 Task: Find connections with filter location Senden with filter topic #femaleentrepreneurwith filter profile language Potuguese with filter current company Forrester with filter school Joydeep Roy University with filter industry Fabricated Metal Products with filter service category Social Media Marketing with filter keywords title Management Consultant
Action: Mouse moved to (182, 291)
Screenshot: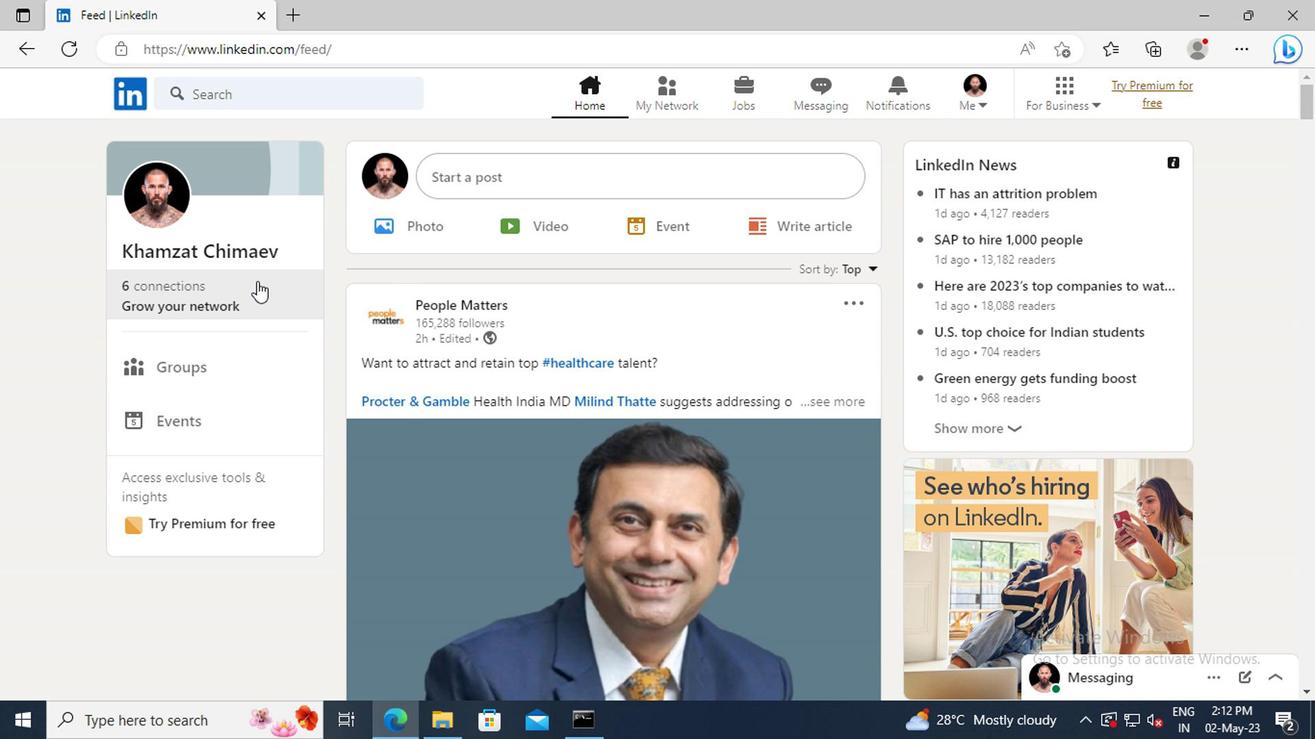 
Action: Mouse pressed left at (182, 291)
Screenshot: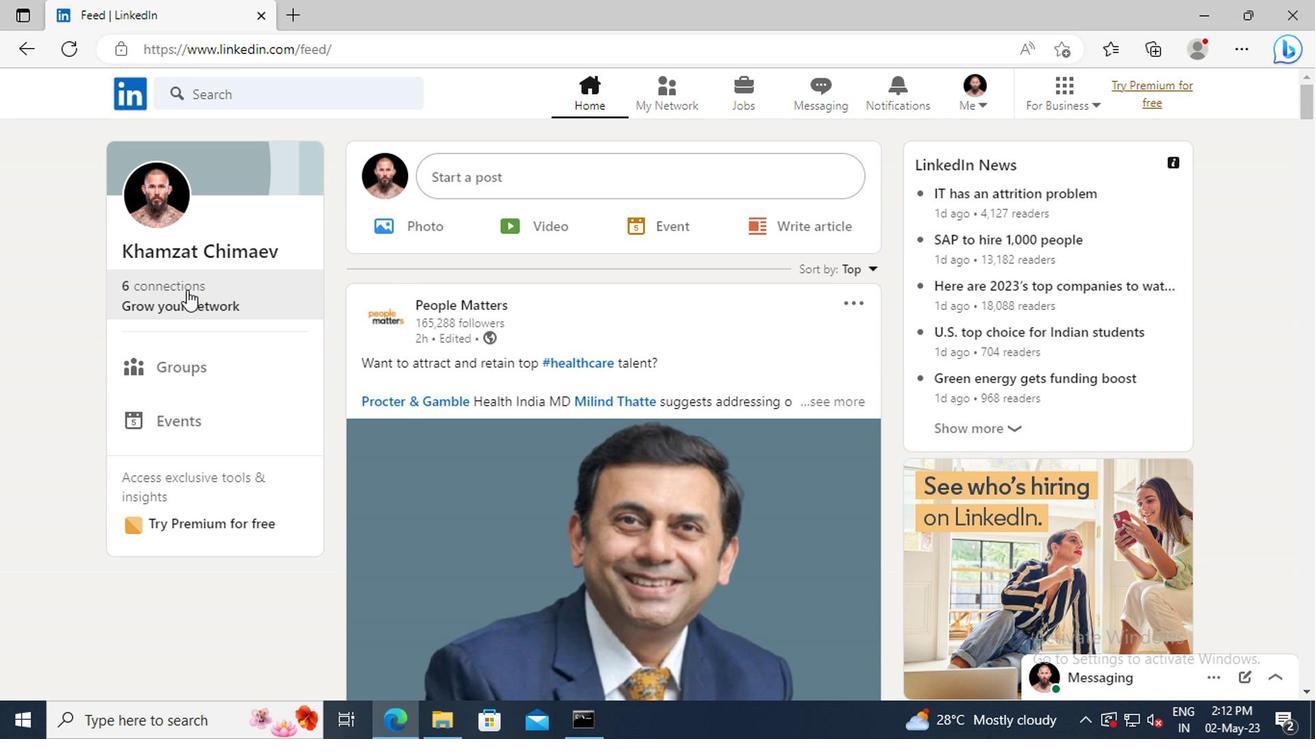 
Action: Mouse moved to (184, 205)
Screenshot: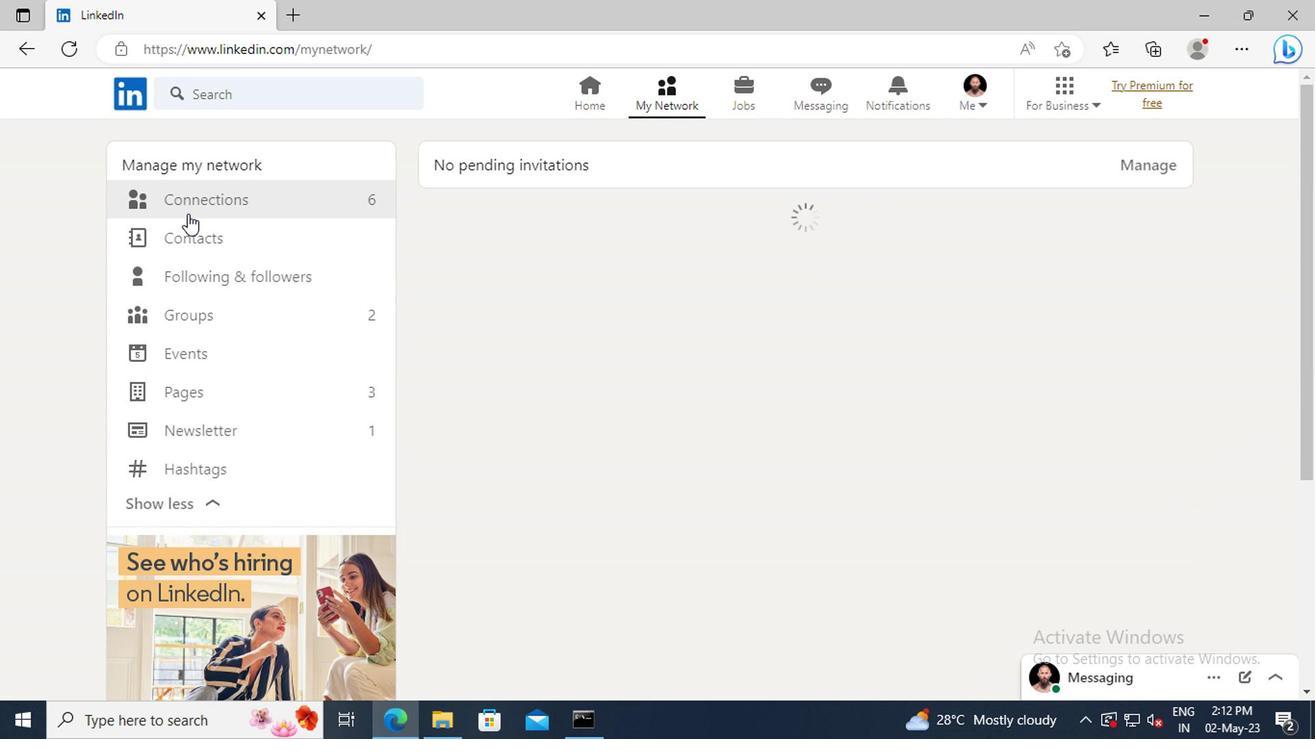 
Action: Mouse pressed left at (184, 205)
Screenshot: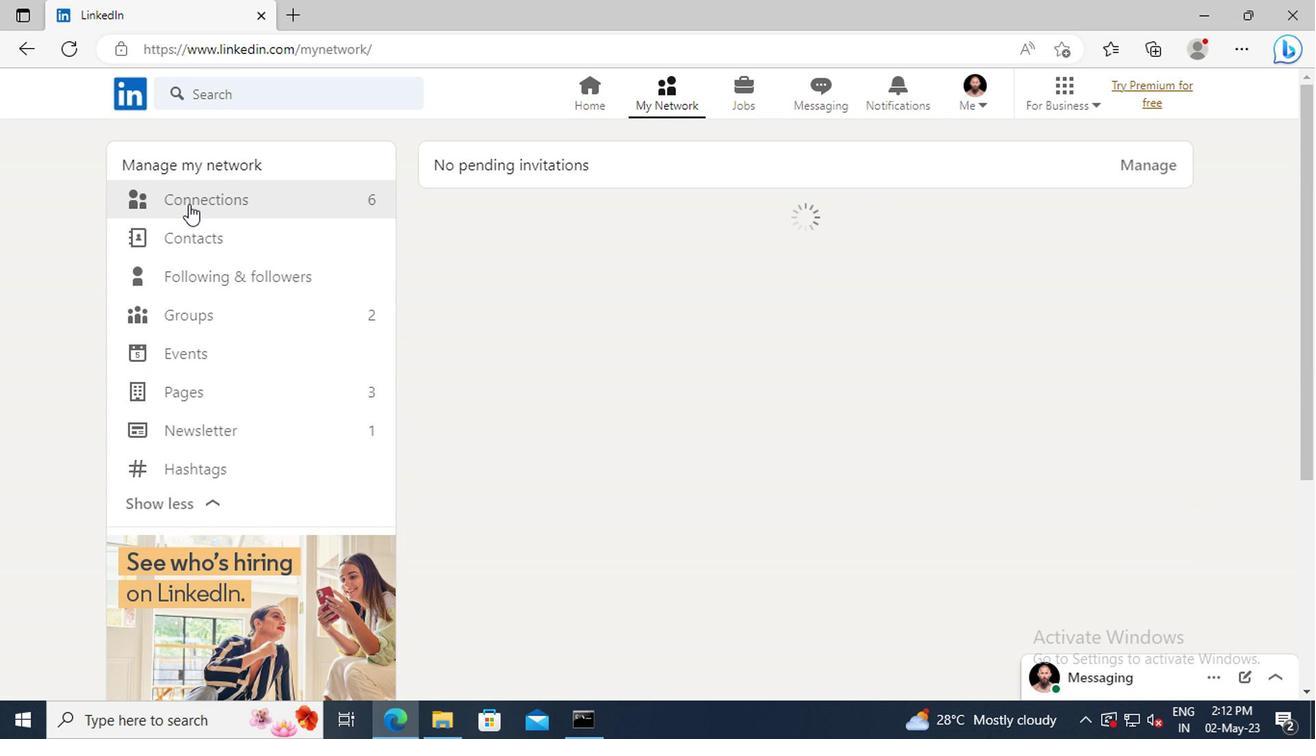 
Action: Mouse moved to (784, 210)
Screenshot: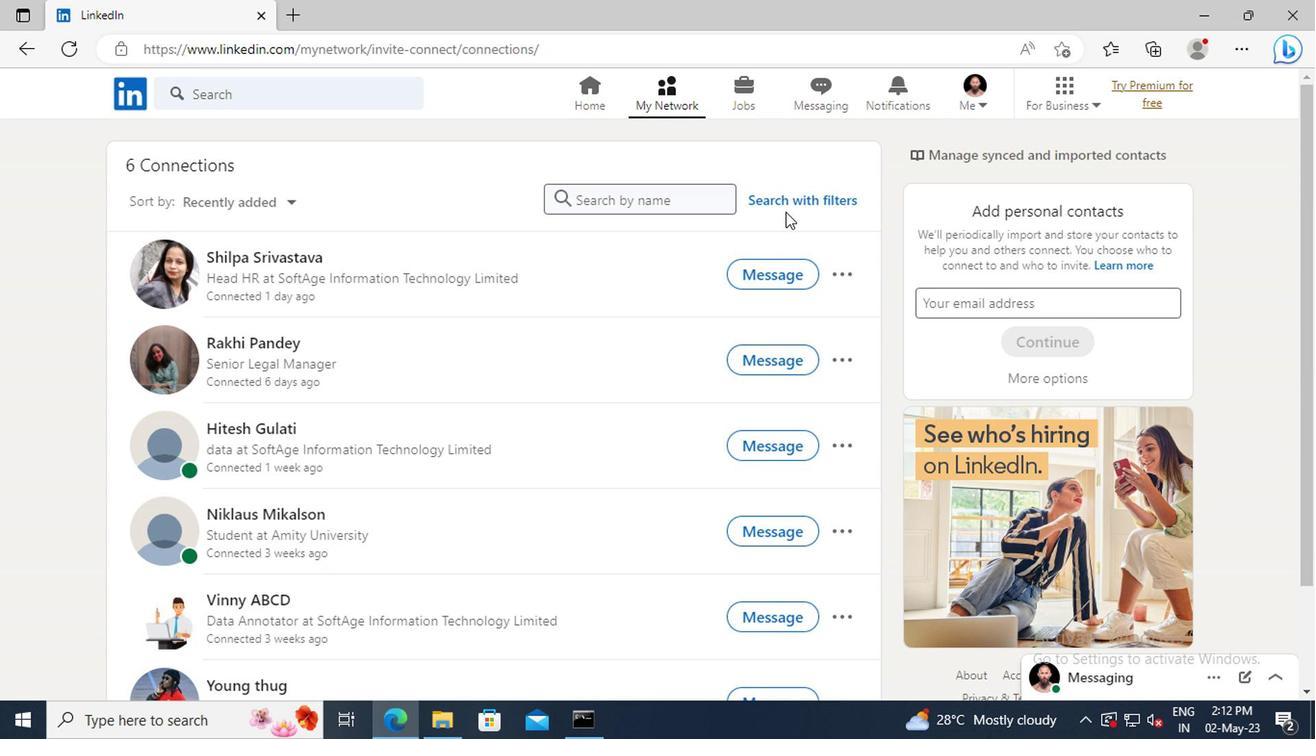 
Action: Mouse pressed left at (784, 210)
Screenshot: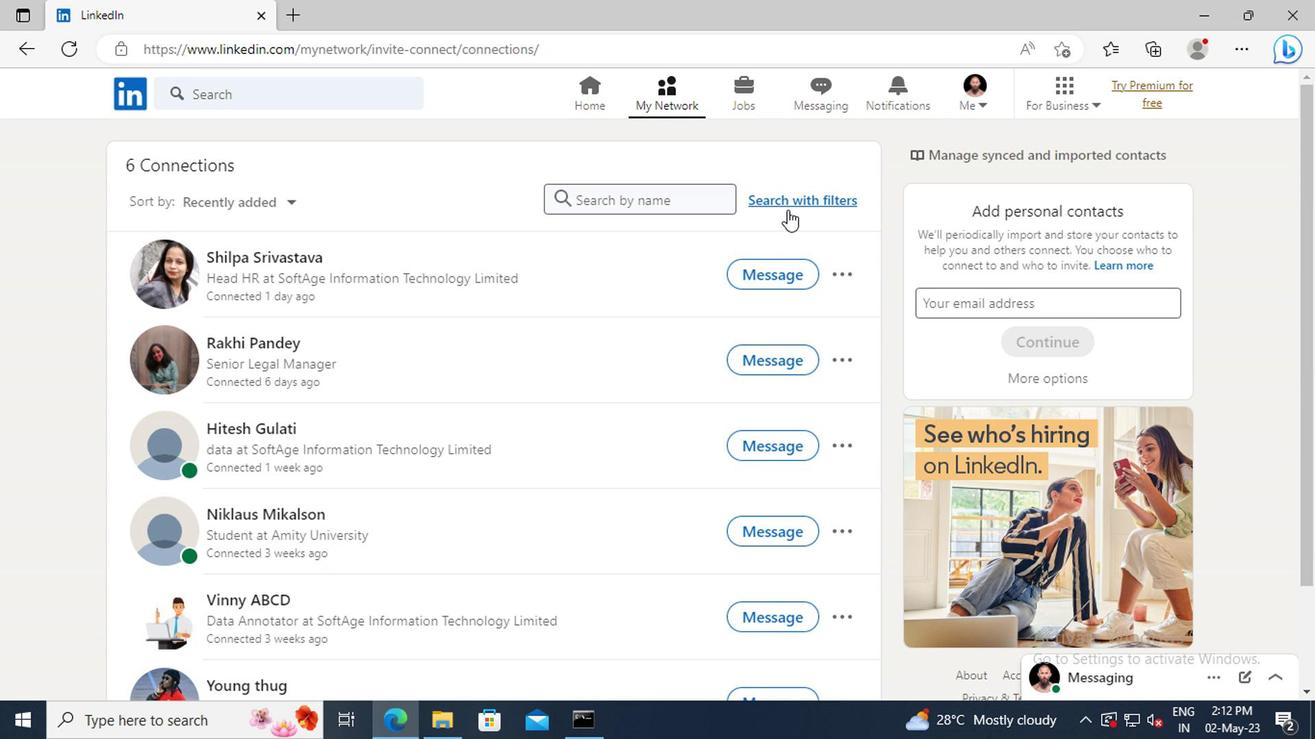 
Action: Mouse moved to (726, 154)
Screenshot: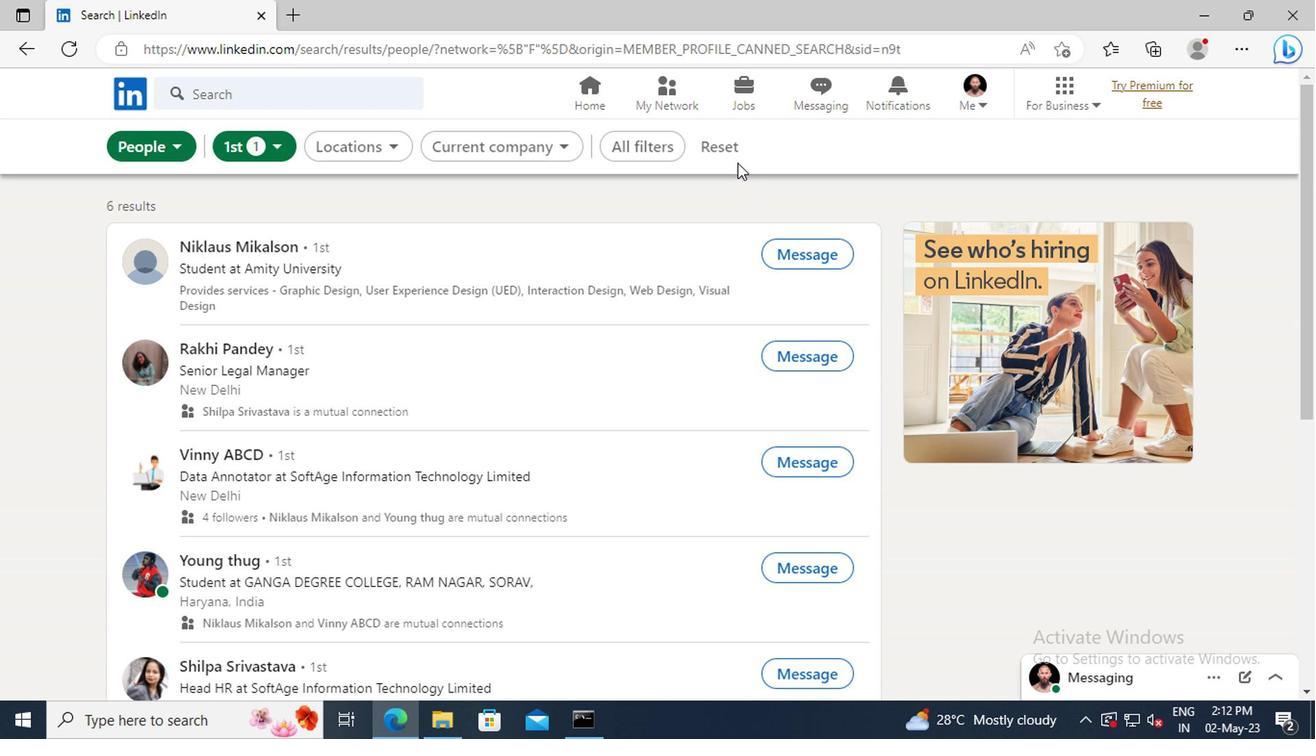 
Action: Mouse pressed left at (726, 154)
Screenshot: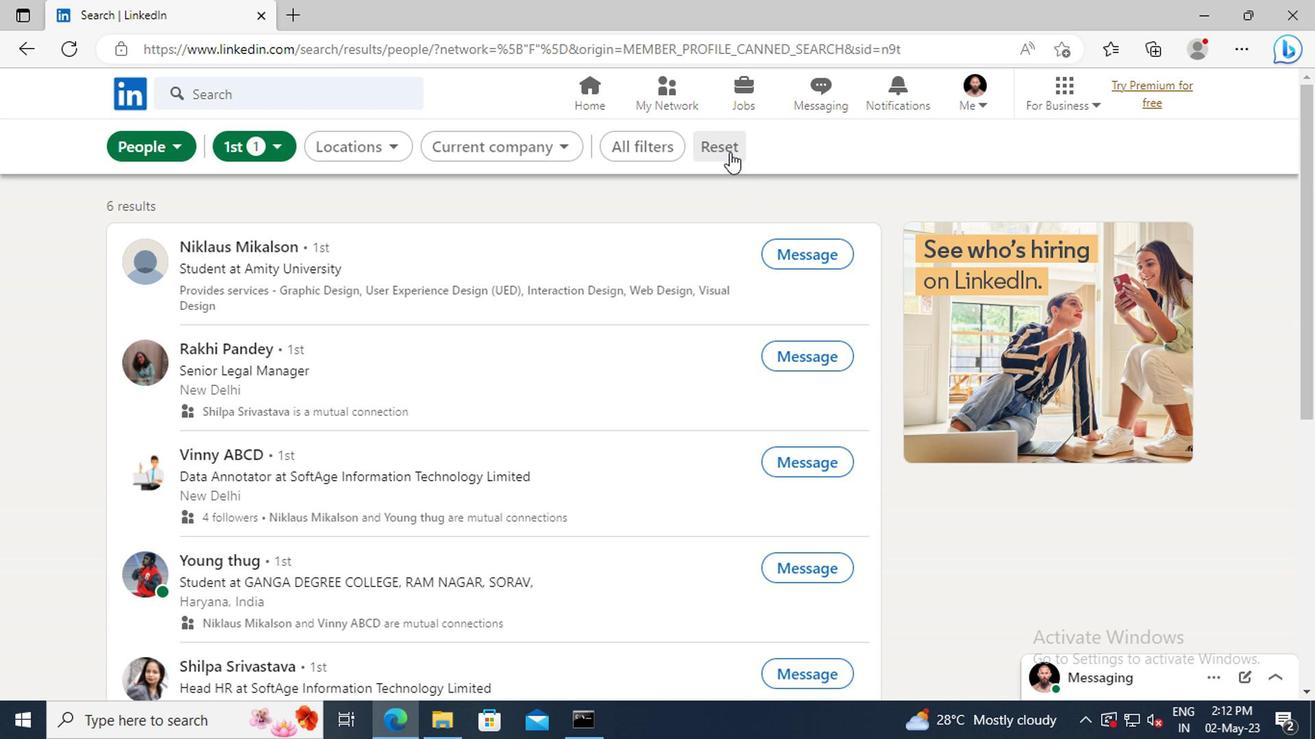 
Action: Mouse moved to (696, 154)
Screenshot: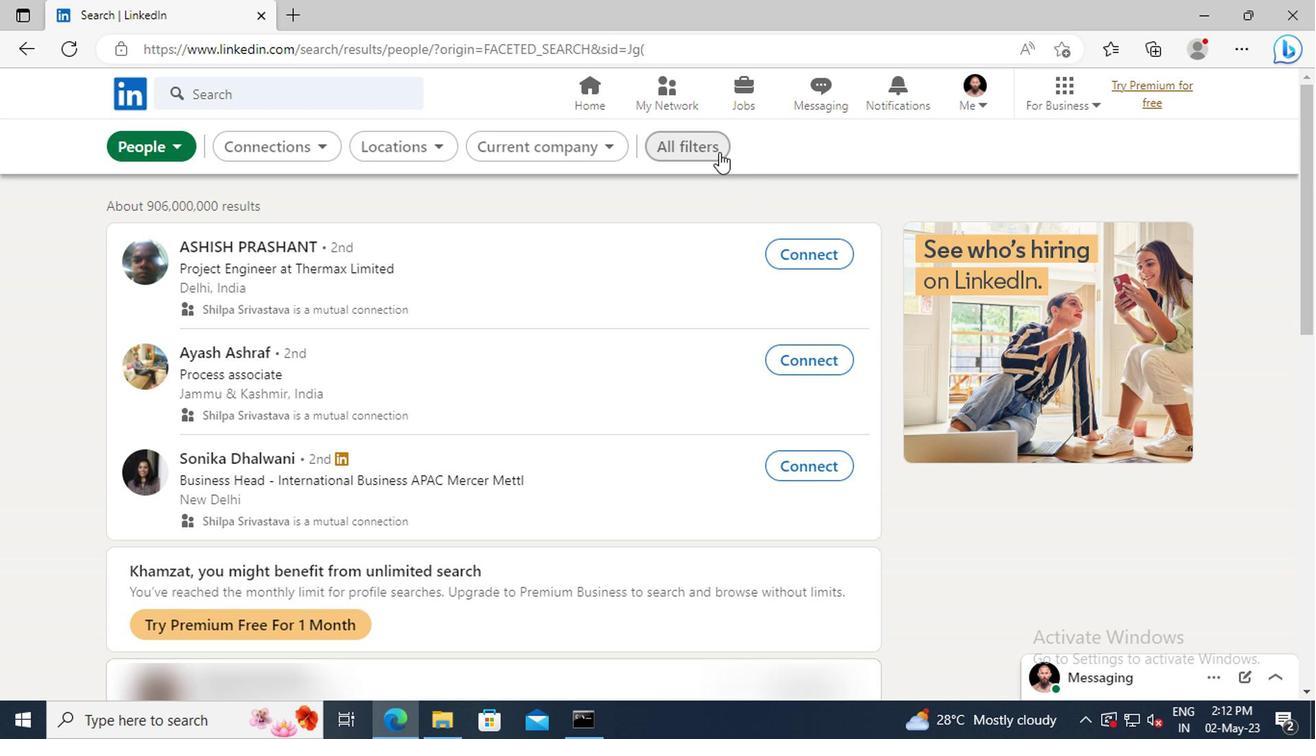 
Action: Mouse pressed left at (696, 154)
Screenshot: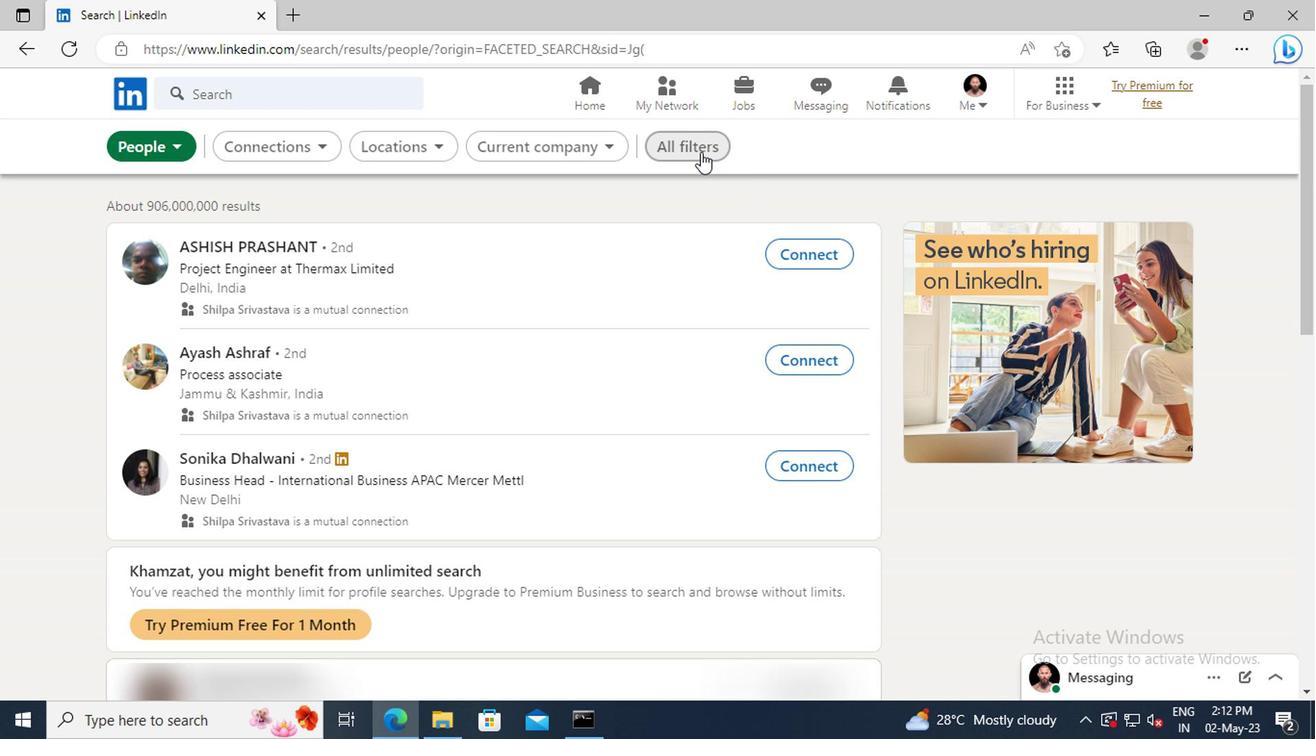 
Action: Mouse moved to (1071, 342)
Screenshot: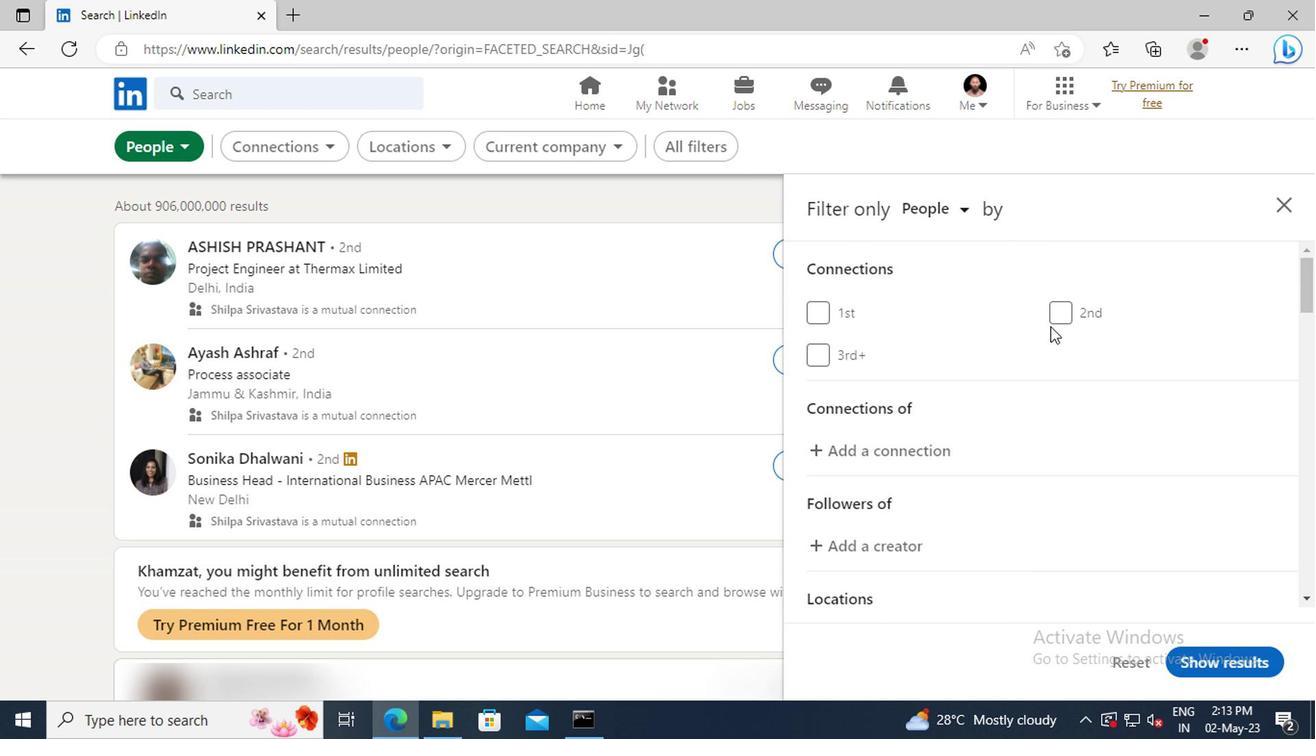 
Action: Mouse scrolled (1071, 341) with delta (0, 0)
Screenshot: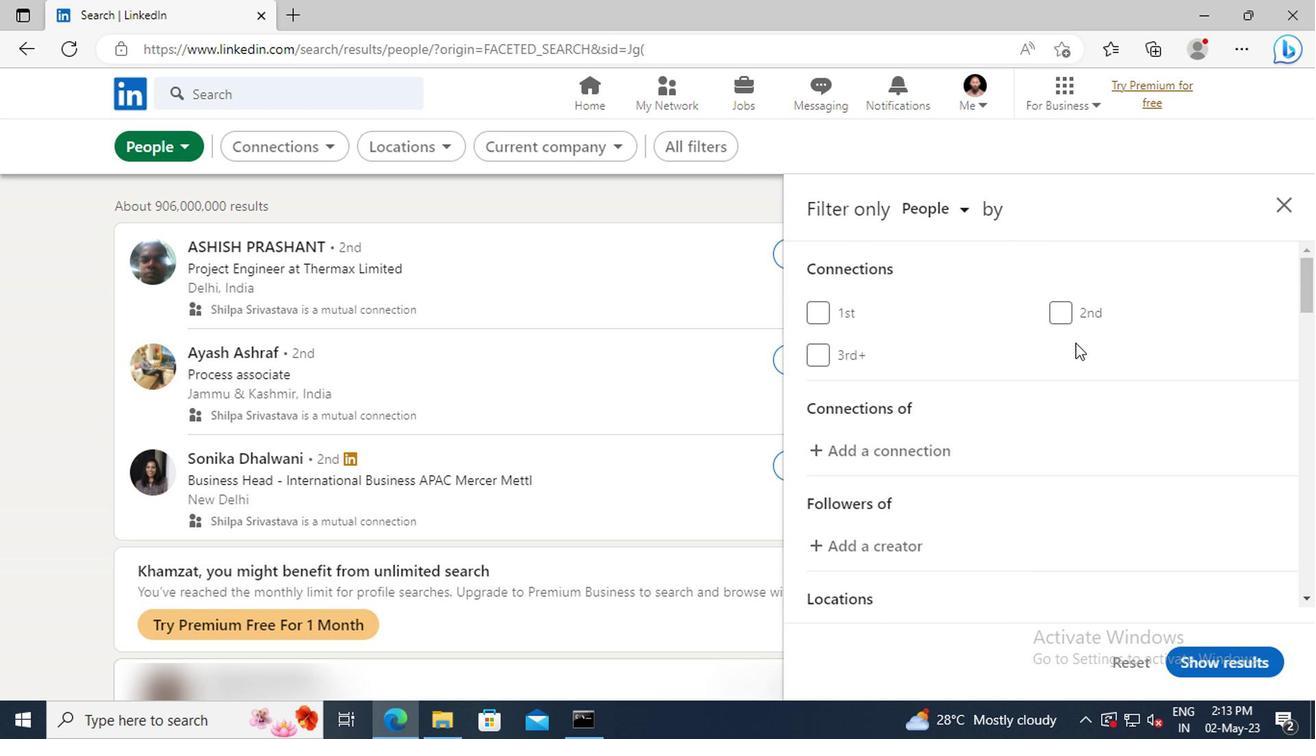 
Action: Mouse scrolled (1071, 341) with delta (0, 0)
Screenshot: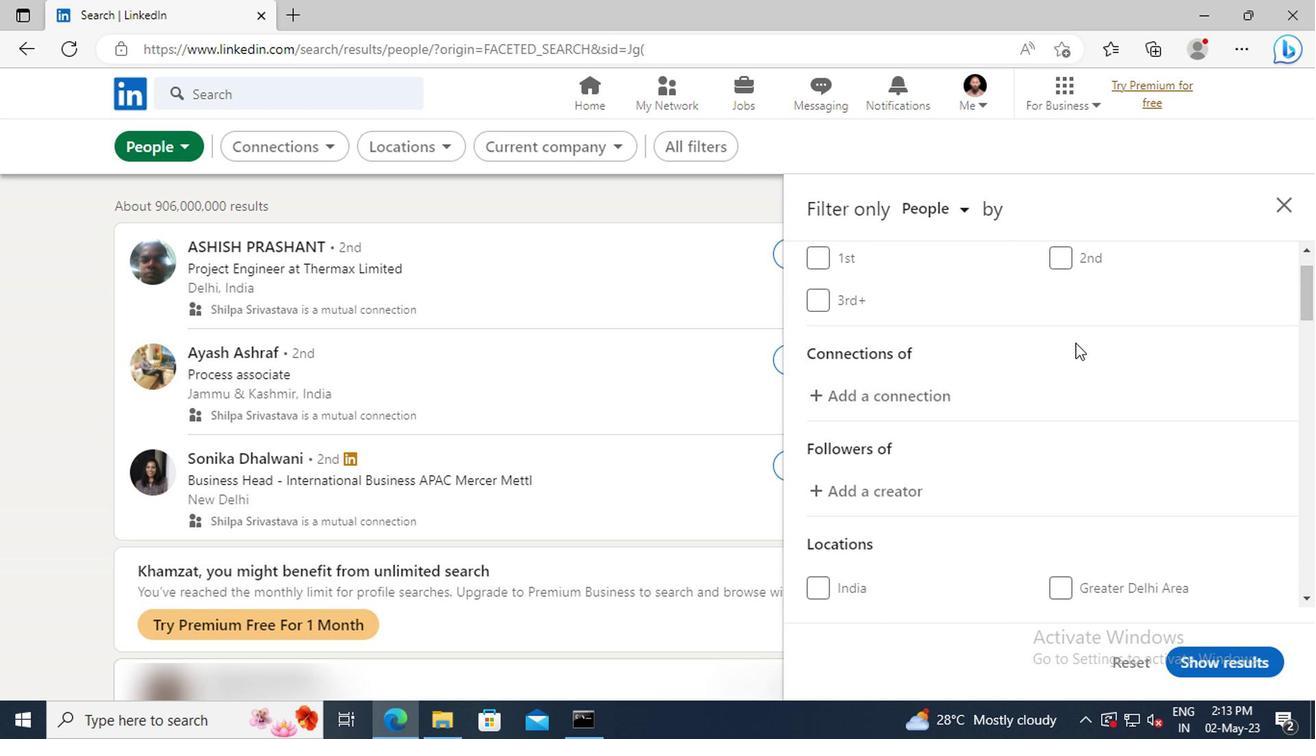 
Action: Mouse scrolled (1071, 341) with delta (0, 0)
Screenshot: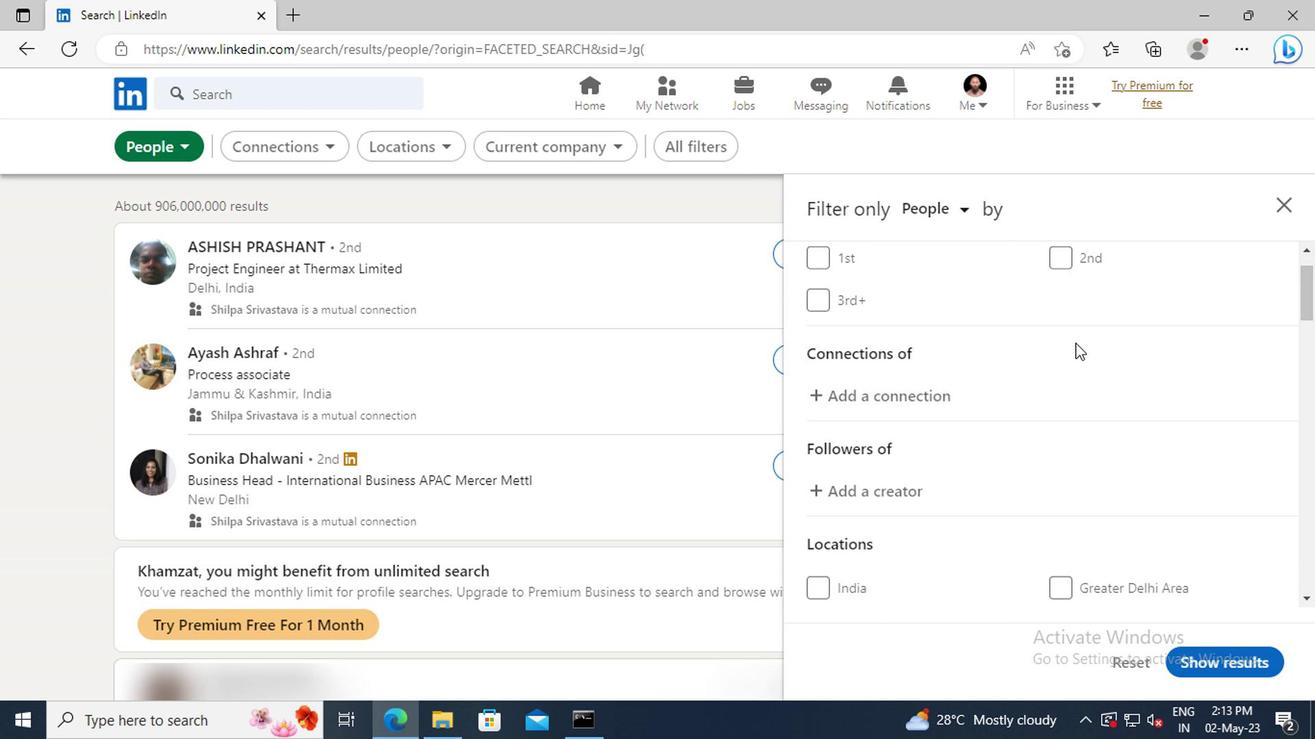 
Action: Mouse scrolled (1071, 341) with delta (0, 0)
Screenshot: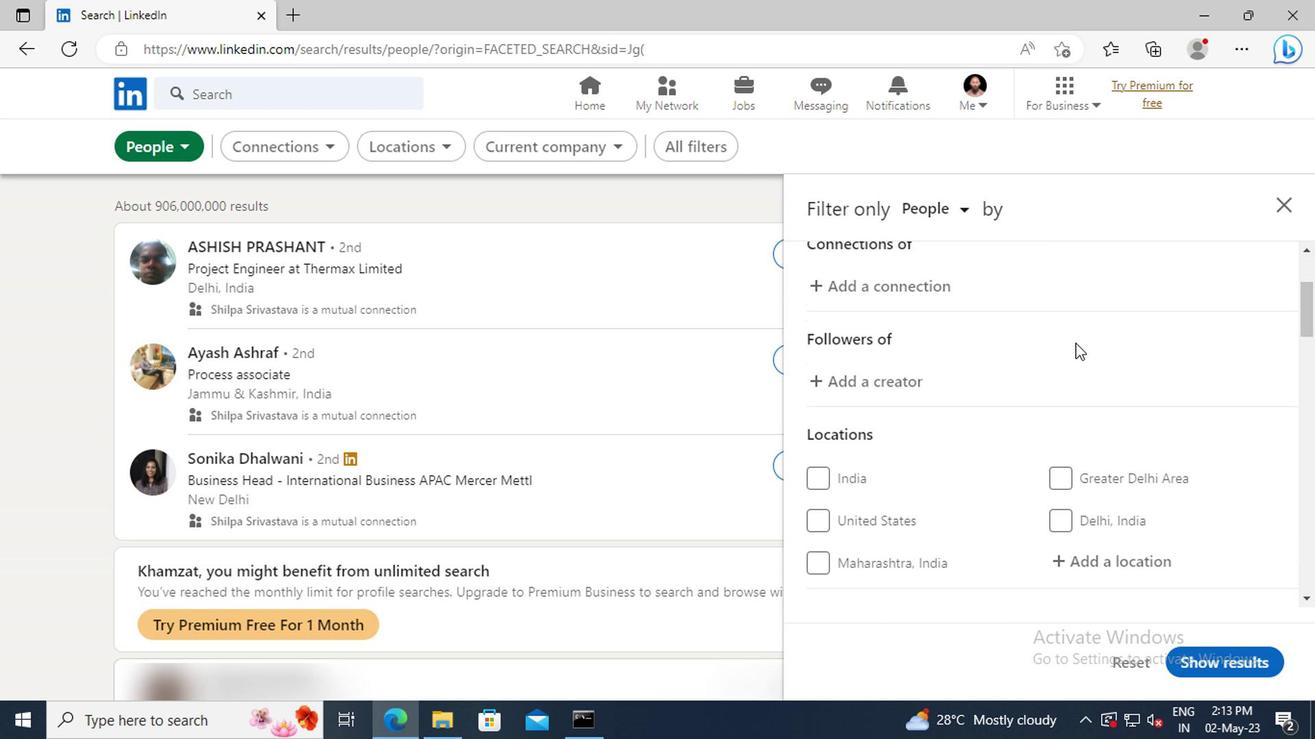 
Action: Mouse scrolled (1071, 341) with delta (0, 0)
Screenshot: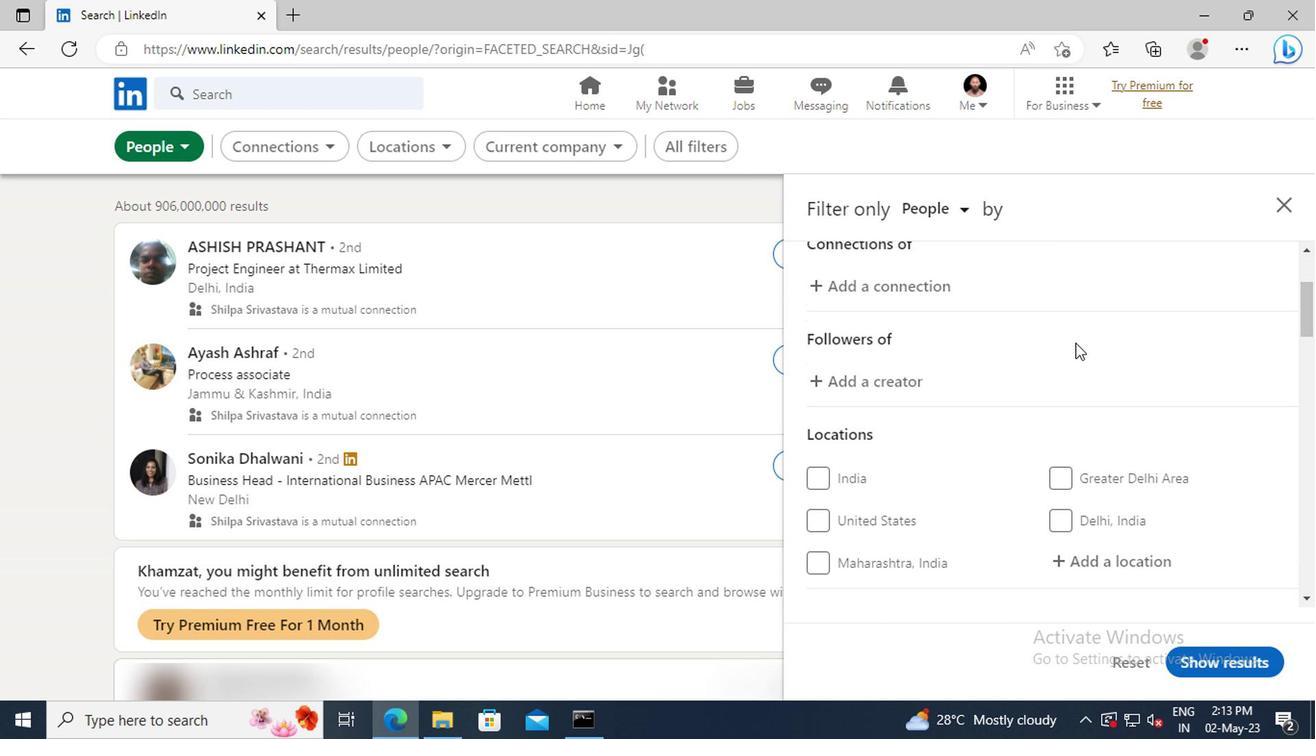 
Action: Mouse scrolled (1071, 341) with delta (0, 0)
Screenshot: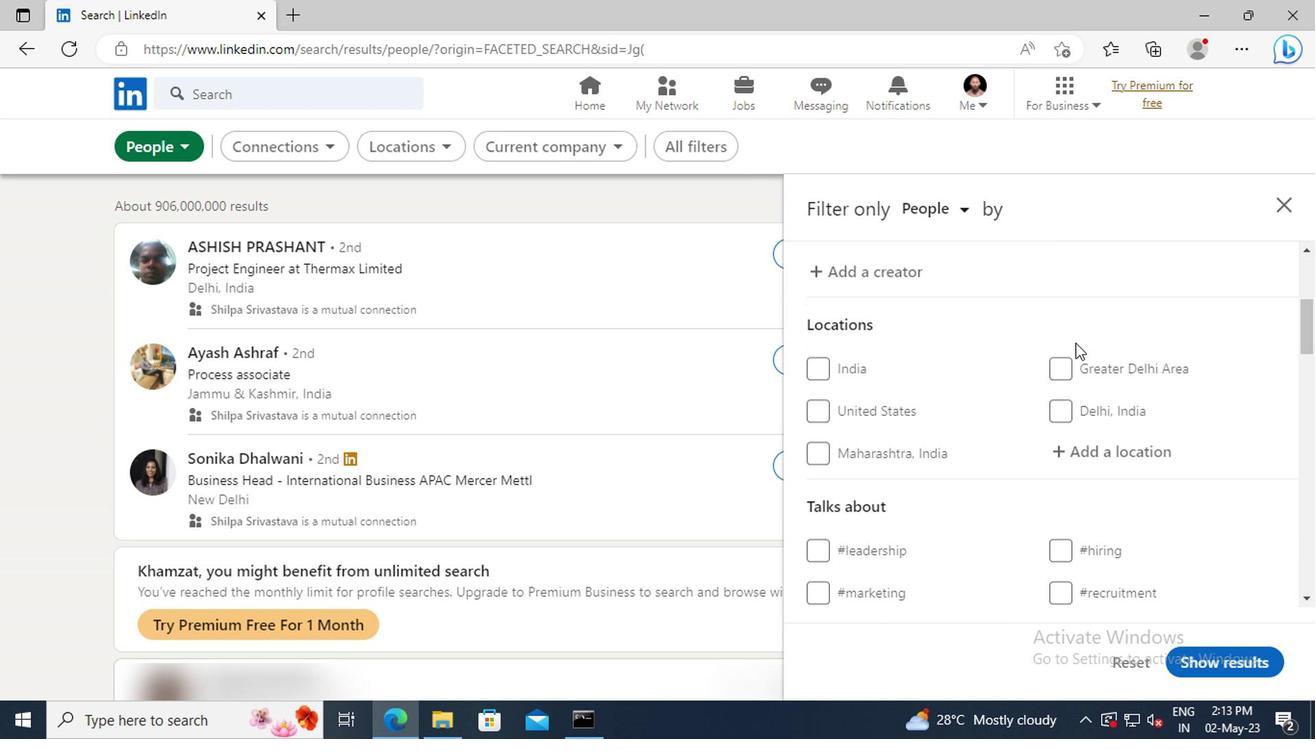 
Action: Mouse moved to (1074, 402)
Screenshot: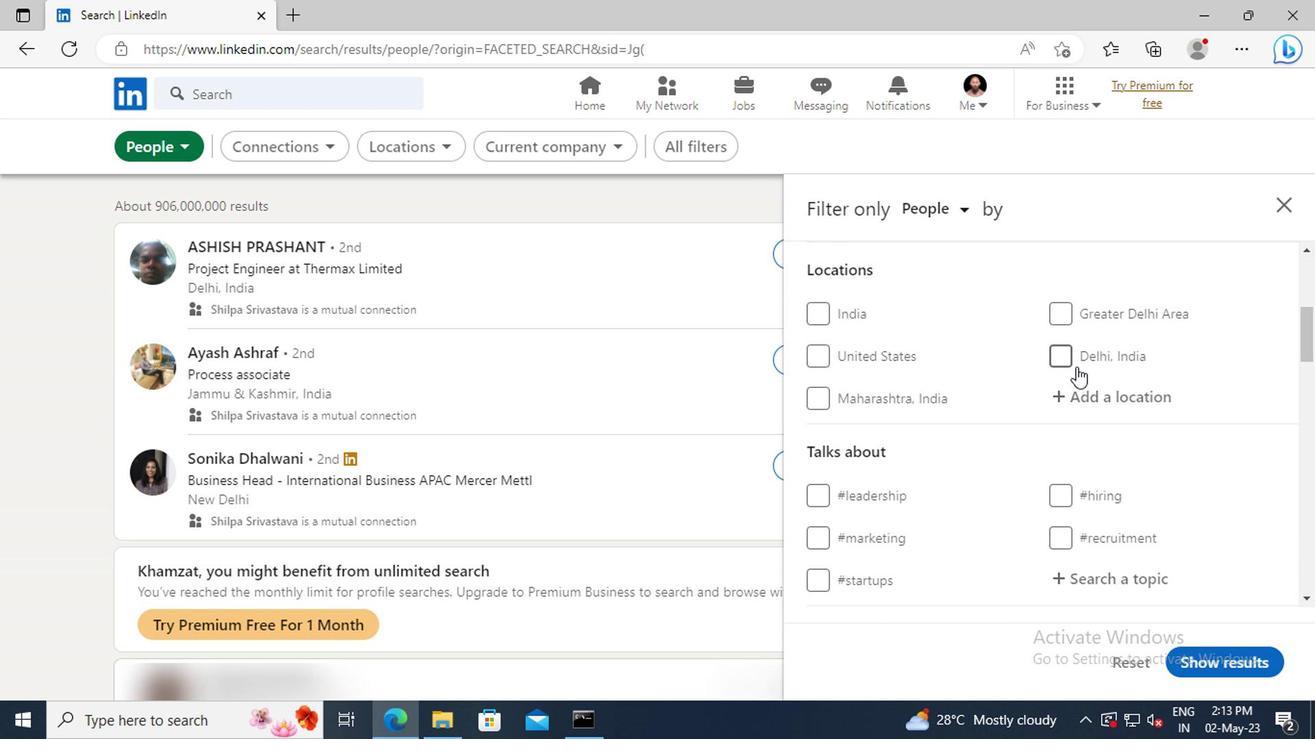 
Action: Mouse pressed left at (1074, 402)
Screenshot: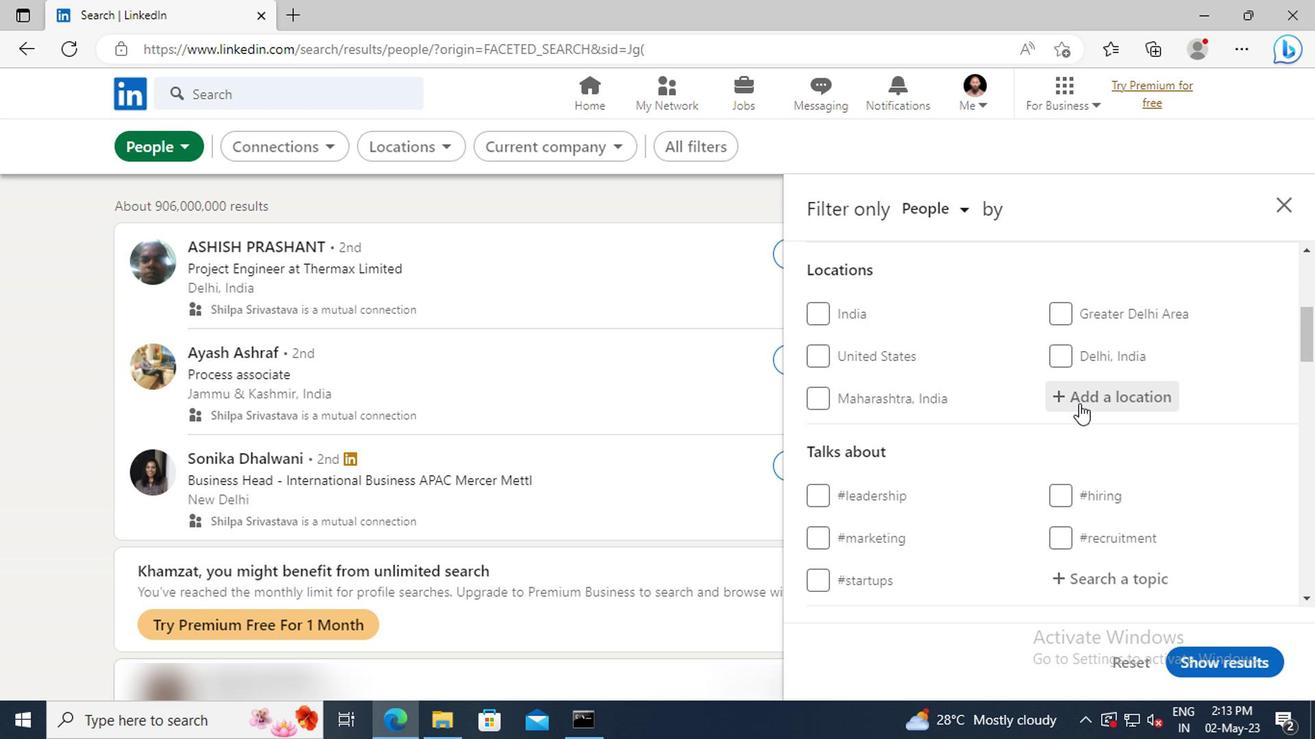 
Action: Key pressed <Key.shift>SENDEN
Screenshot: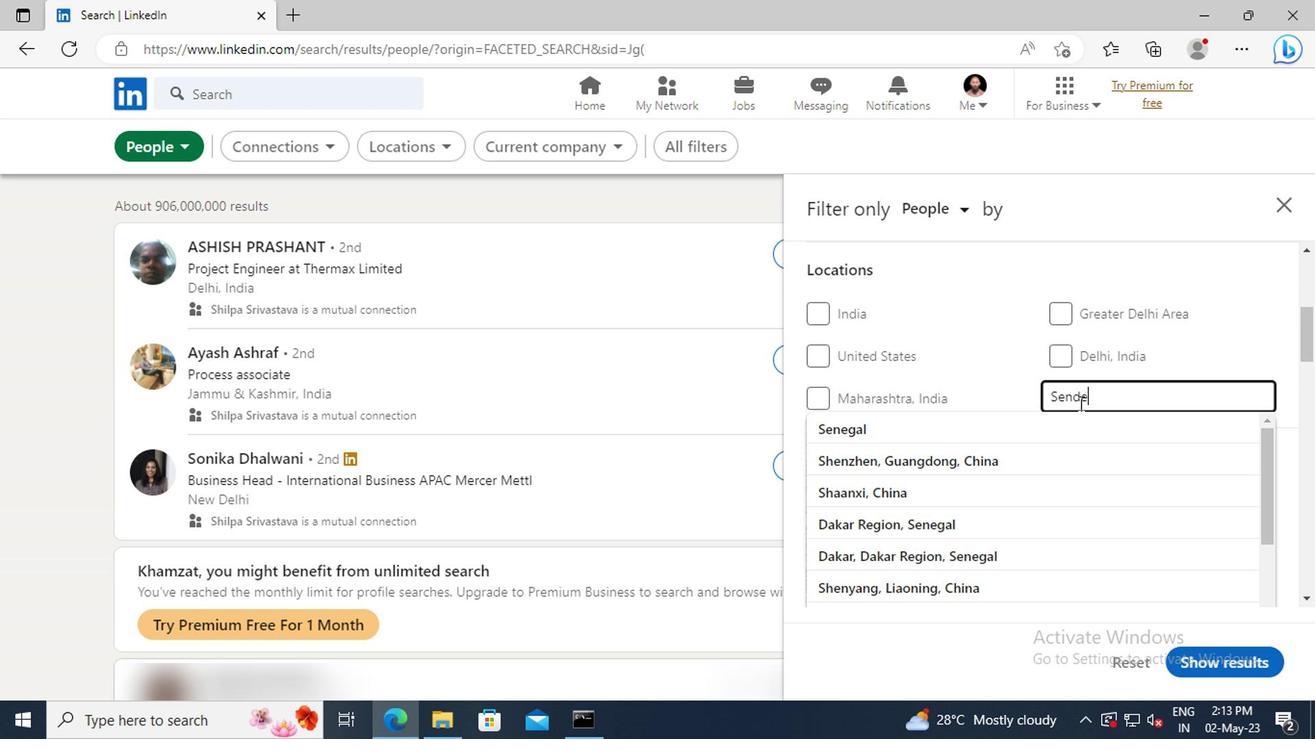 
Action: Mouse moved to (1076, 425)
Screenshot: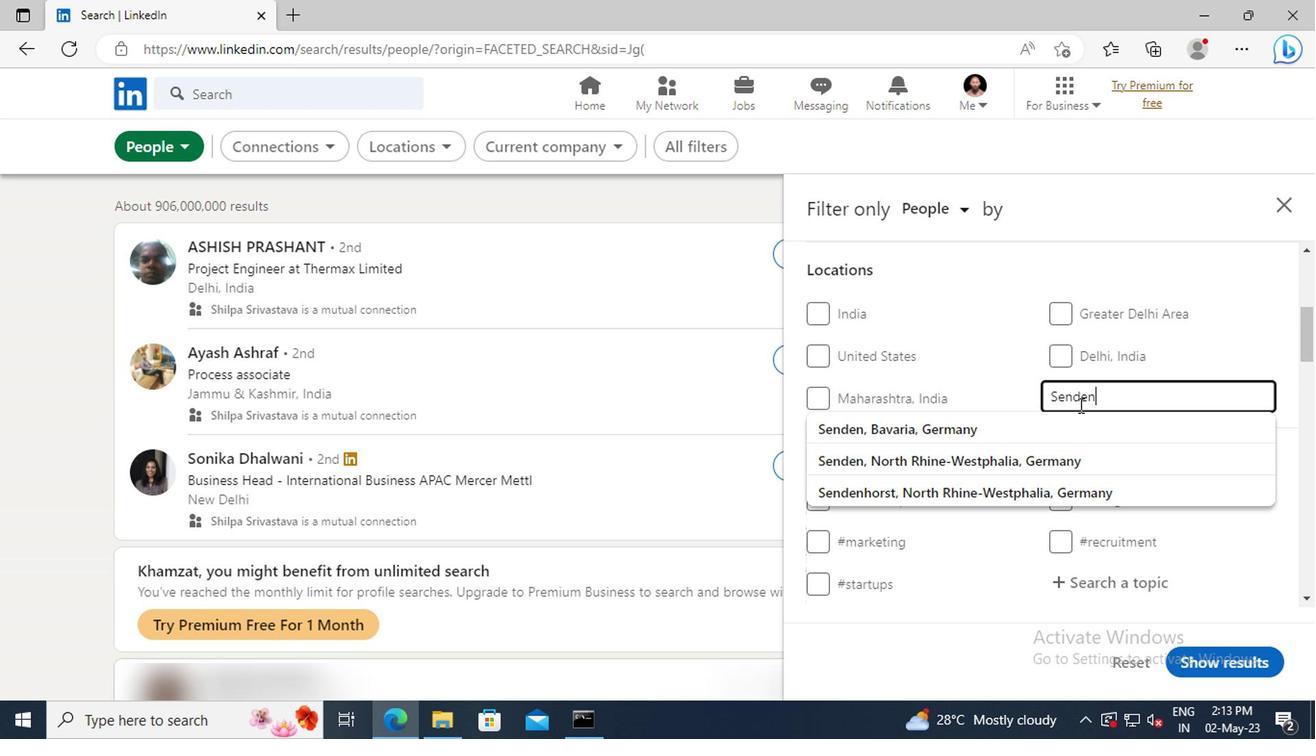 
Action: Mouse pressed left at (1076, 425)
Screenshot: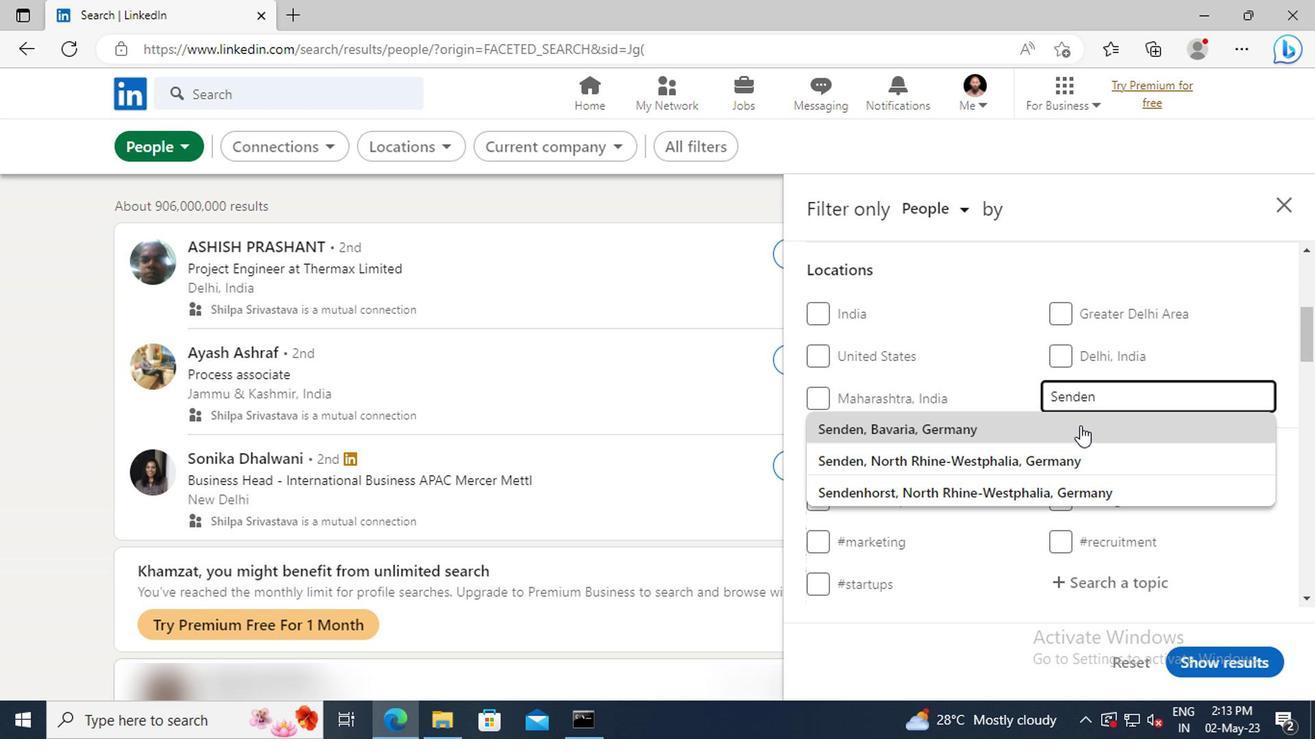 
Action: Mouse scrolled (1076, 424) with delta (0, 0)
Screenshot: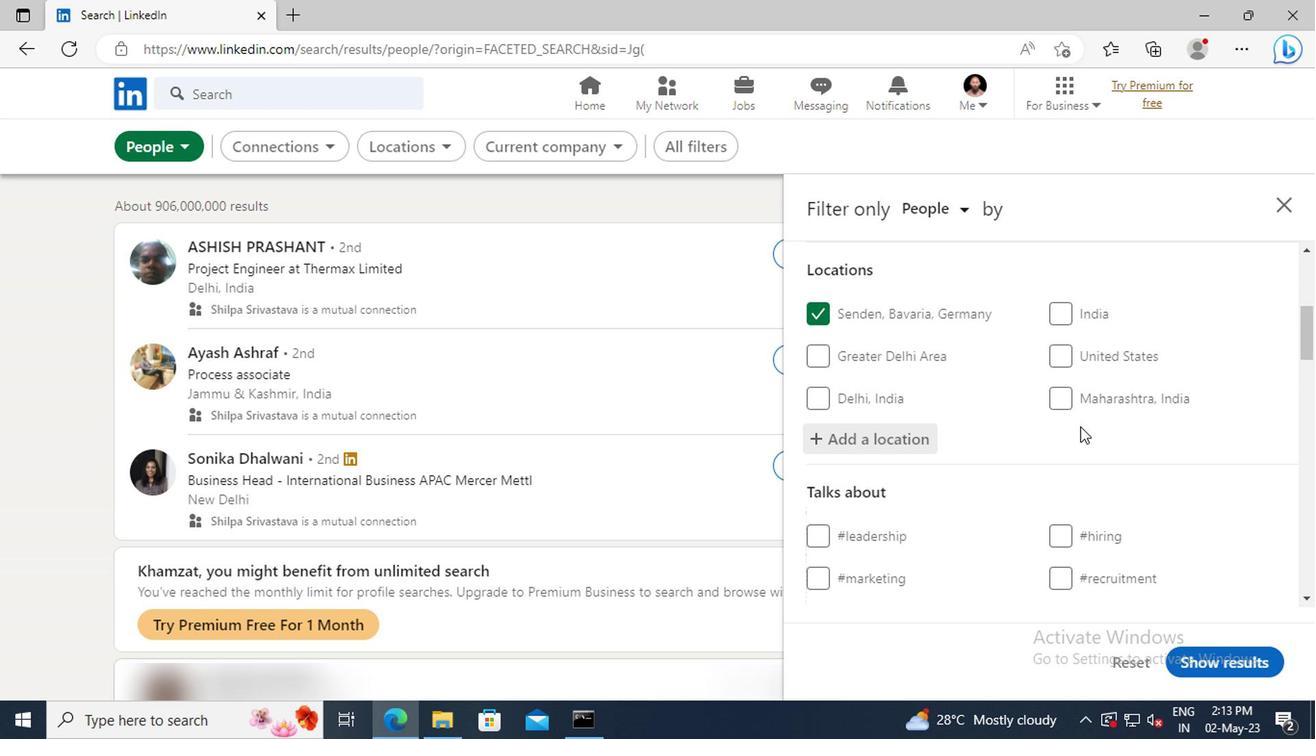 
Action: Mouse scrolled (1076, 424) with delta (0, 0)
Screenshot: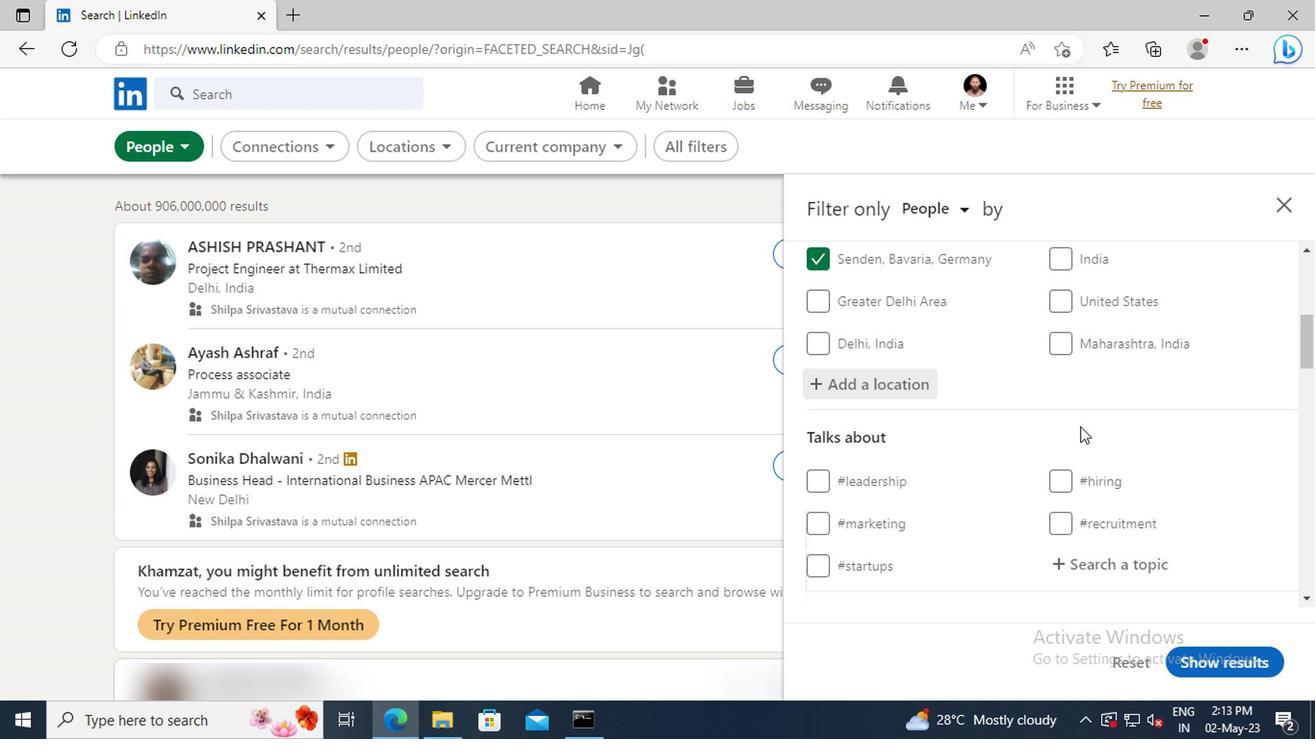 
Action: Mouse scrolled (1076, 424) with delta (0, 0)
Screenshot: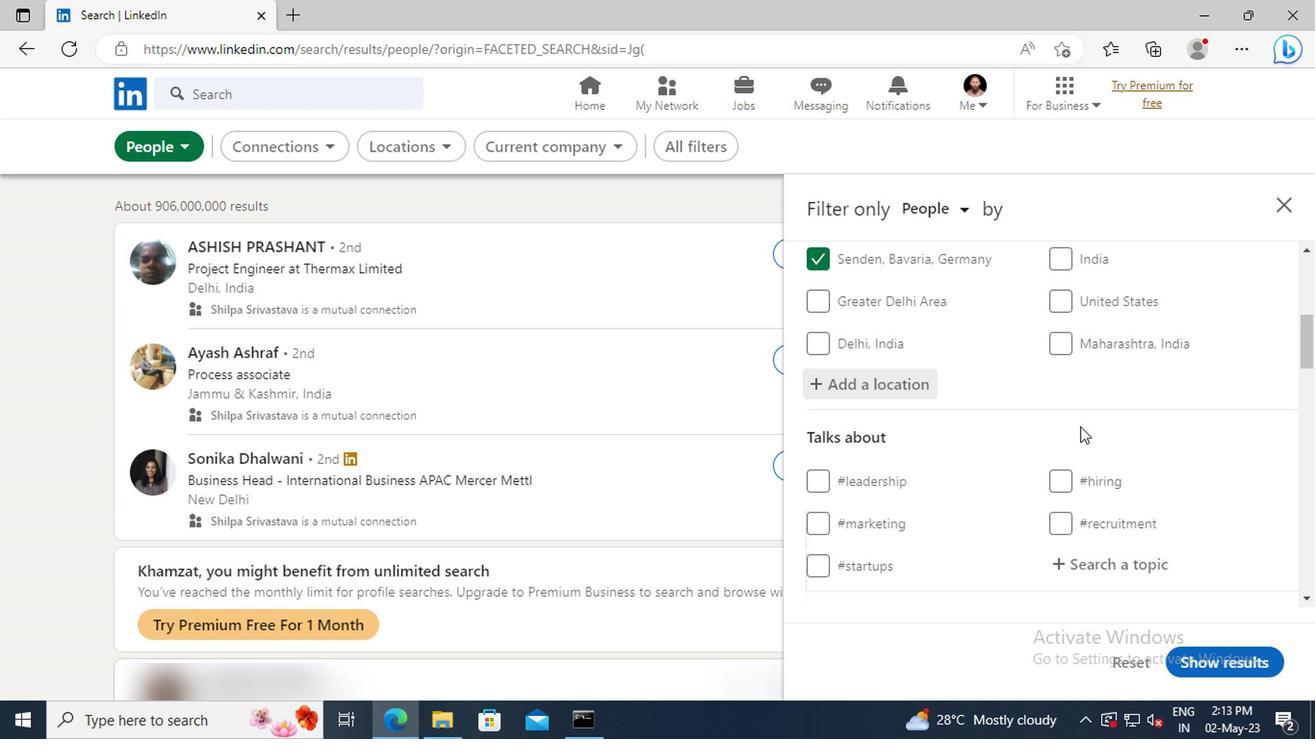 
Action: Mouse scrolled (1076, 424) with delta (0, 0)
Screenshot: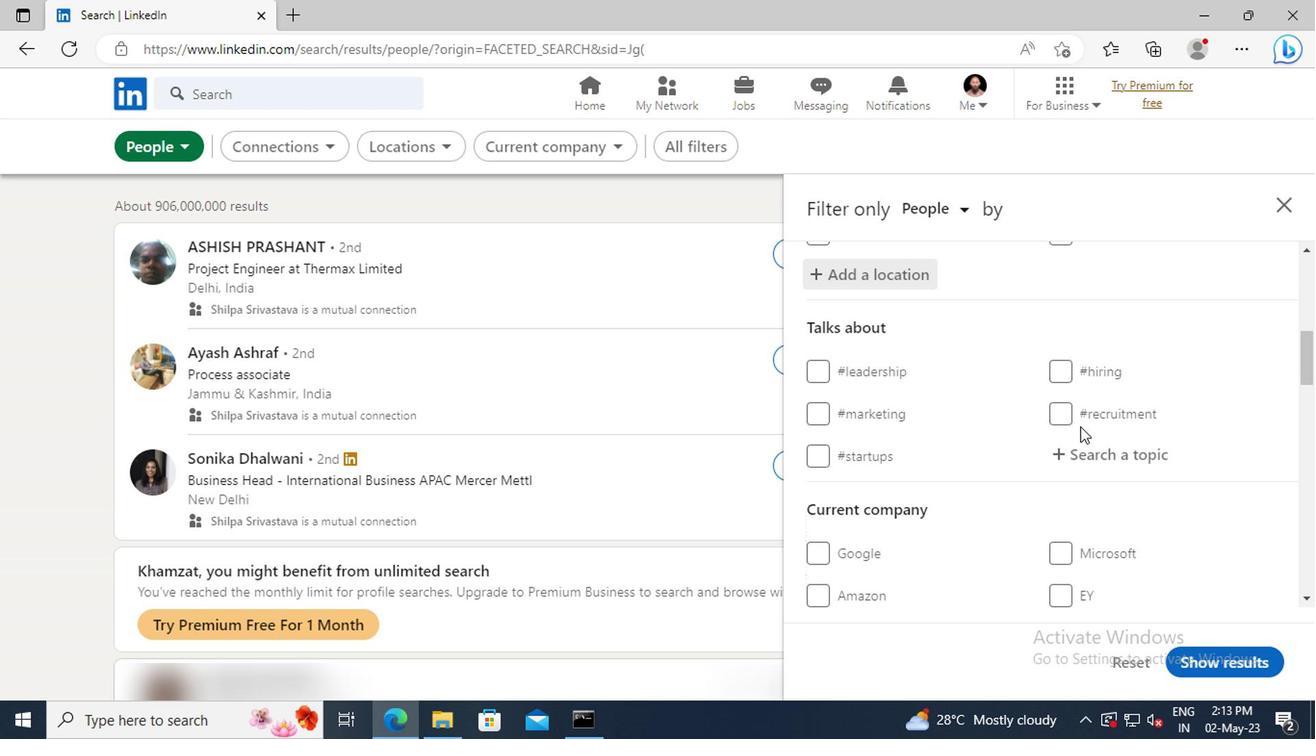 
Action: Mouse moved to (1078, 409)
Screenshot: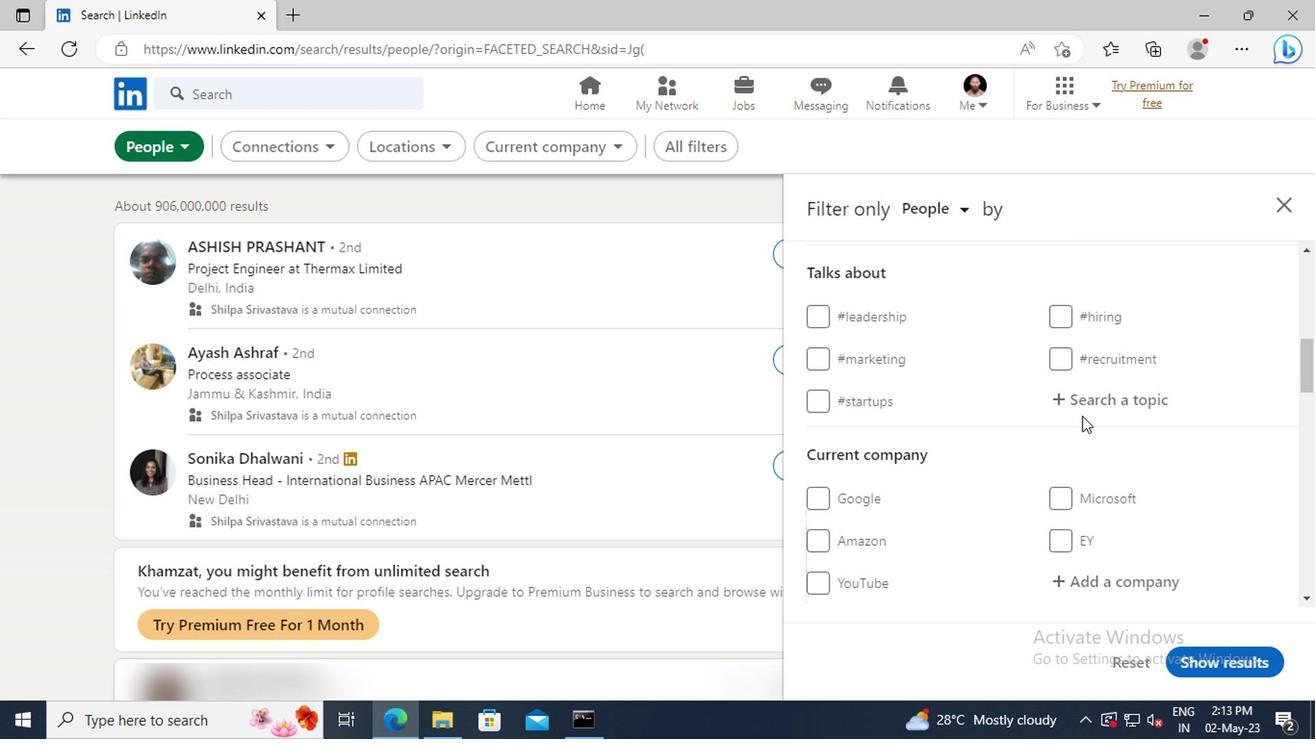 
Action: Mouse pressed left at (1078, 409)
Screenshot: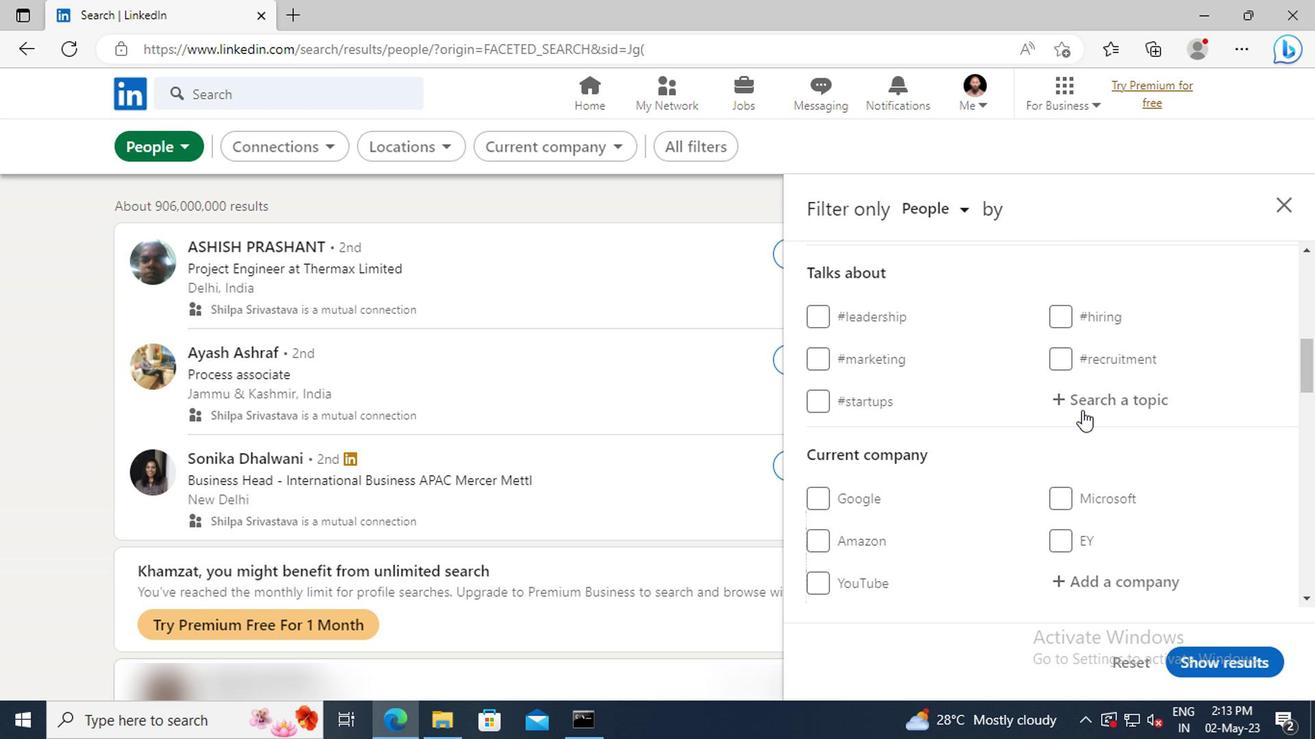 
Action: Key pressed FEMALEENTRE
Screenshot: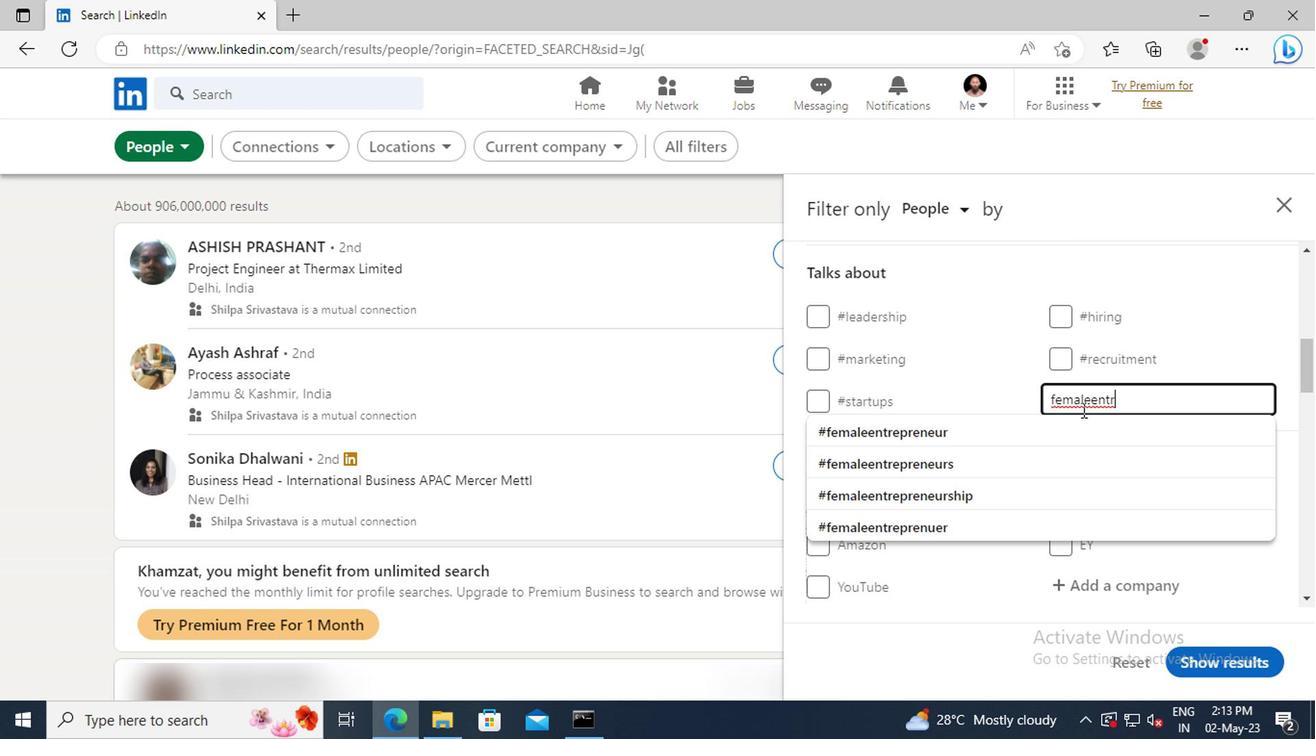 
Action: Mouse moved to (1078, 429)
Screenshot: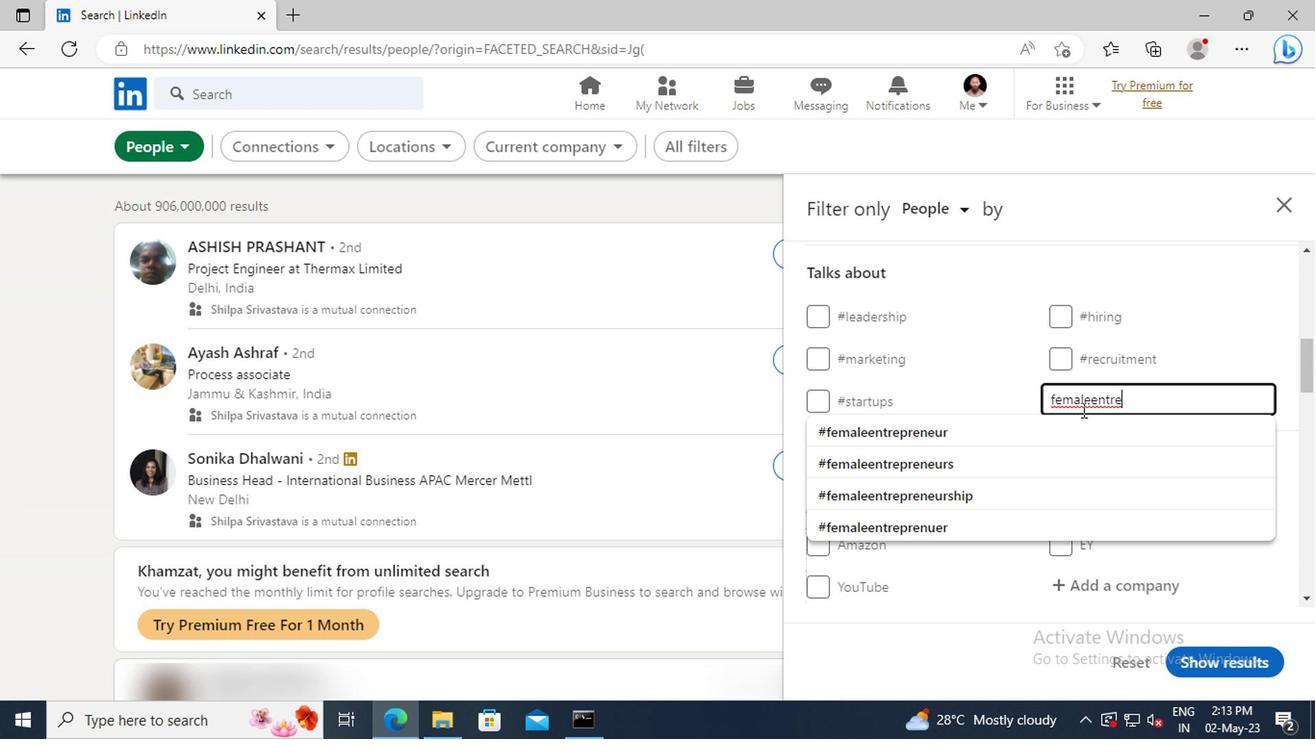 
Action: Mouse pressed left at (1078, 429)
Screenshot: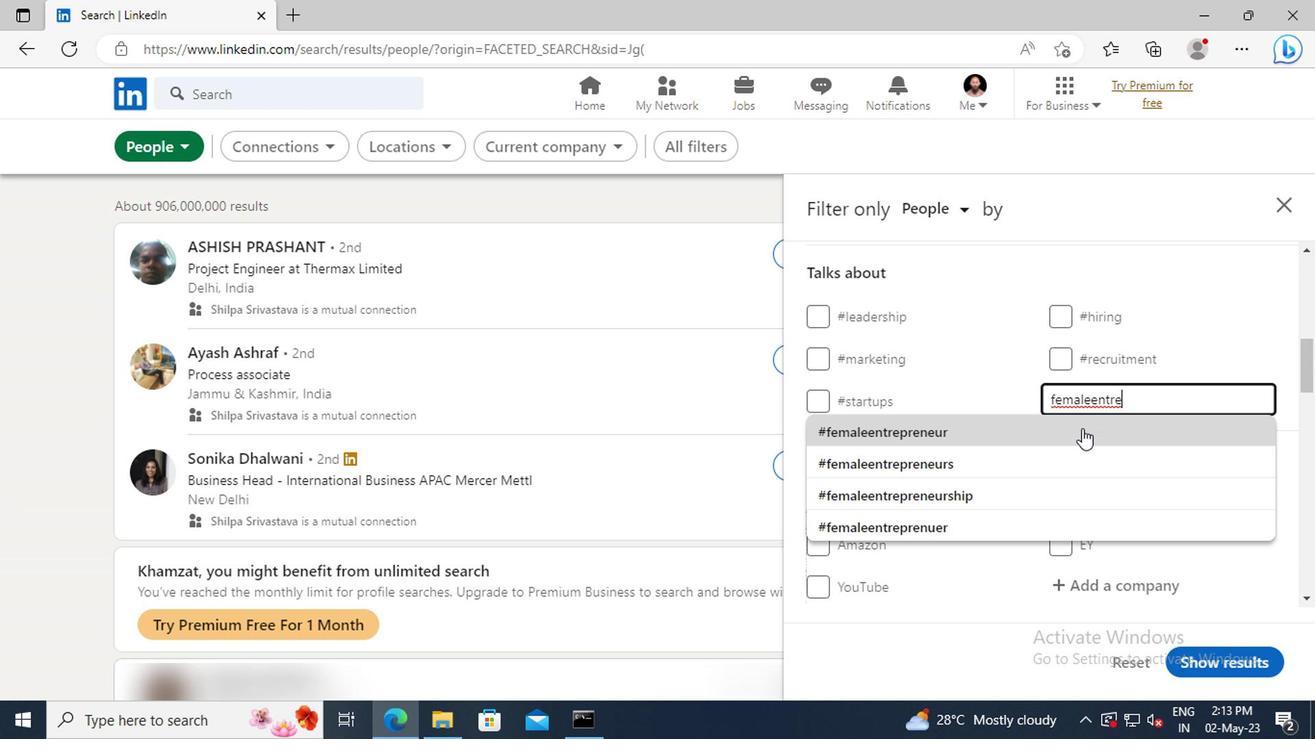 
Action: Mouse scrolled (1078, 428) with delta (0, 0)
Screenshot: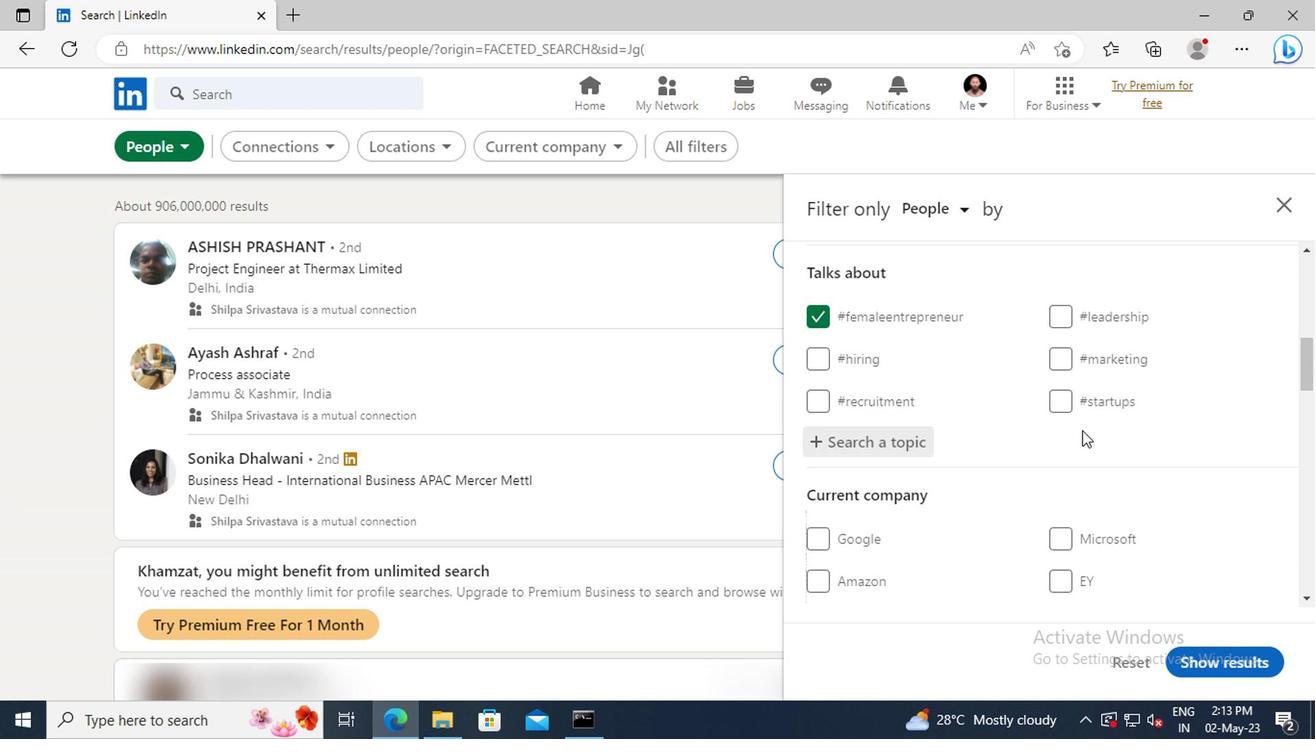 
Action: Mouse scrolled (1078, 428) with delta (0, 0)
Screenshot: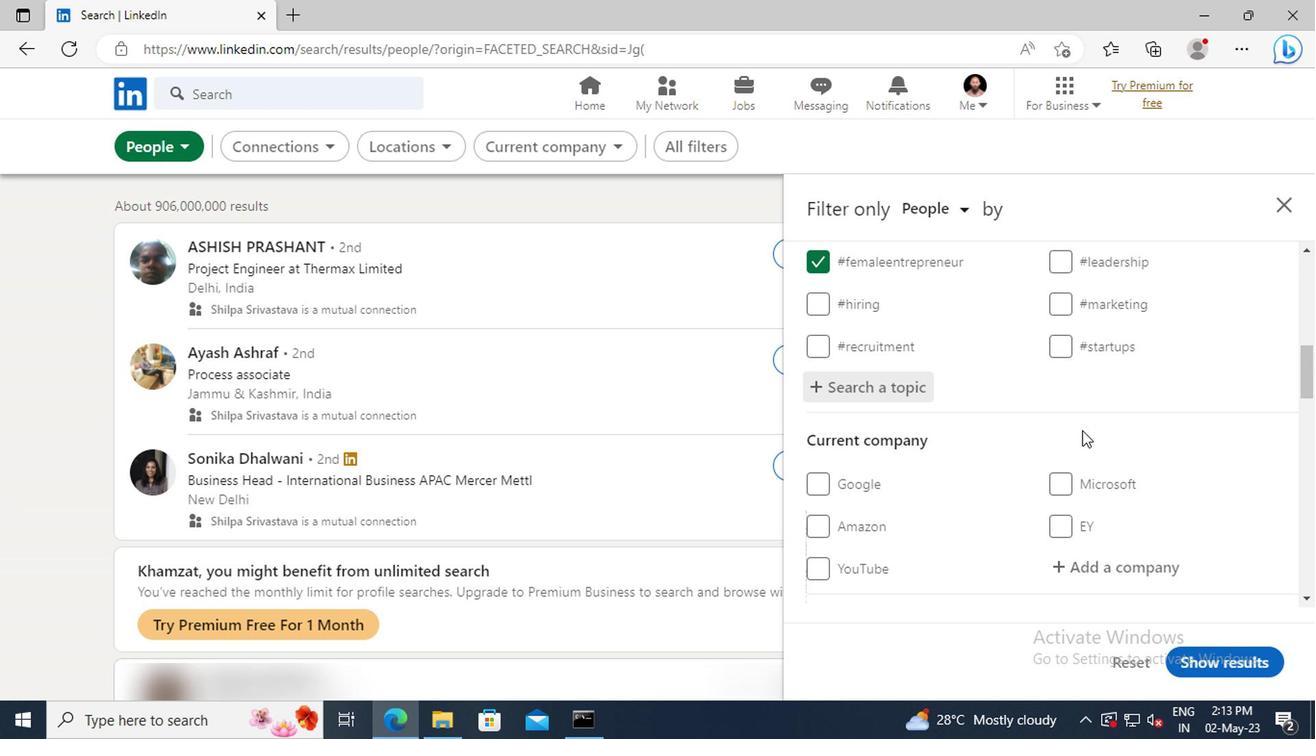 
Action: Mouse scrolled (1078, 428) with delta (0, 0)
Screenshot: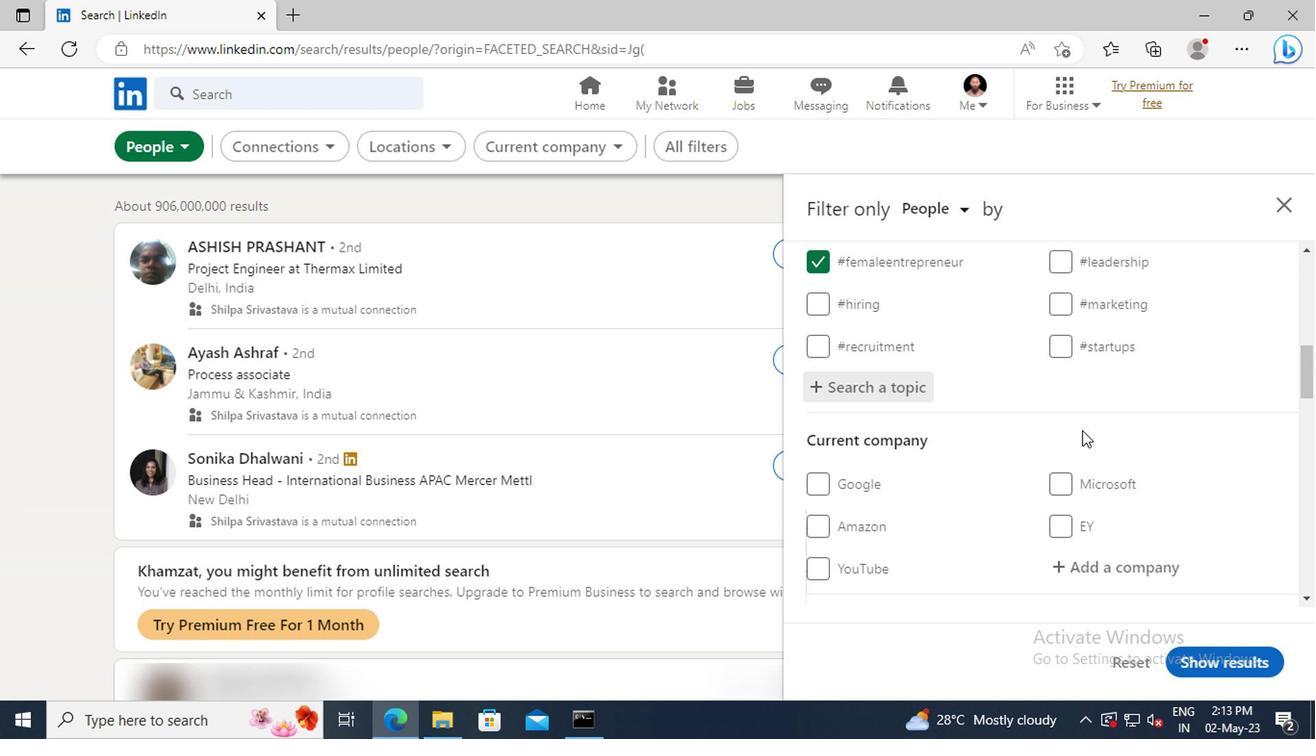
Action: Mouse scrolled (1078, 428) with delta (0, 0)
Screenshot: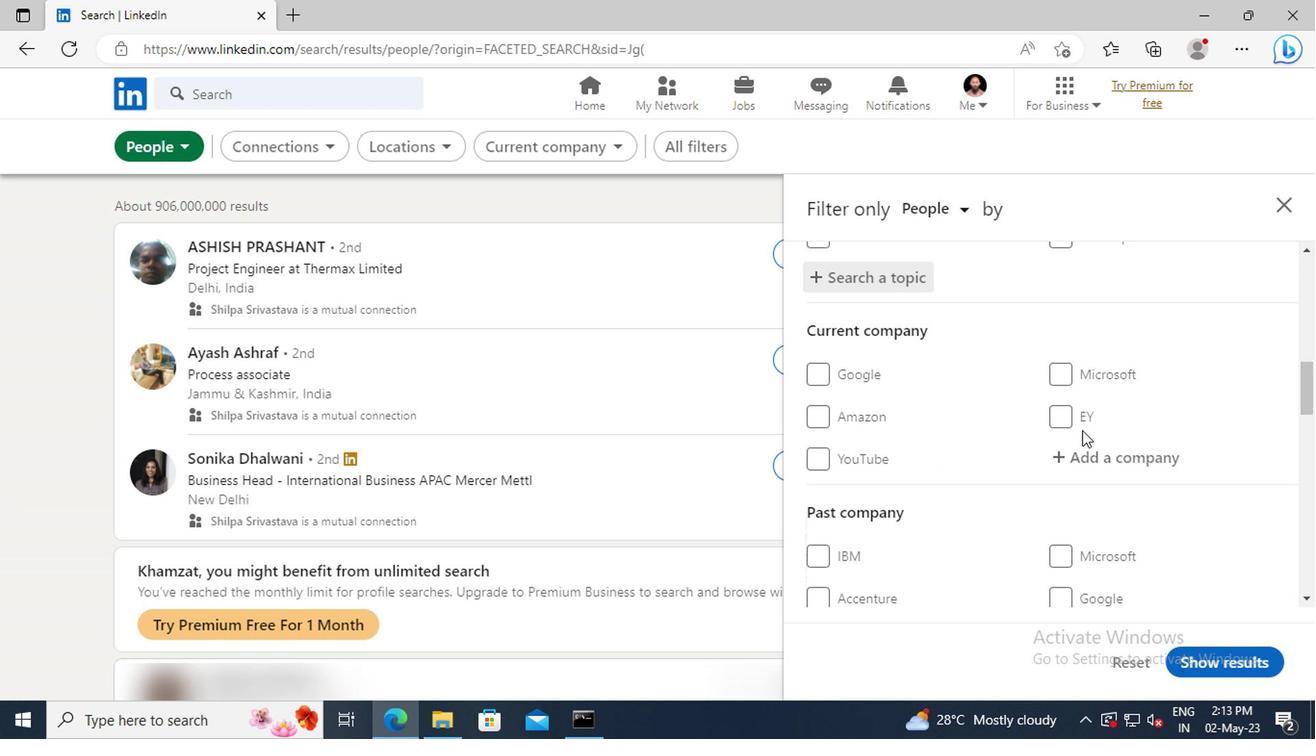 
Action: Mouse scrolled (1078, 428) with delta (0, 0)
Screenshot: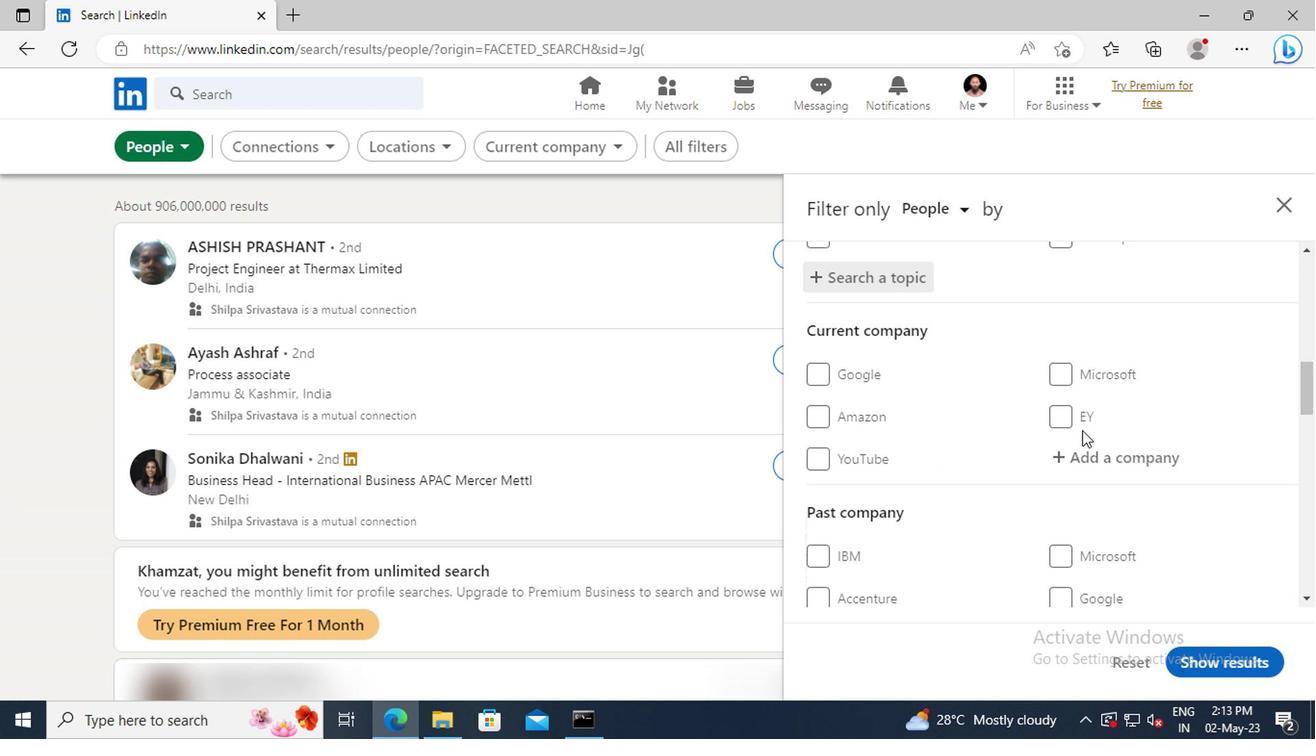 
Action: Mouse scrolled (1078, 428) with delta (0, 0)
Screenshot: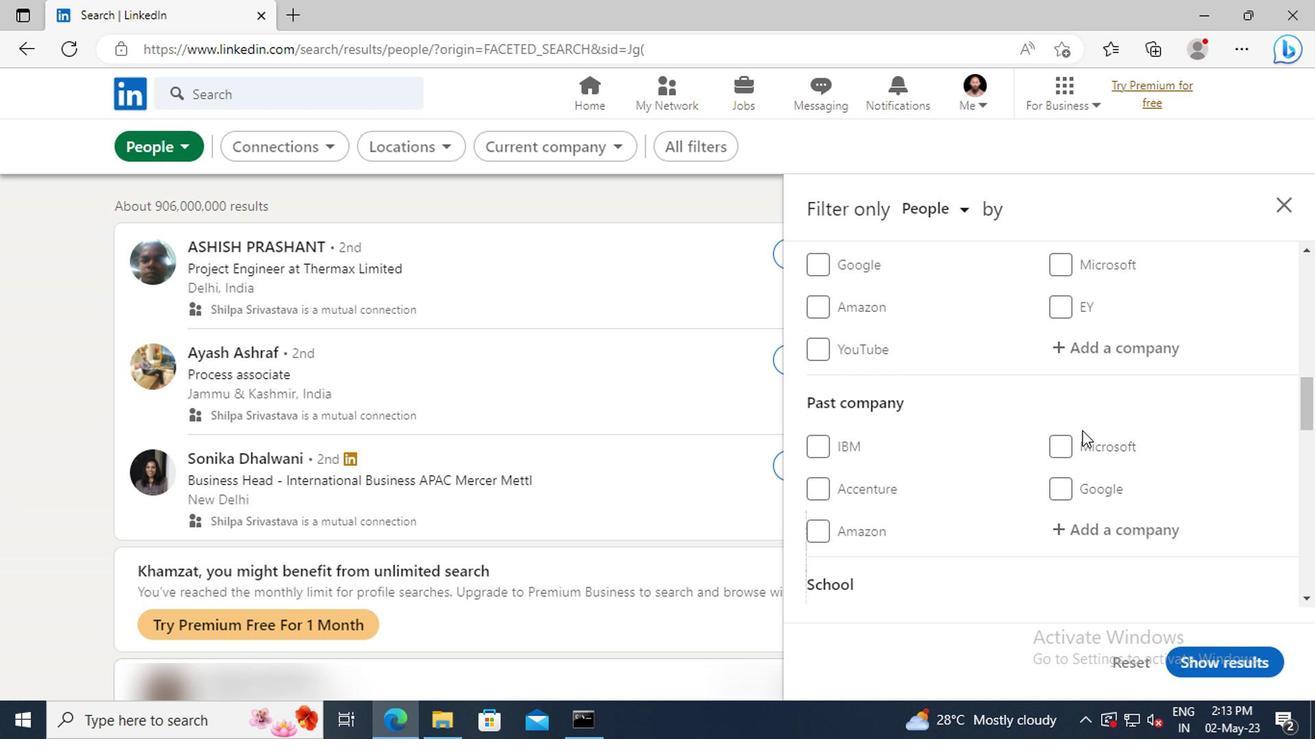 
Action: Mouse scrolled (1078, 428) with delta (0, 0)
Screenshot: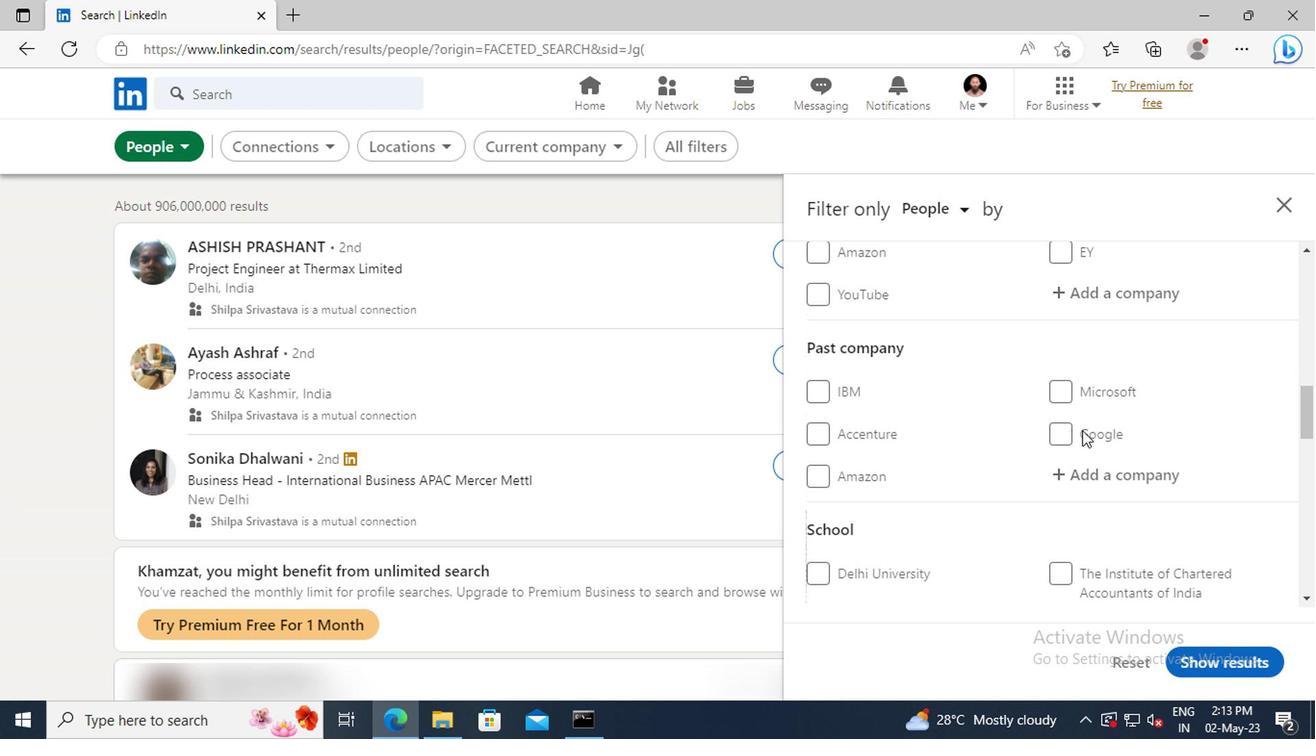 
Action: Mouse scrolled (1078, 428) with delta (0, 0)
Screenshot: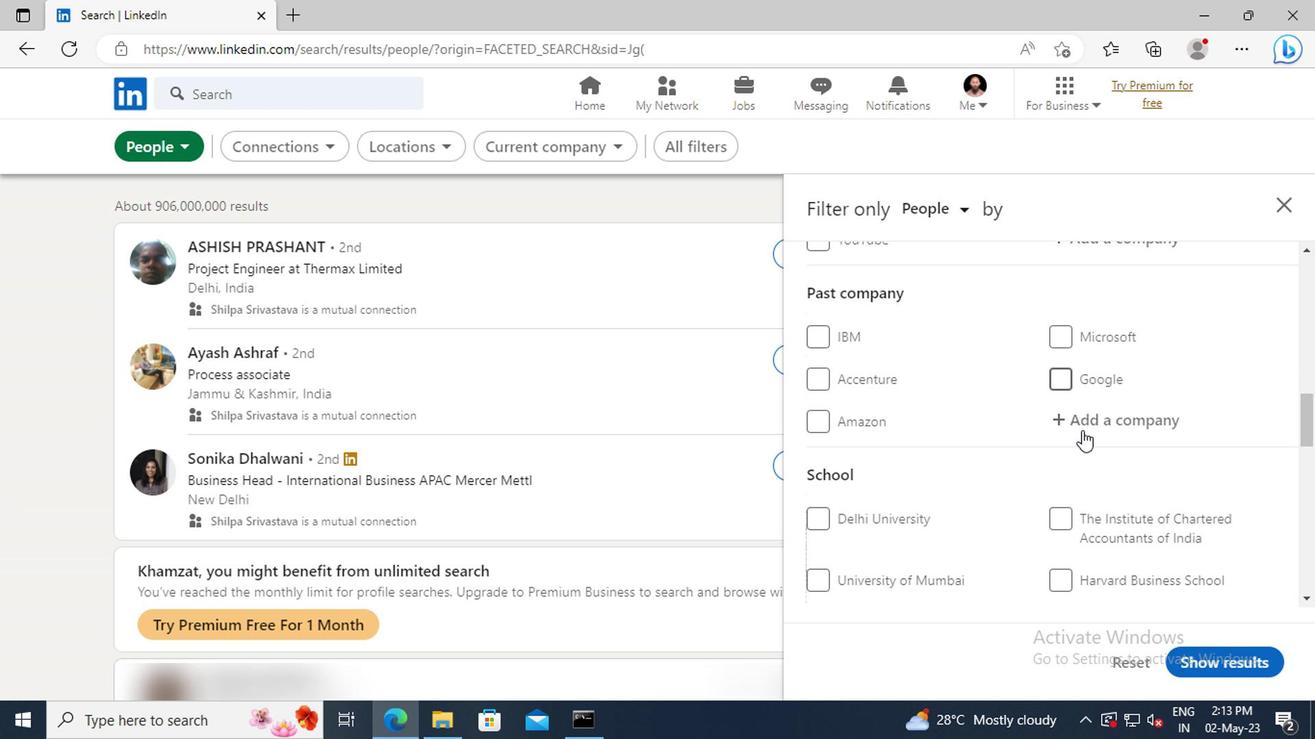 
Action: Mouse scrolled (1078, 428) with delta (0, 0)
Screenshot: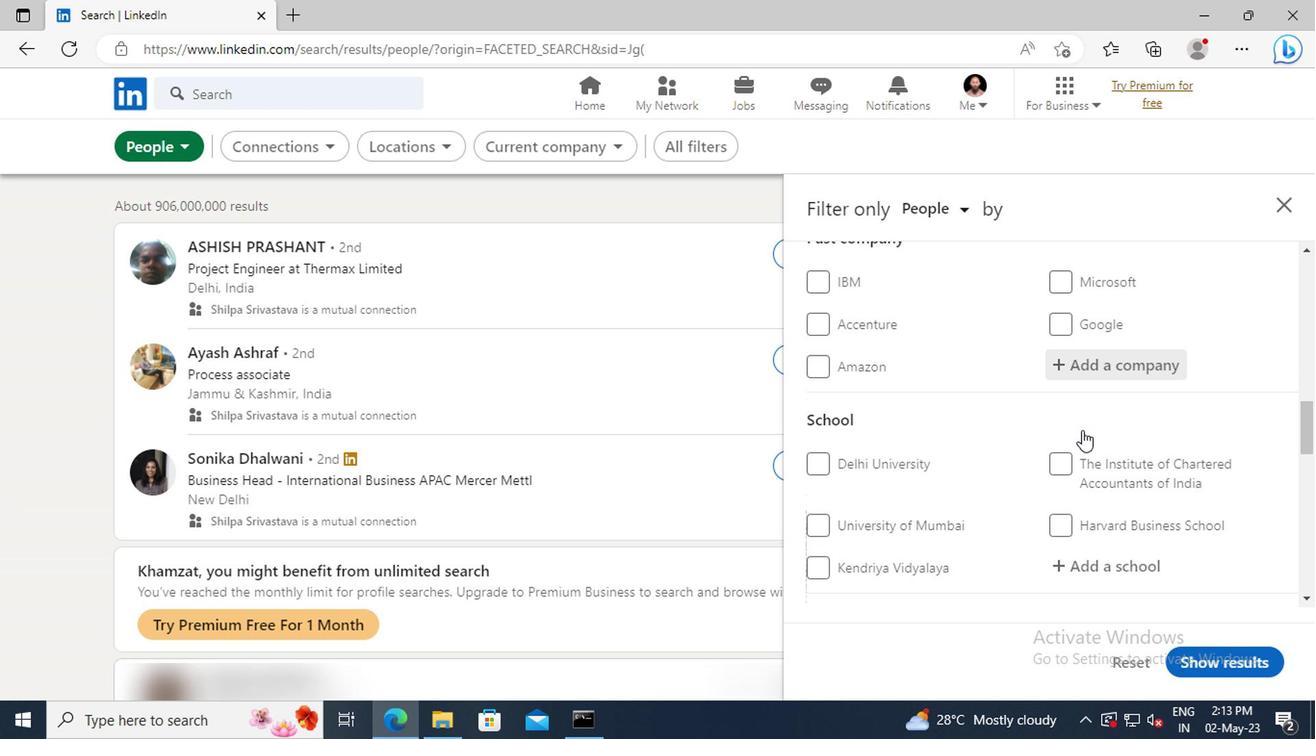 
Action: Mouse scrolled (1078, 428) with delta (0, 0)
Screenshot: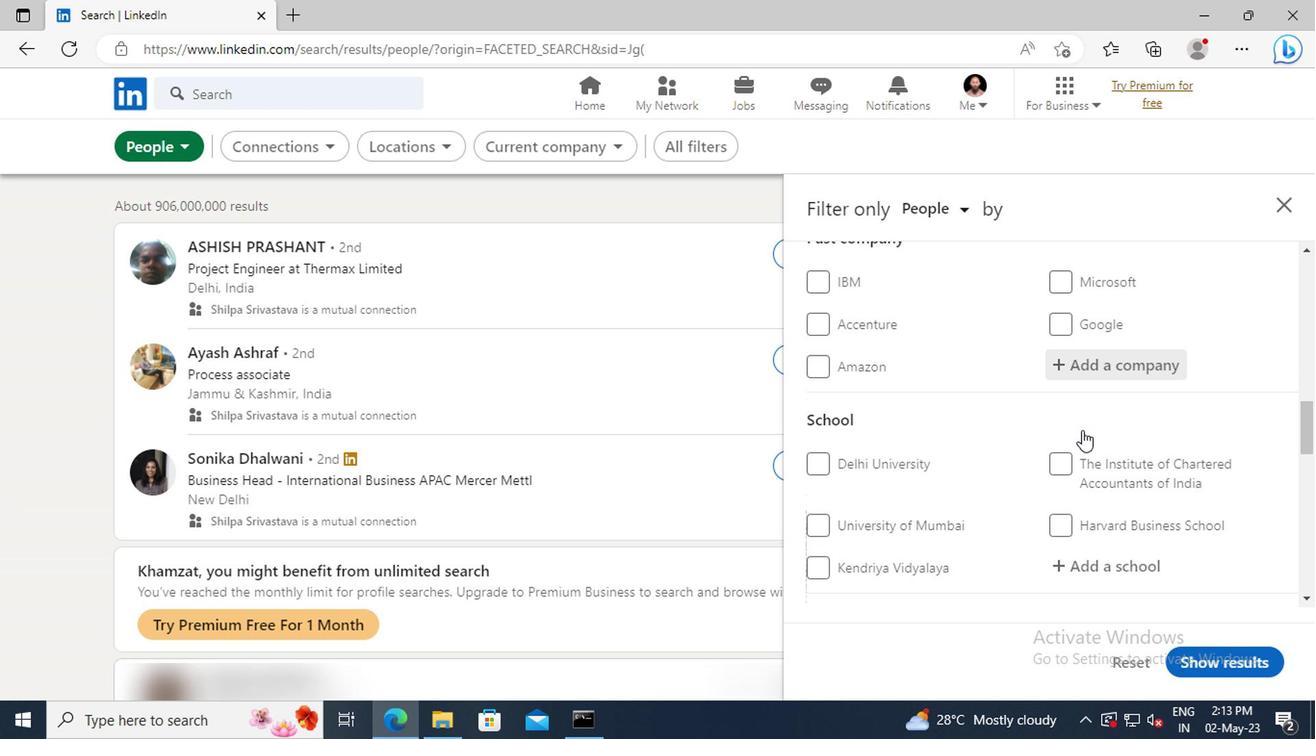 
Action: Mouse scrolled (1078, 428) with delta (0, 0)
Screenshot: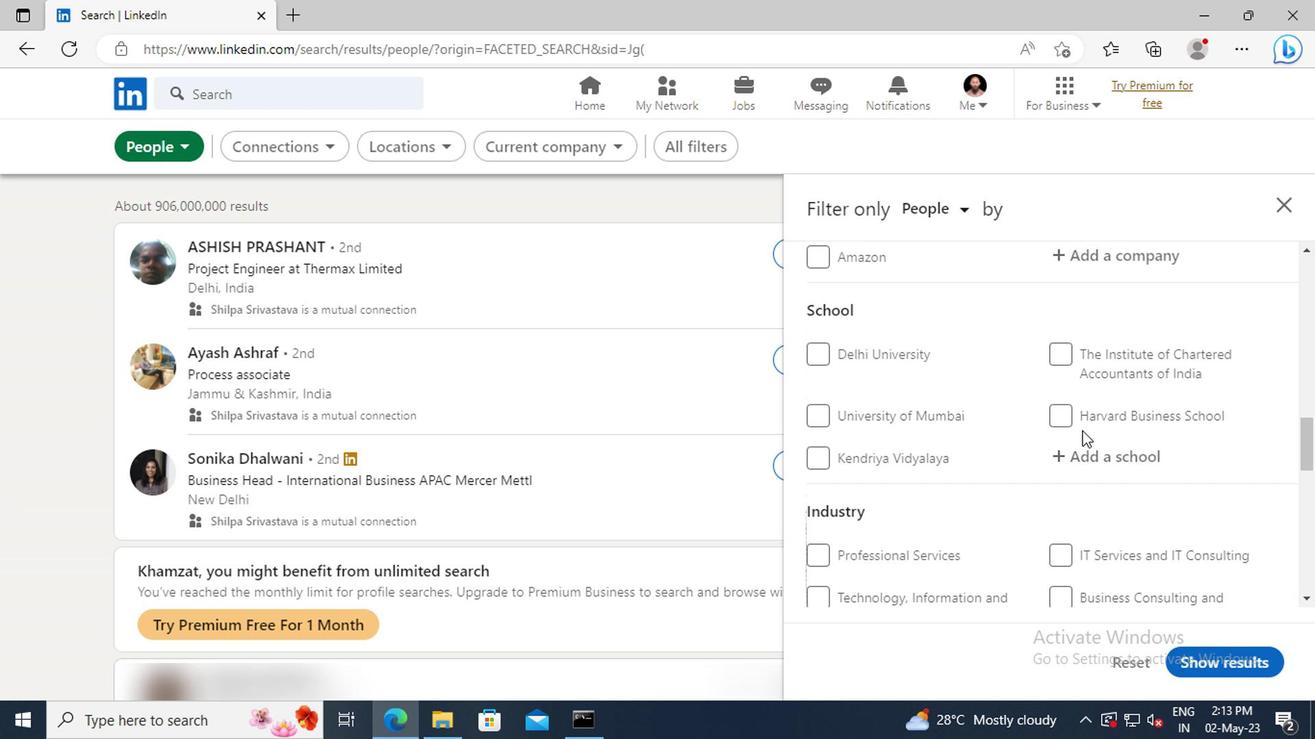 
Action: Mouse scrolled (1078, 428) with delta (0, 0)
Screenshot: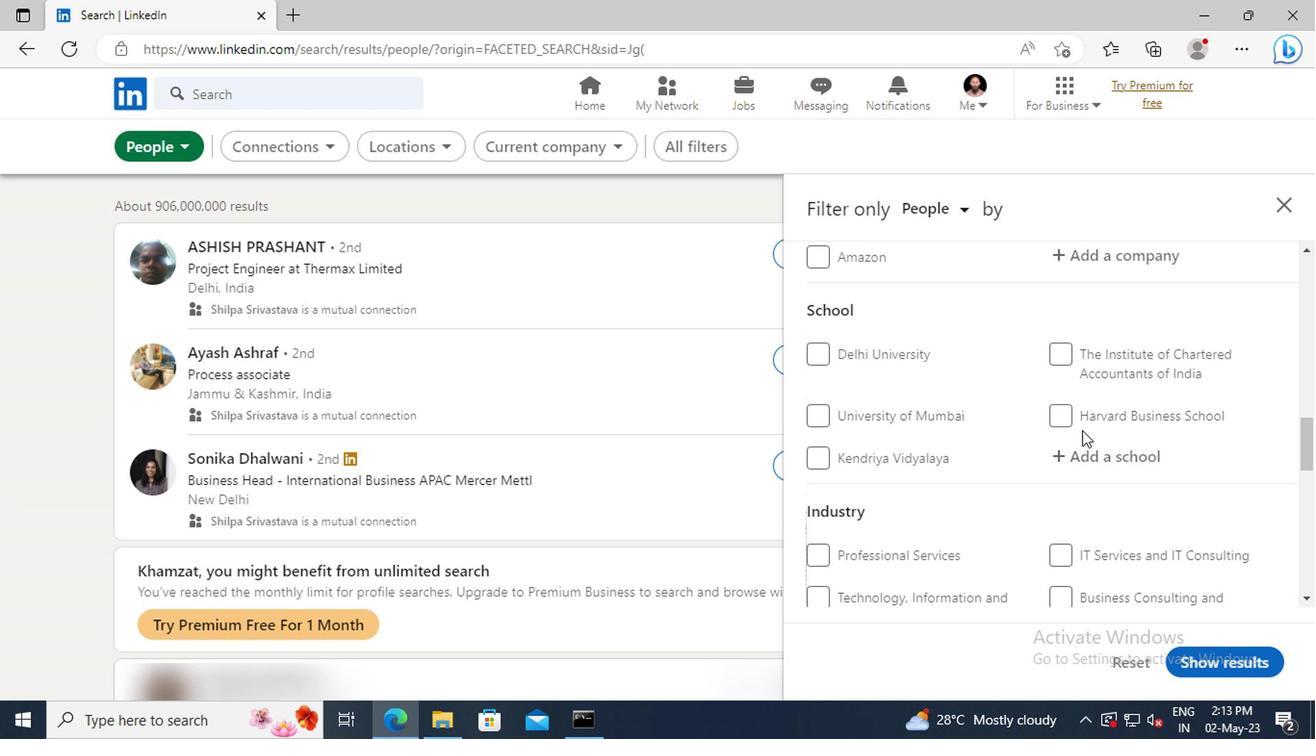 
Action: Mouse scrolled (1078, 428) with delta (0, 0)
Screenshot: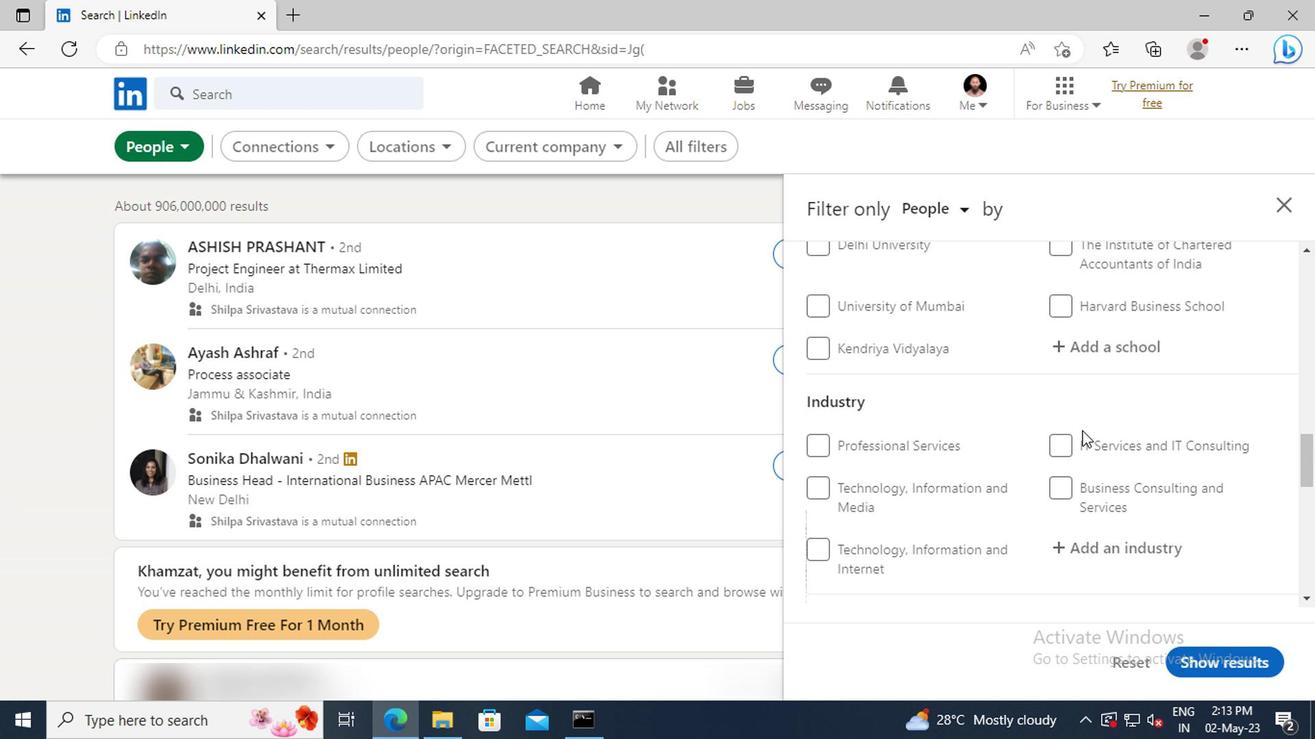 
Action: Mouse scrolled (1078, 428) with delta (0, 0)
Screenshot: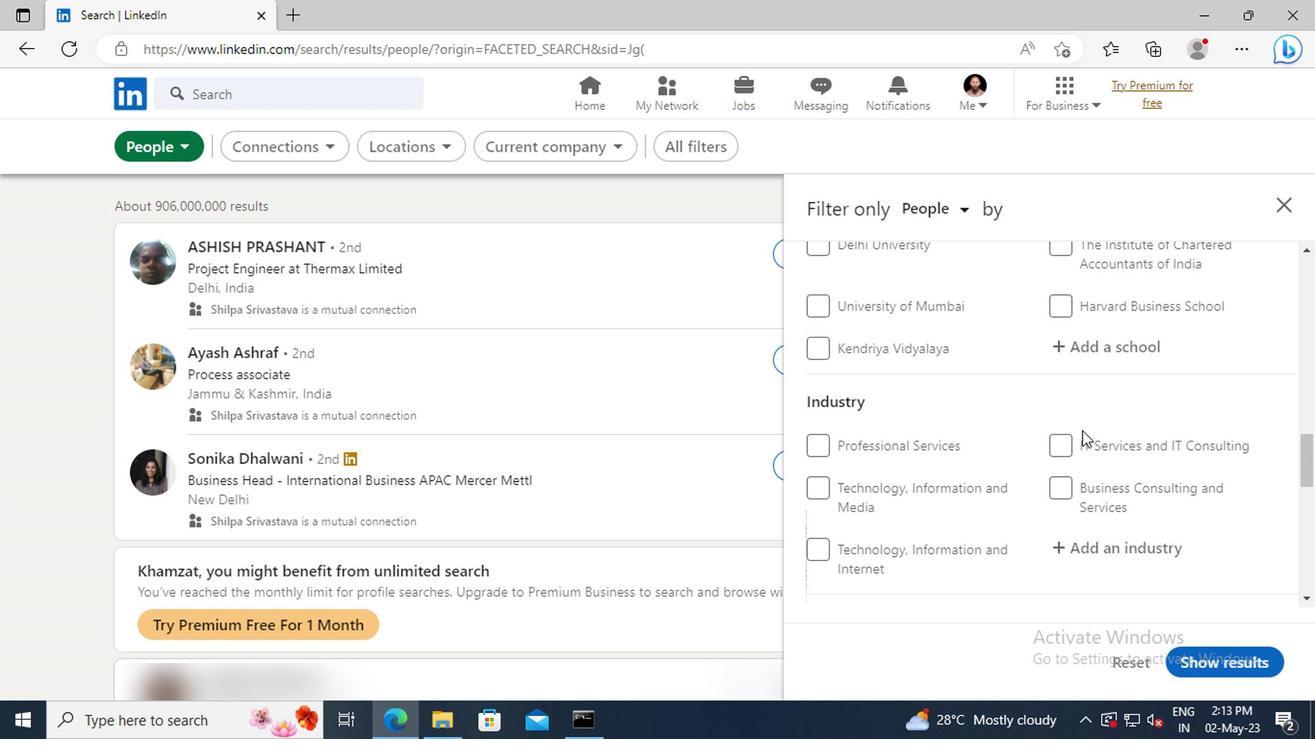 
Action: Mouse scrolled (1078, 428) with delta (0, 0)
Screenshot: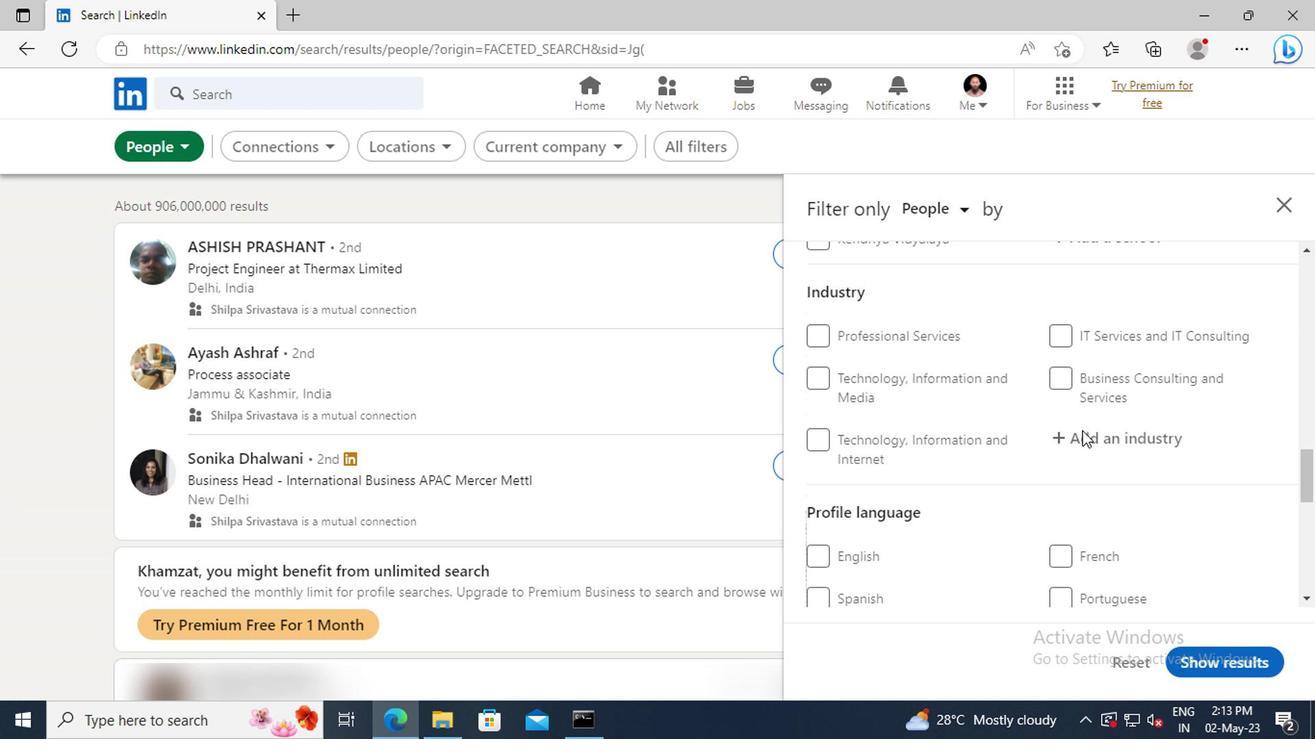 
Action: Mouse scrolled (1078, 428) with delta (0, 0)
Screenshot: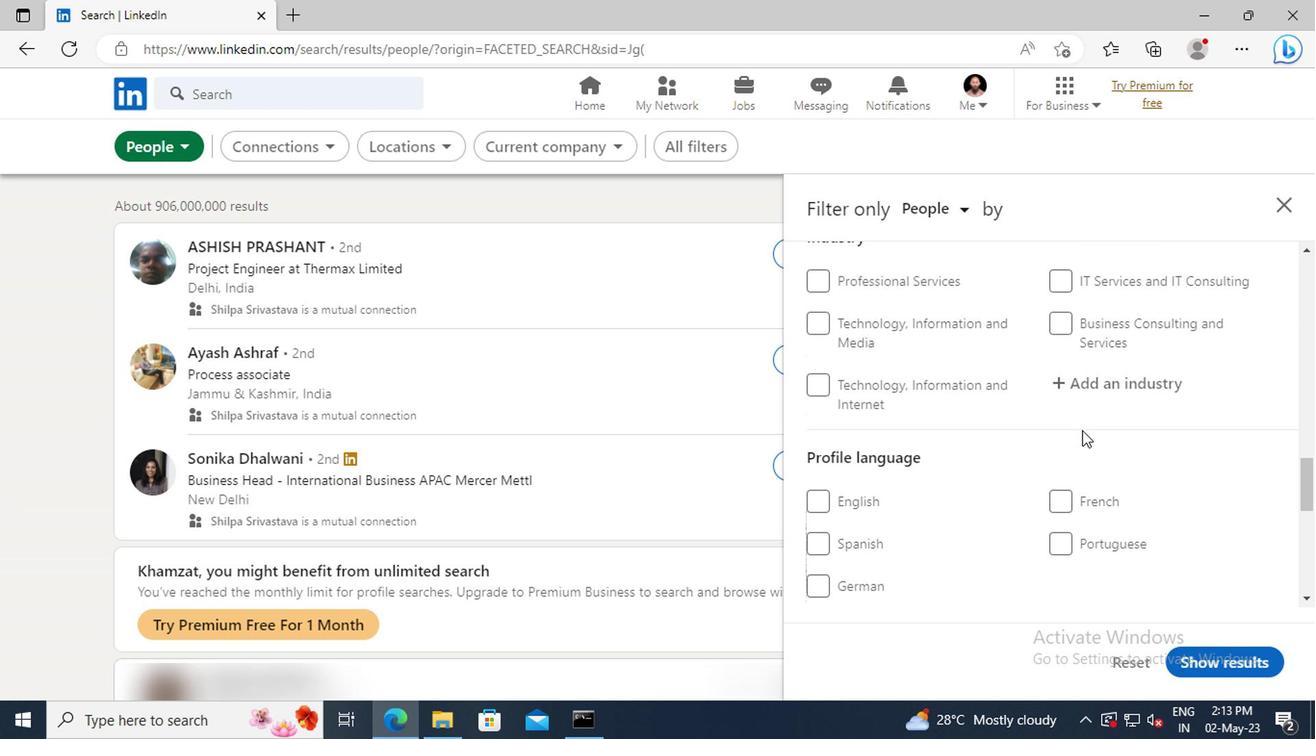 
Action: Mouse moved to (1059, 488)
Screenshot: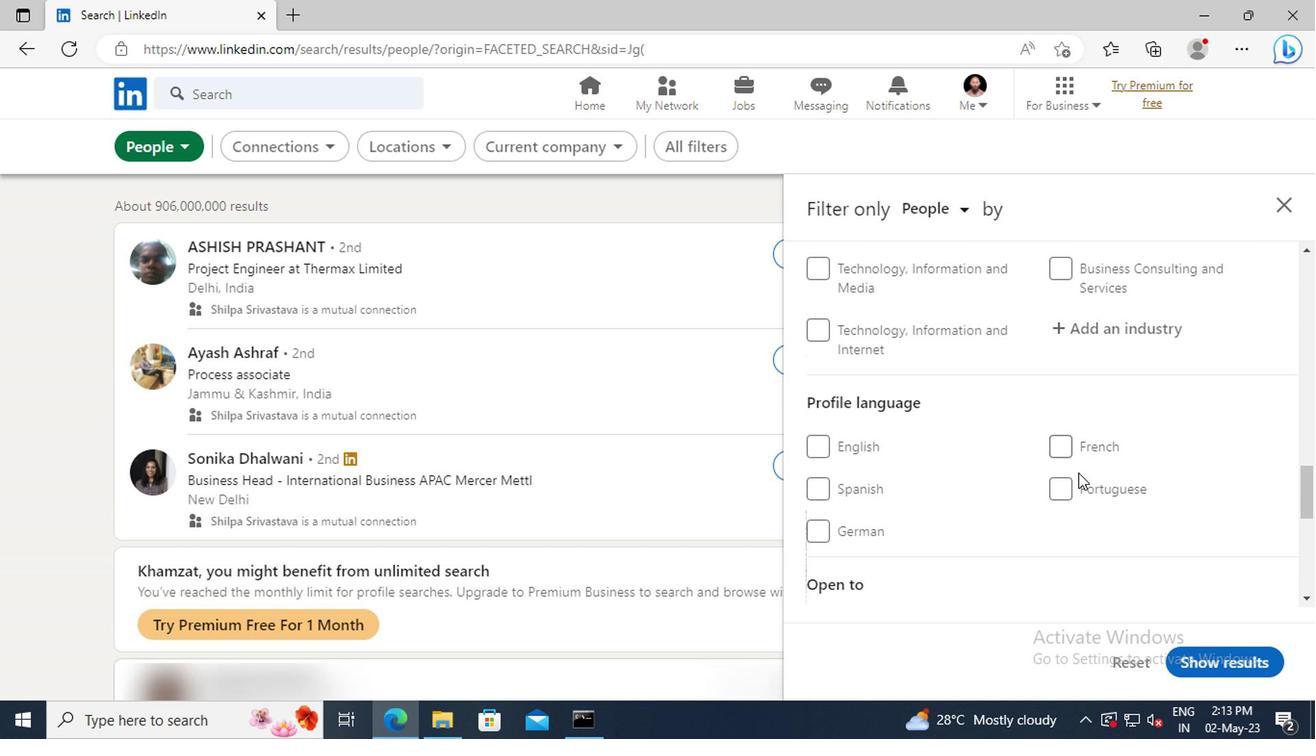 
Action: Mouse pressed left at (1059, 488)
Screenshot: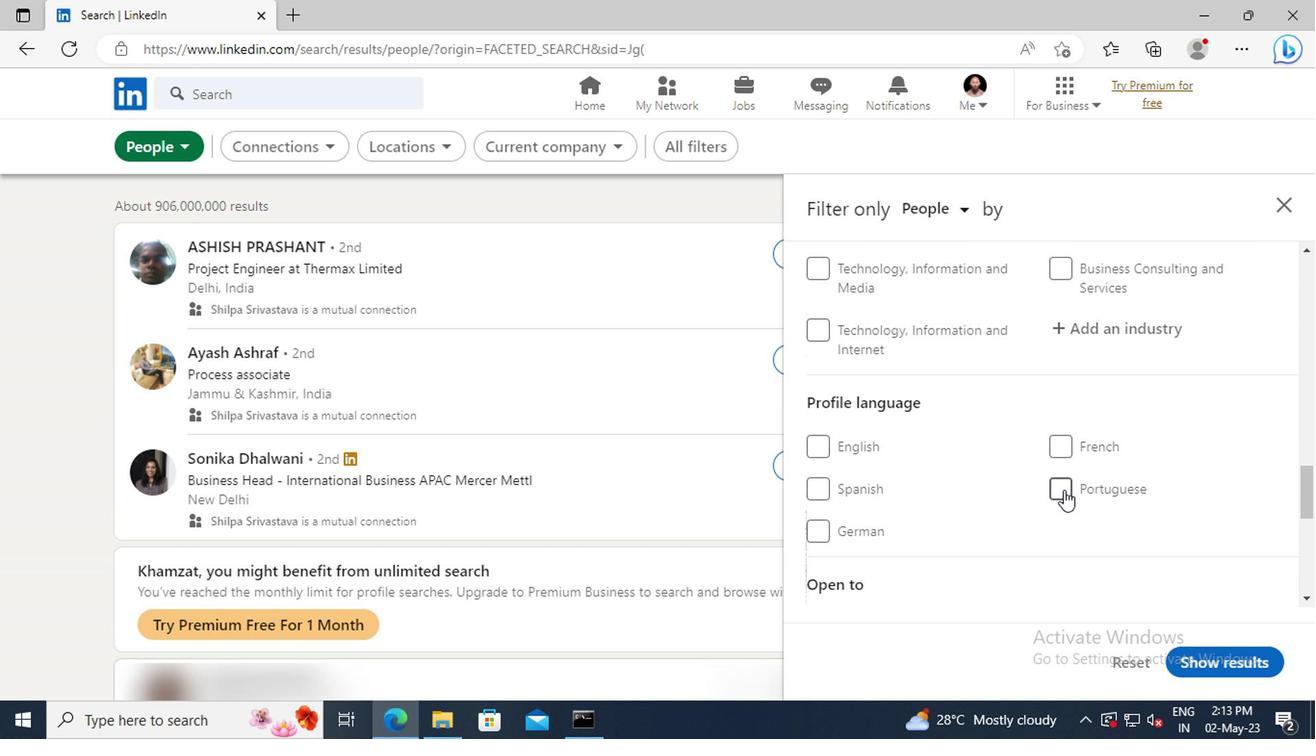 
Action: Mouse moved to (1100, 456)
Screenshot: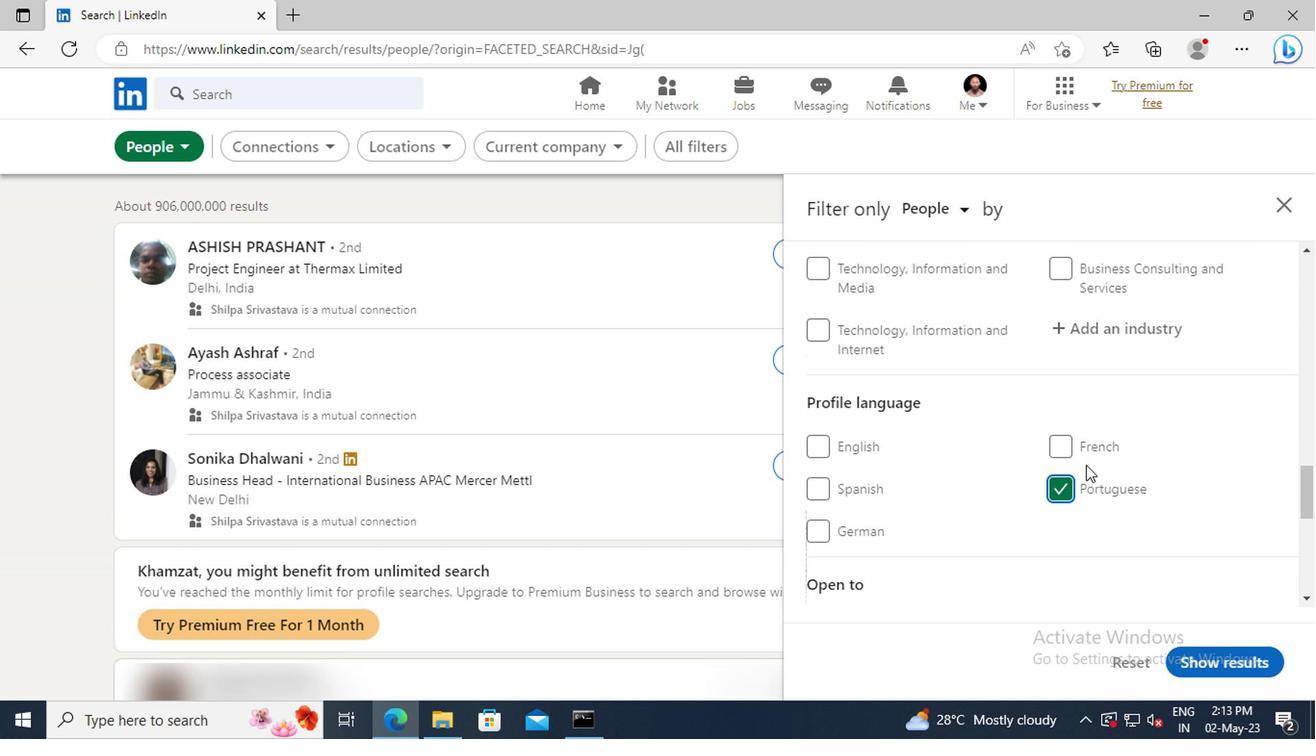 
Action: Mouse scrolled (1100, 456) with delta (0, 0)
Screenshot: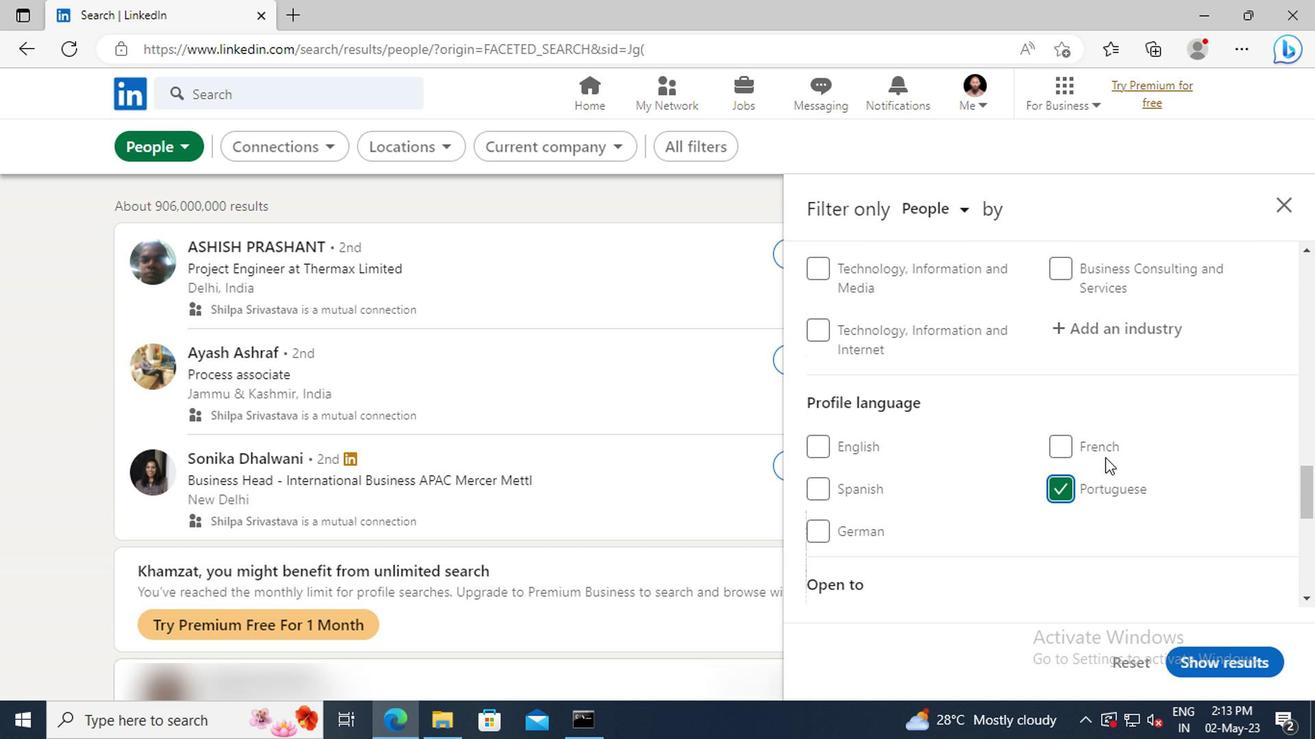 
Action: Mouse scrolled (1100, 456) with delta (0, 0)
Screenshot: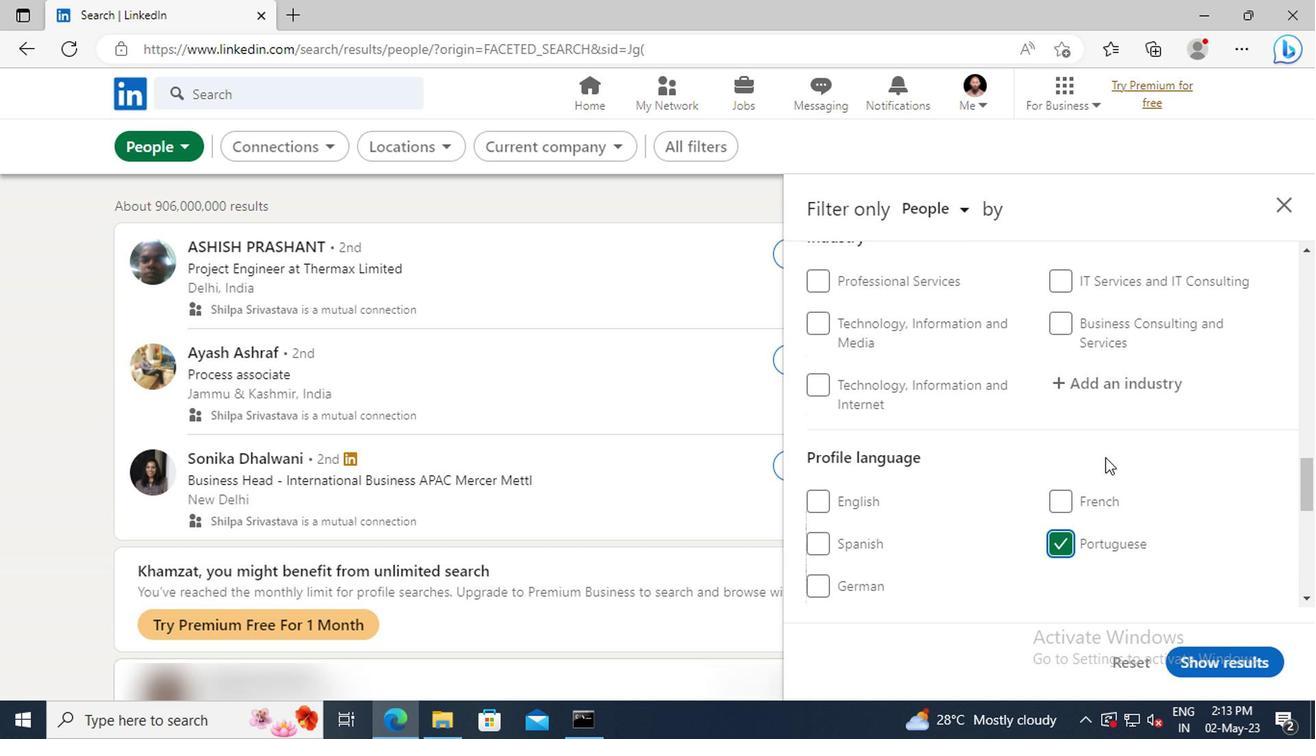 
Action: Mouse scrolled (1100, 456) with delta (0, 0)
Screenshot: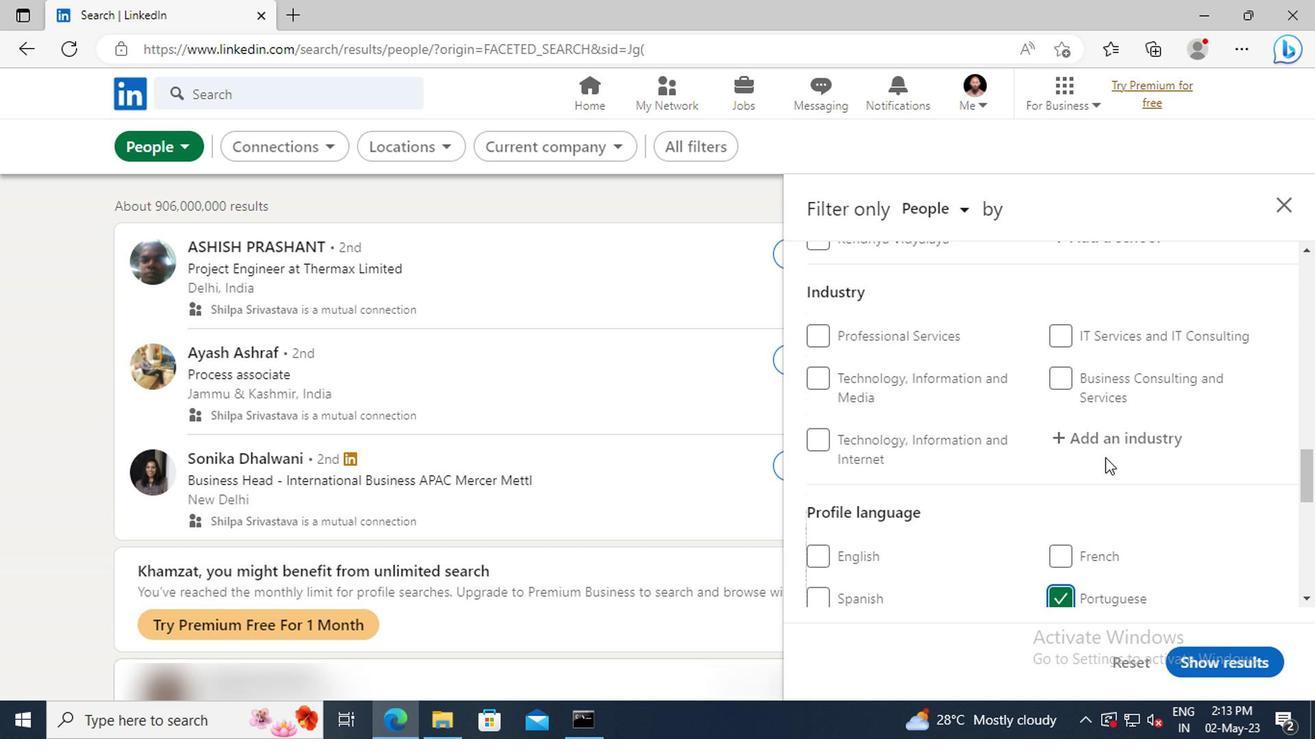
Action: Mouse scrolled (1100, 456) with delta (0, 0)
Screenshot: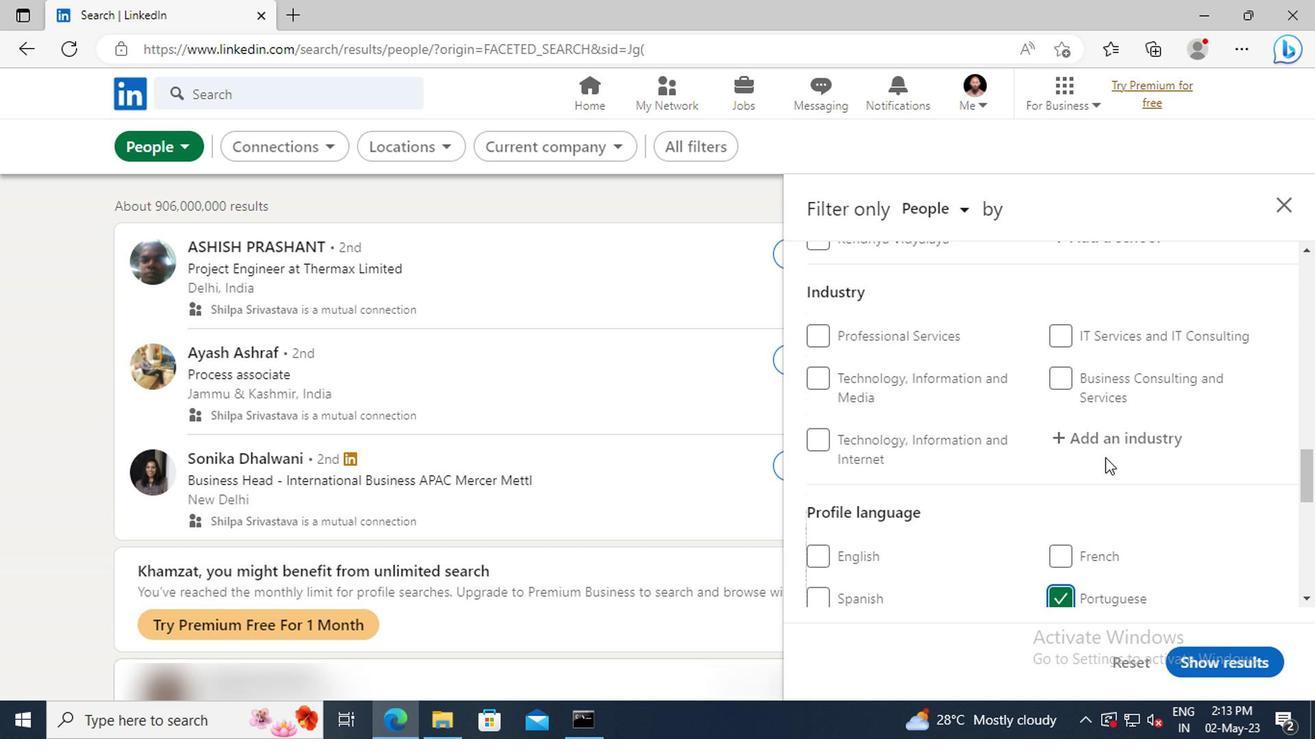 
Action: Mouse scrolled (1100, 456) with delta (0, 0)
Screenshot: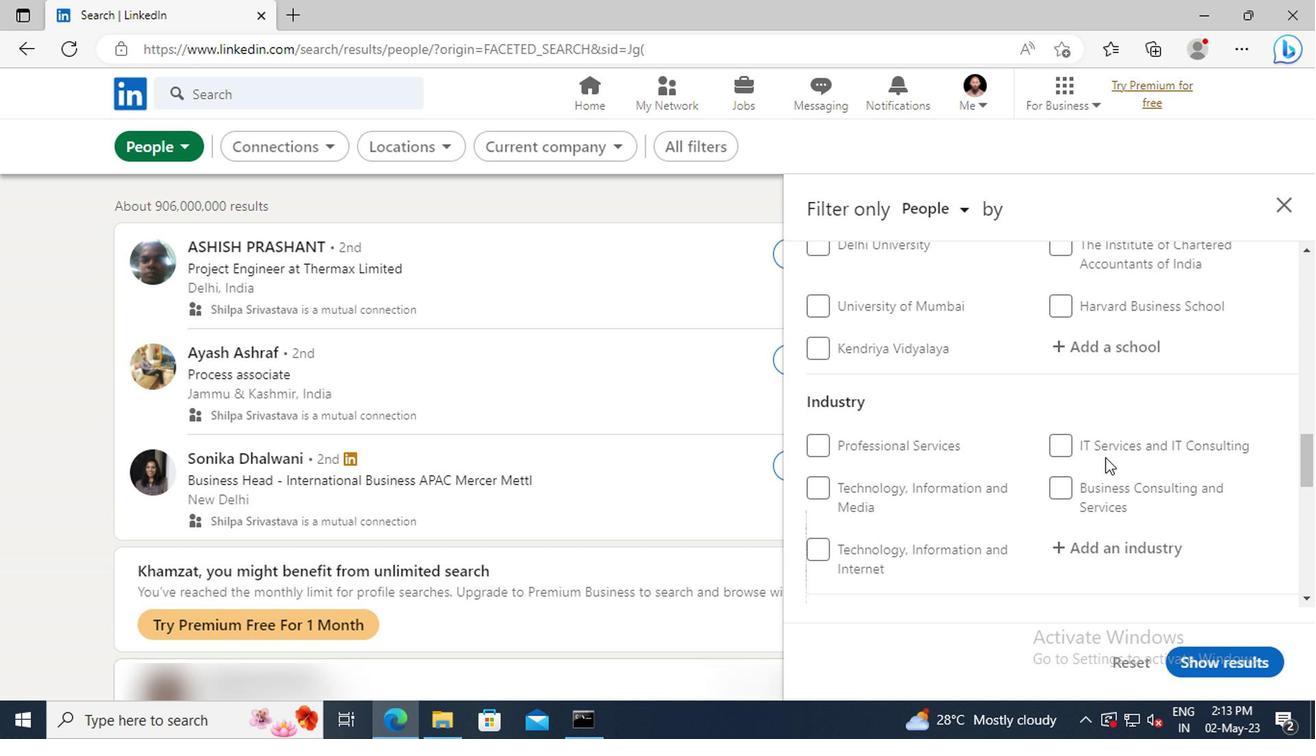 
Action: Mouse scrolled (1100, 456) with delta (0, 0)
Screenshot: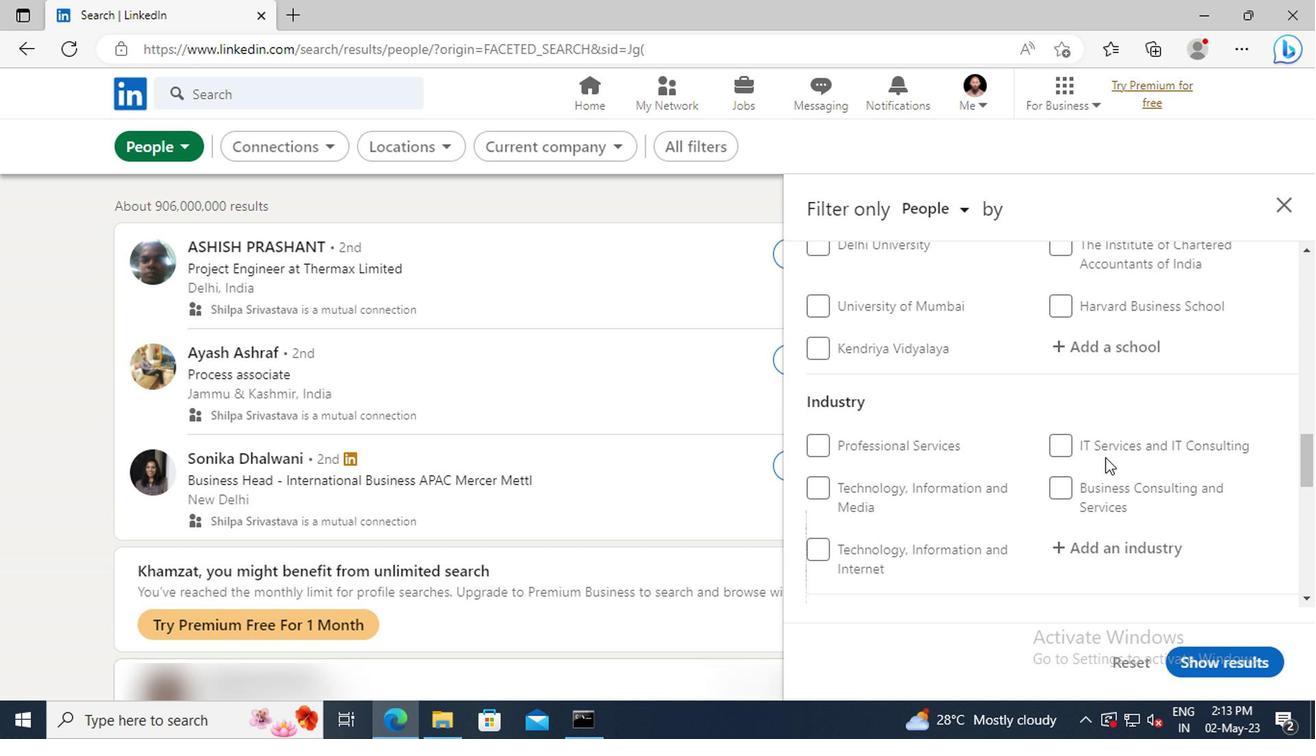 
Action: Mouse scrolled (1100, 456) with delta (0, 0)
Screenshot: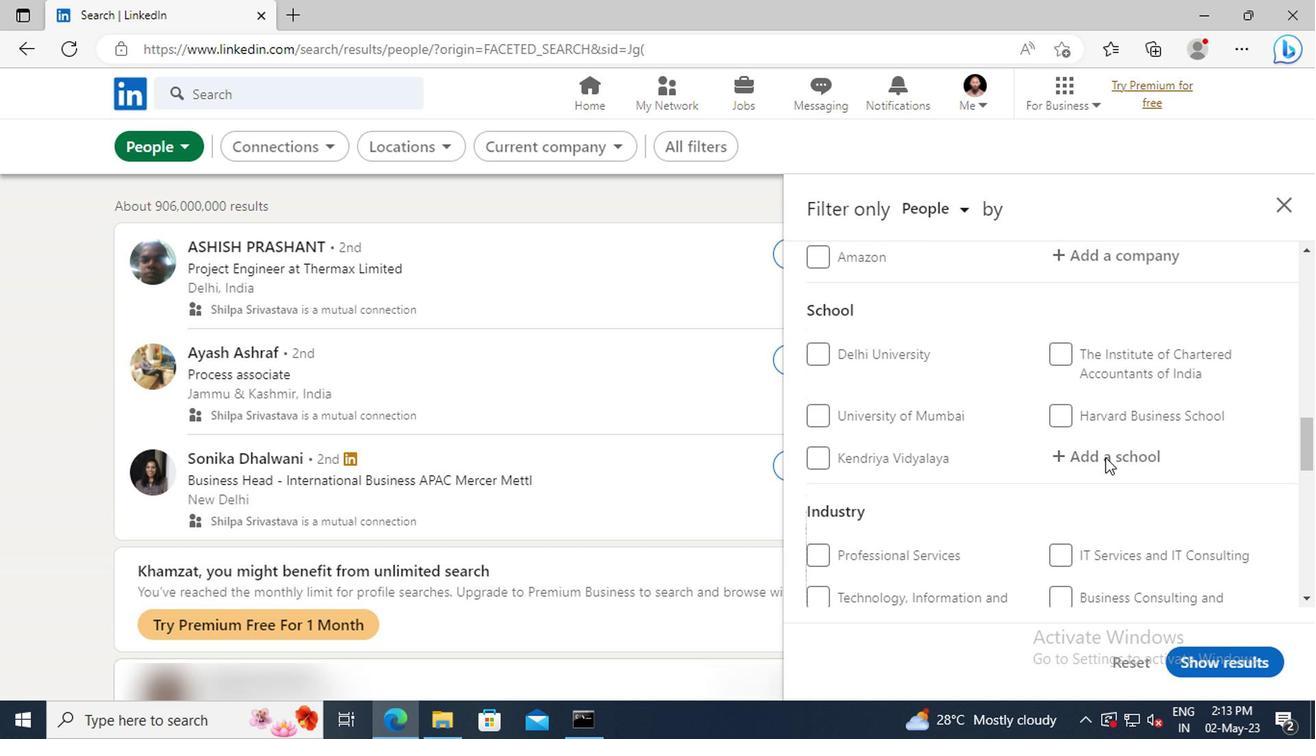 
Action: Mouse scrolled (1100, 456) with delta (0, 0)
Screenshot: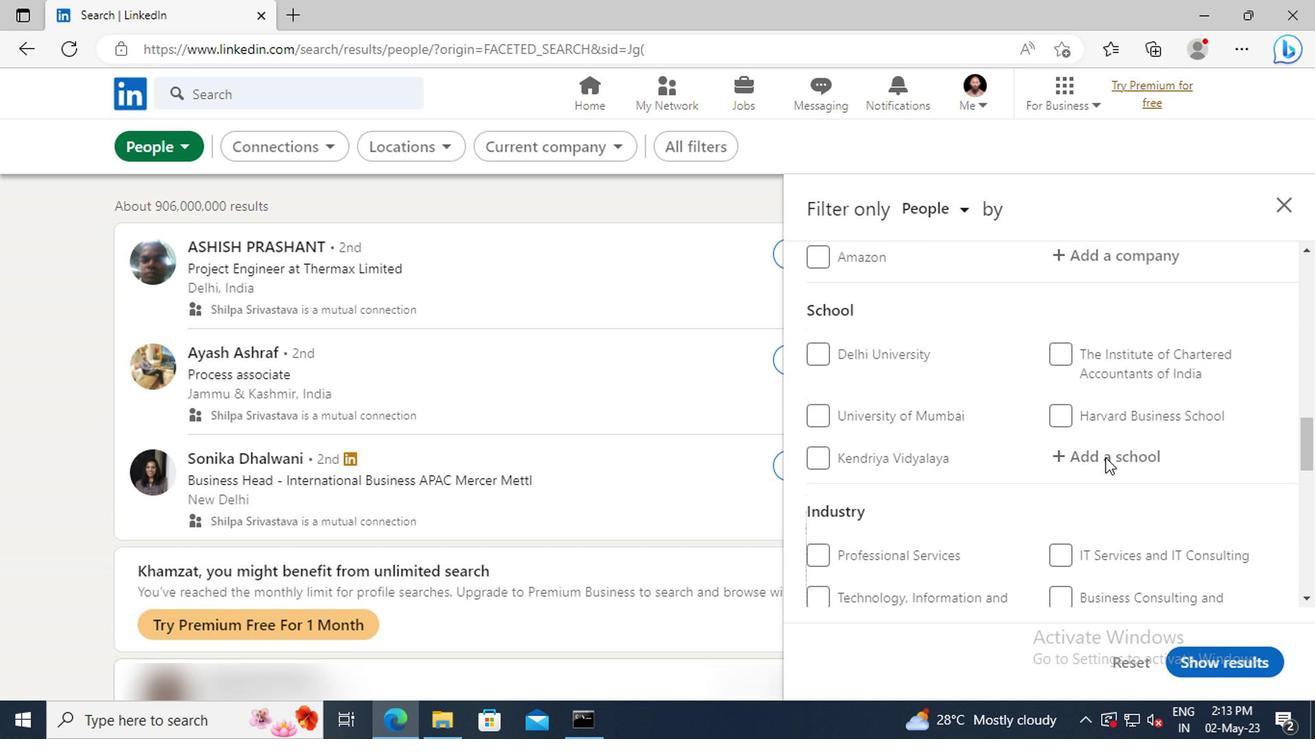 
Action: Mouse scrolled (1100, 456) with delta (0, 0)
Screenshot: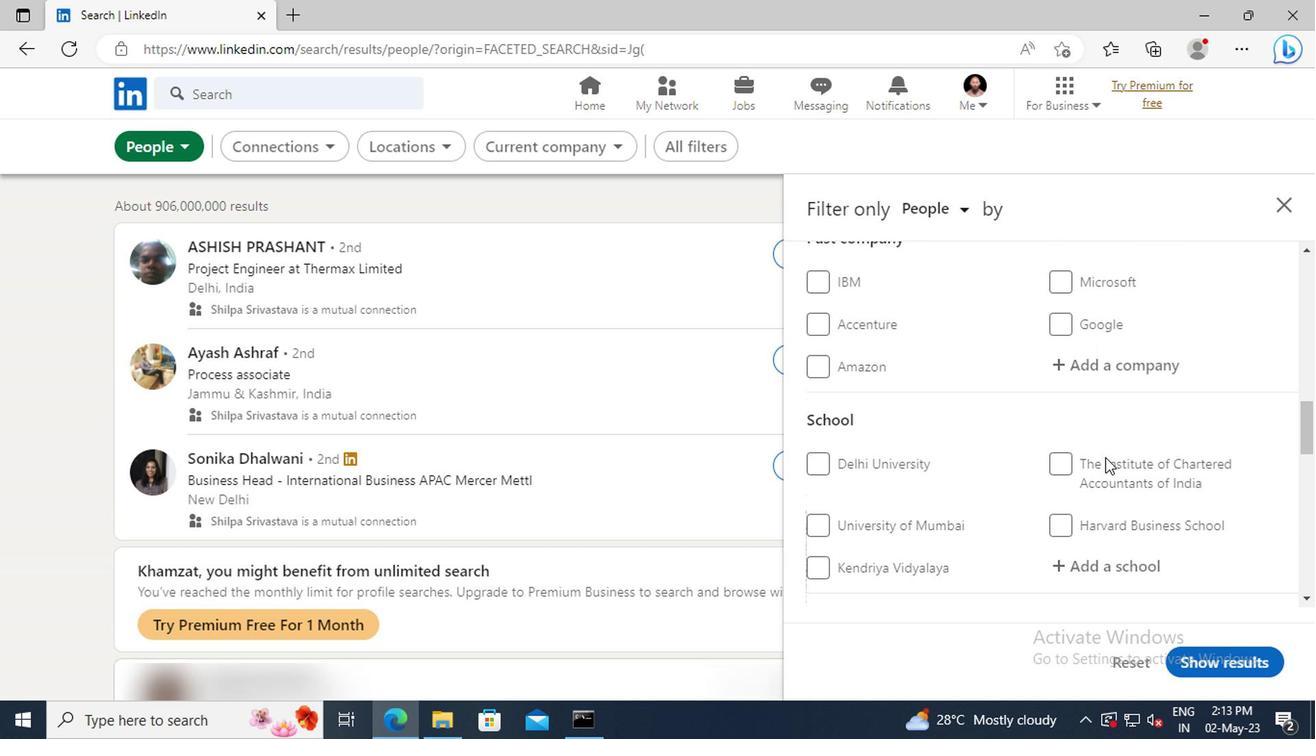 
Action: Mouse scrolled (1100, 456) with delta (0, 0)
Screenshot: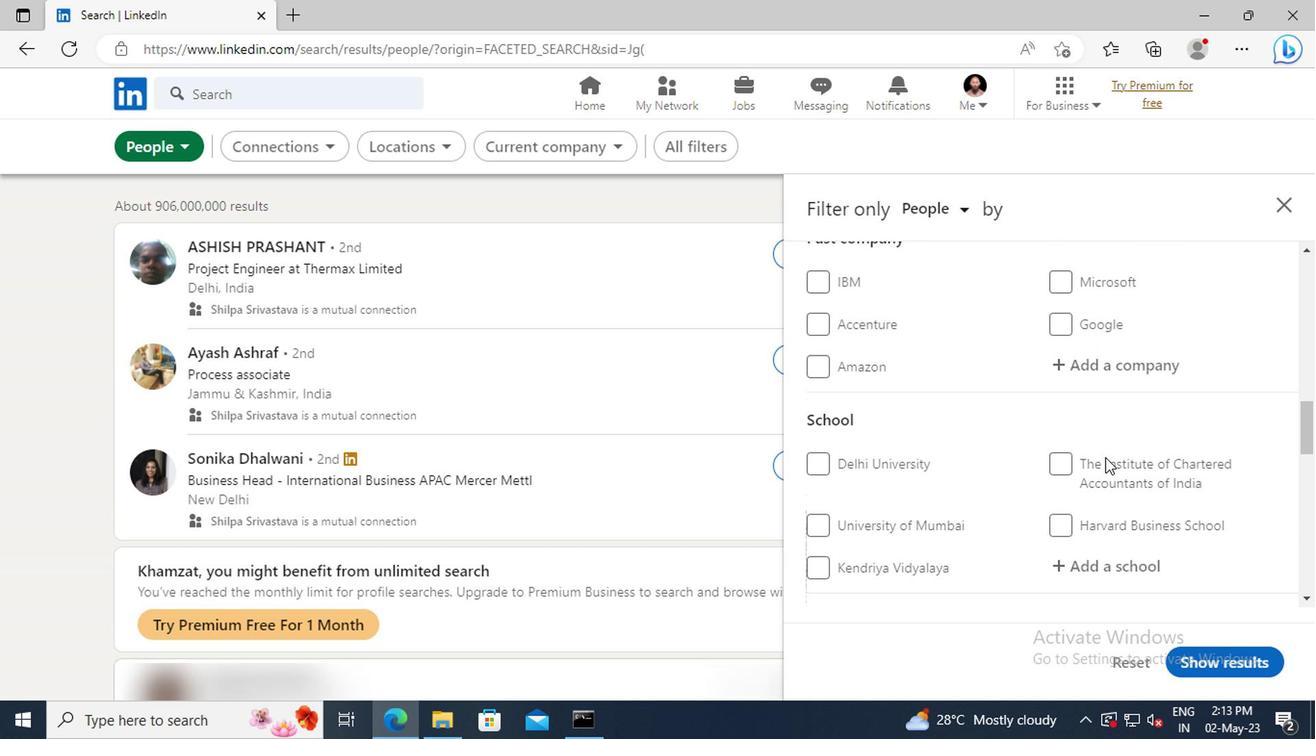 
Action: Mouse scrolled (1100, 456) with delta (0, 0)
Screenshot: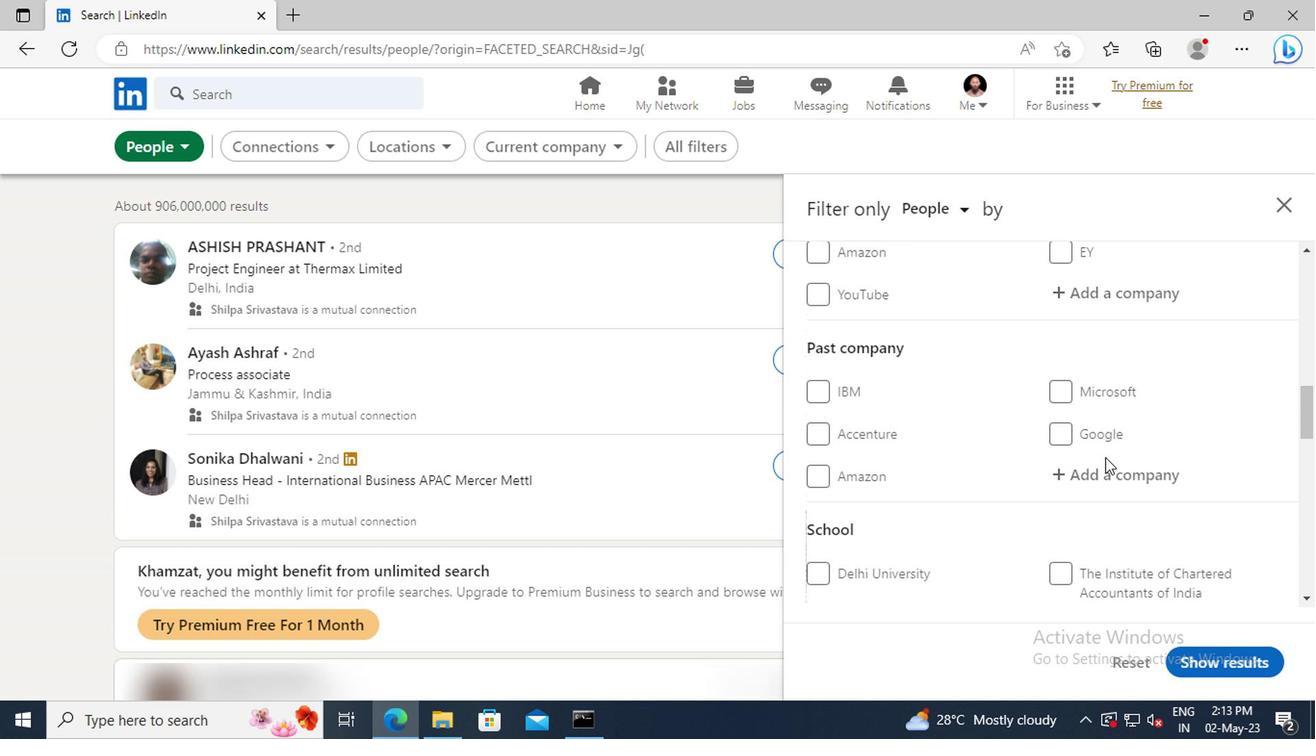 
Action: Mouse scrolled (1100, 456) with delta (0, 0)
Screenshot: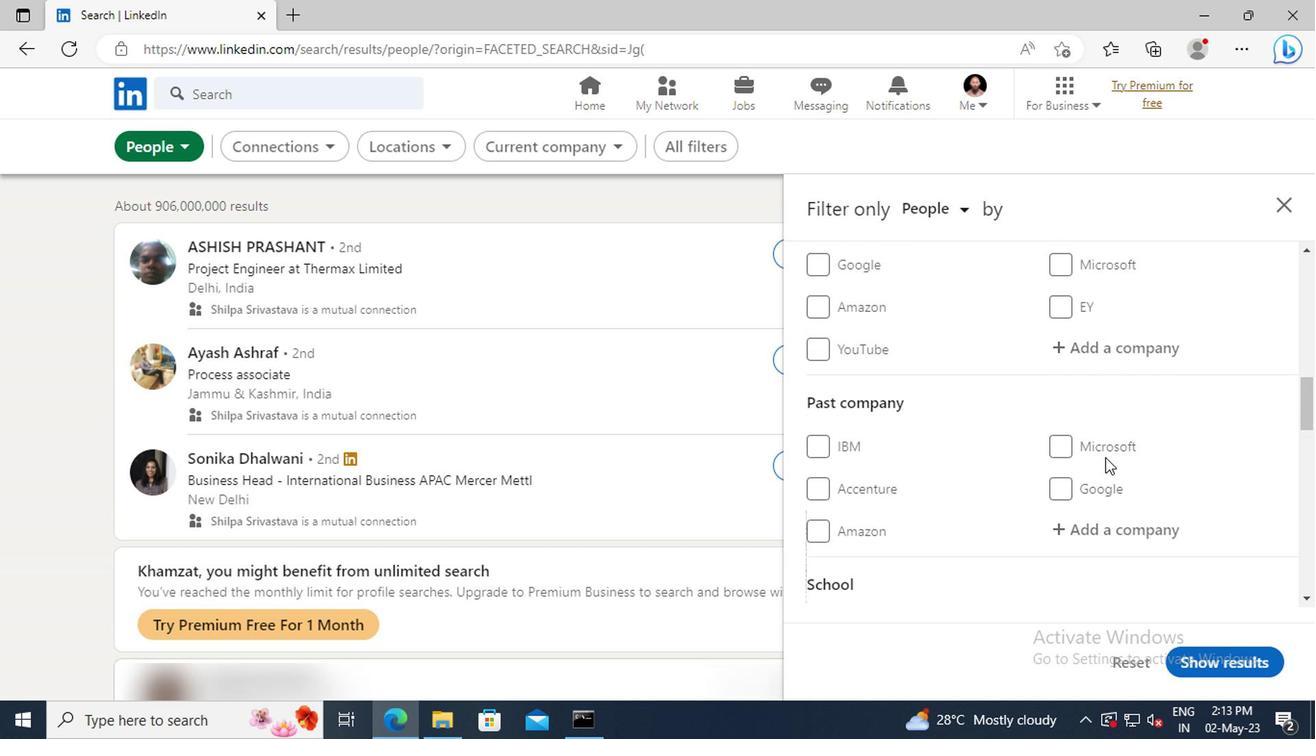 
Action: Mouse moved to (1078, 408)
Screenshot: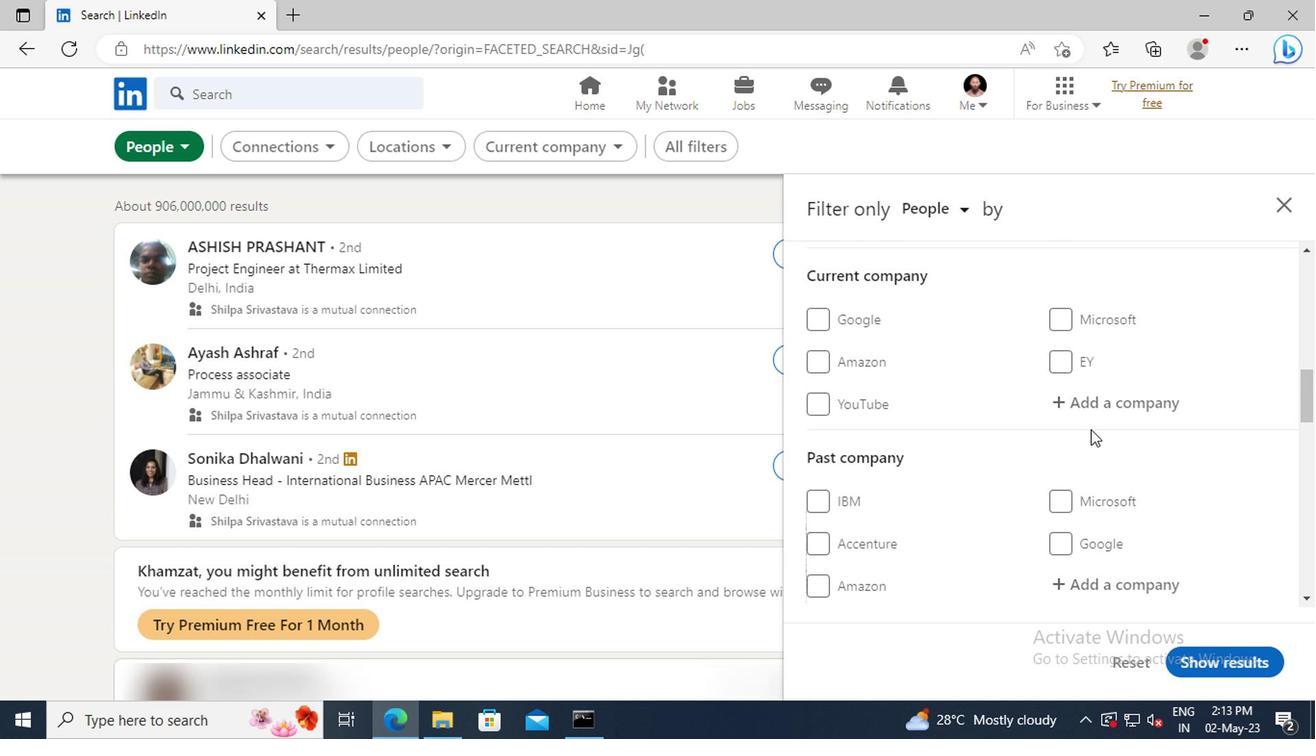 
Action: Mouse pressed left at (1078, 408)
Screenshot: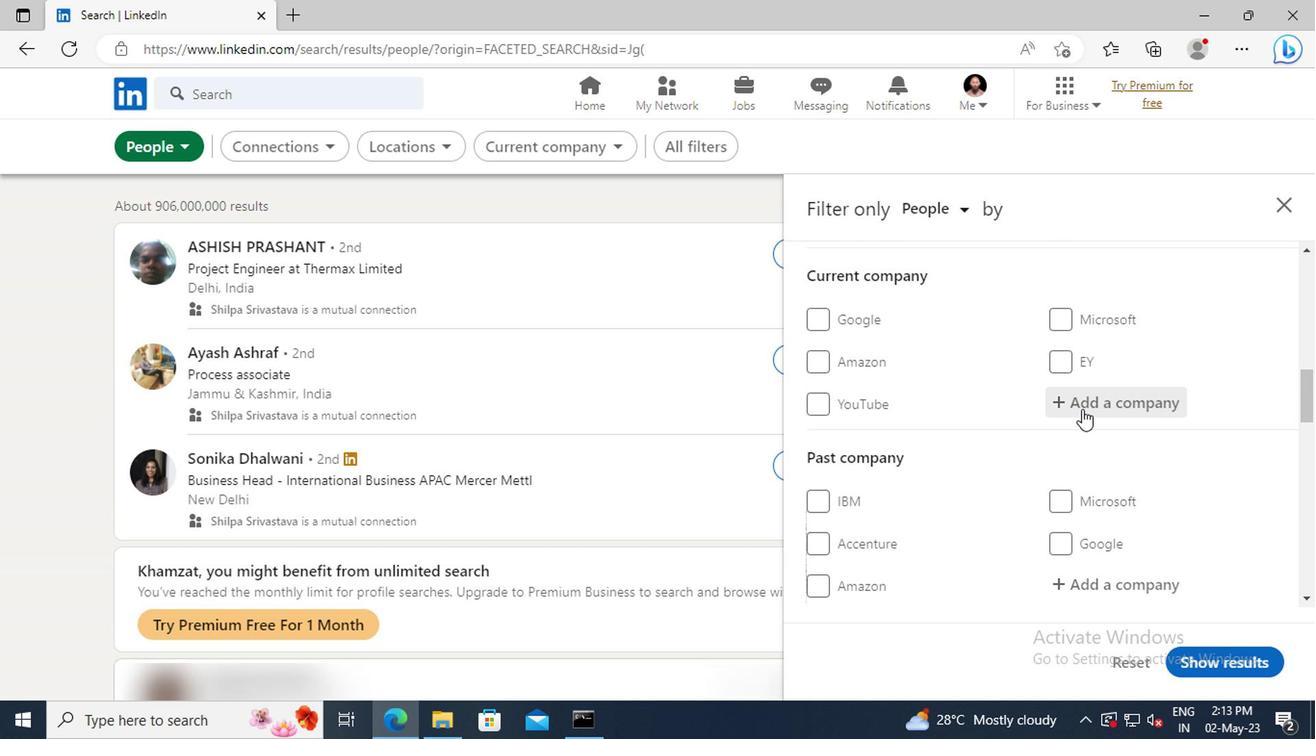 
Action: Key pressed <Key.shift>FORRES
Screenshot: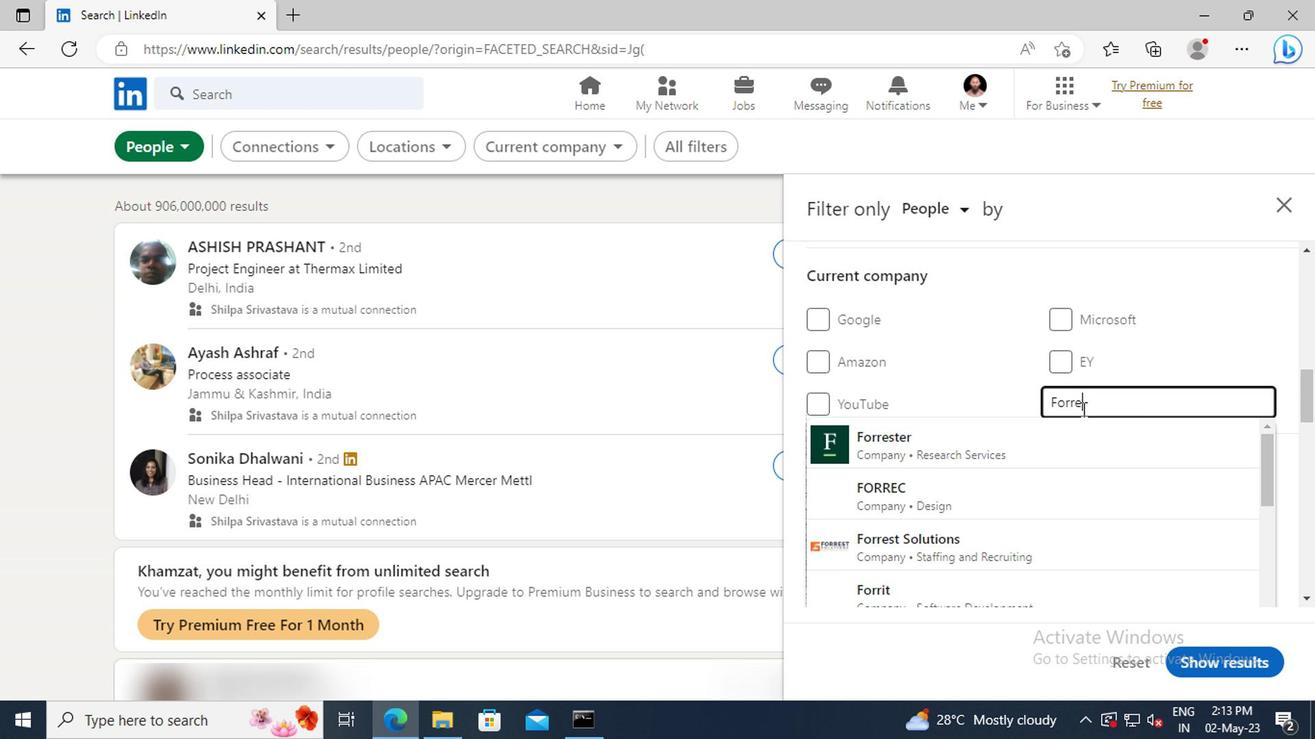
Action: Mouse moved to (1078, 434)
Screenshot: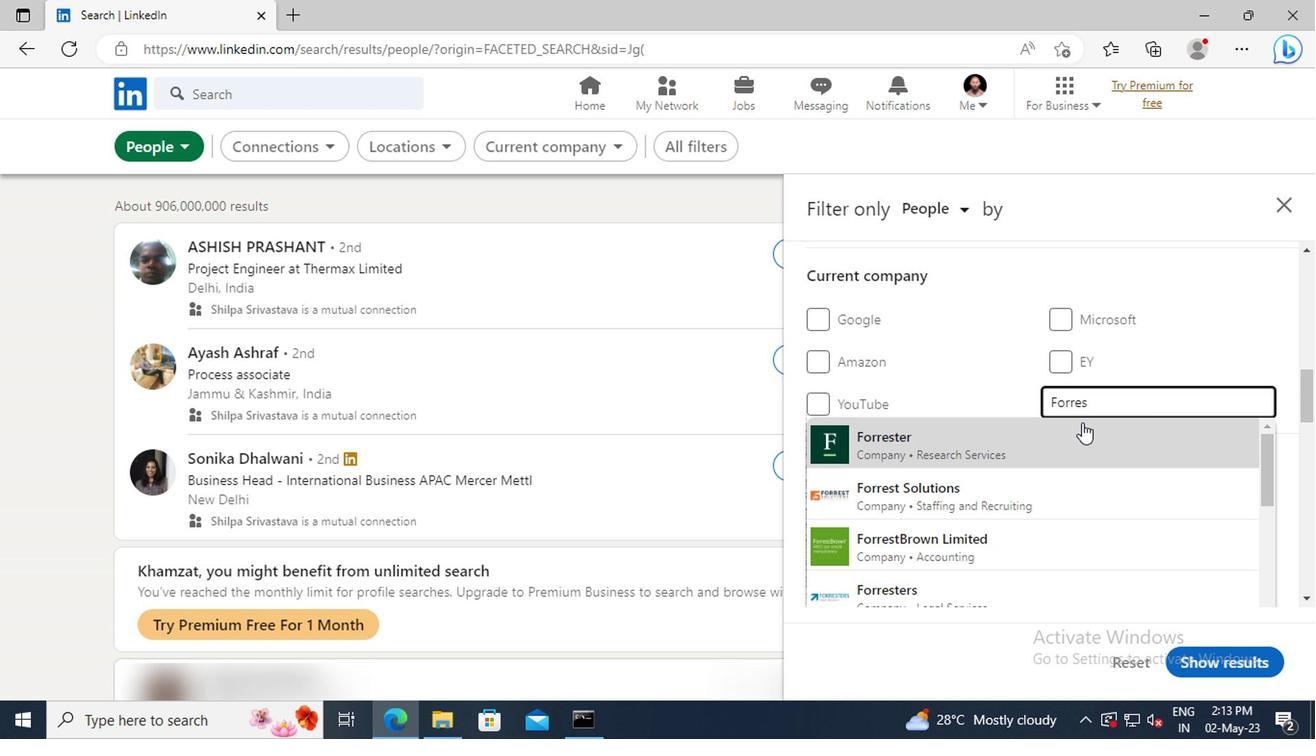 
Action: Mouse pressed left at (1078, 434)
Screenshot: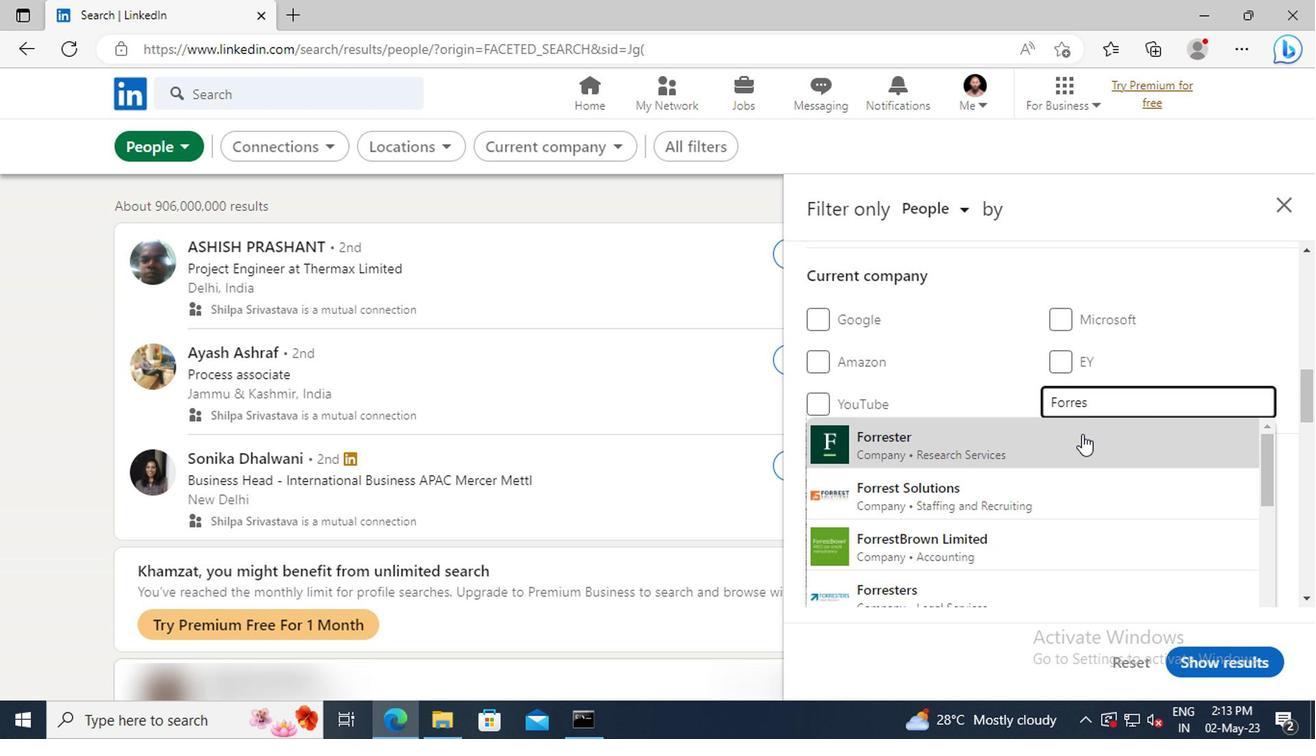 
Action: Mouse scrolled (1078, 434) with delta (0, 0)
Screenshot: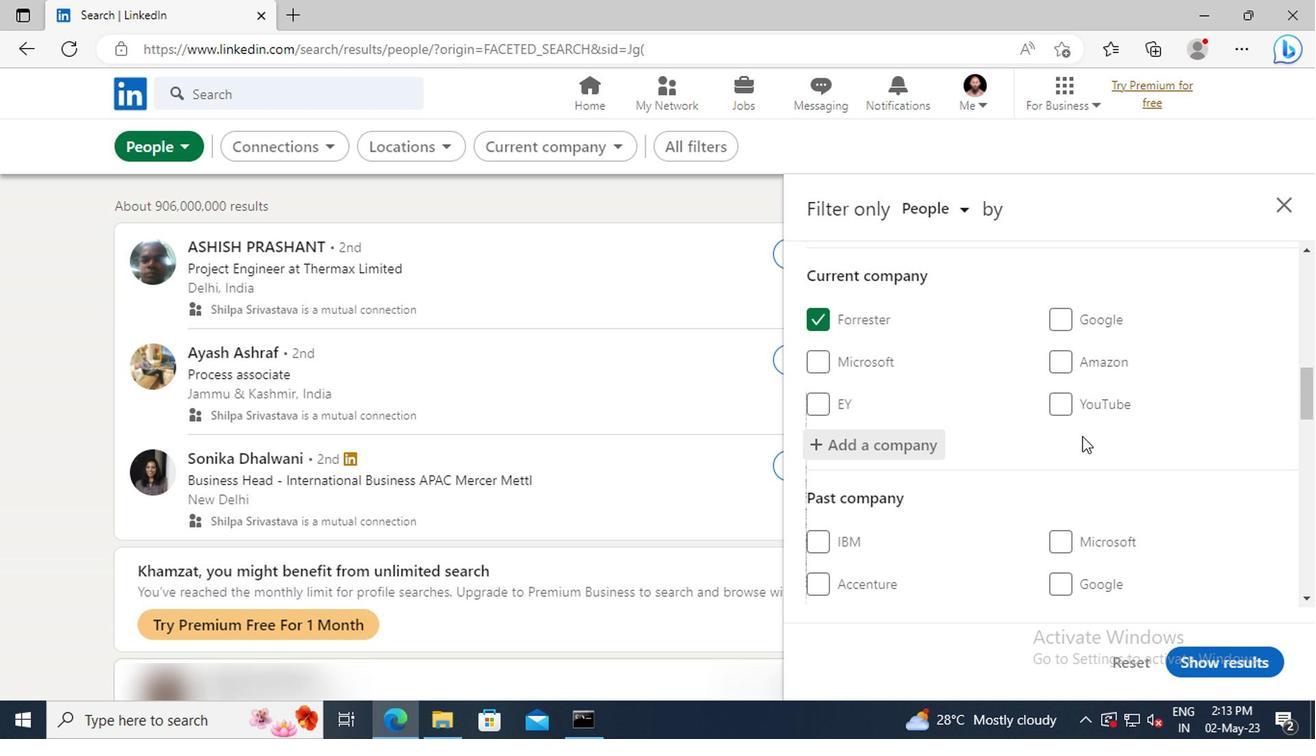 
Action: Mouse scrolled (1078, 434) with delta (0, 0)
Screenshot: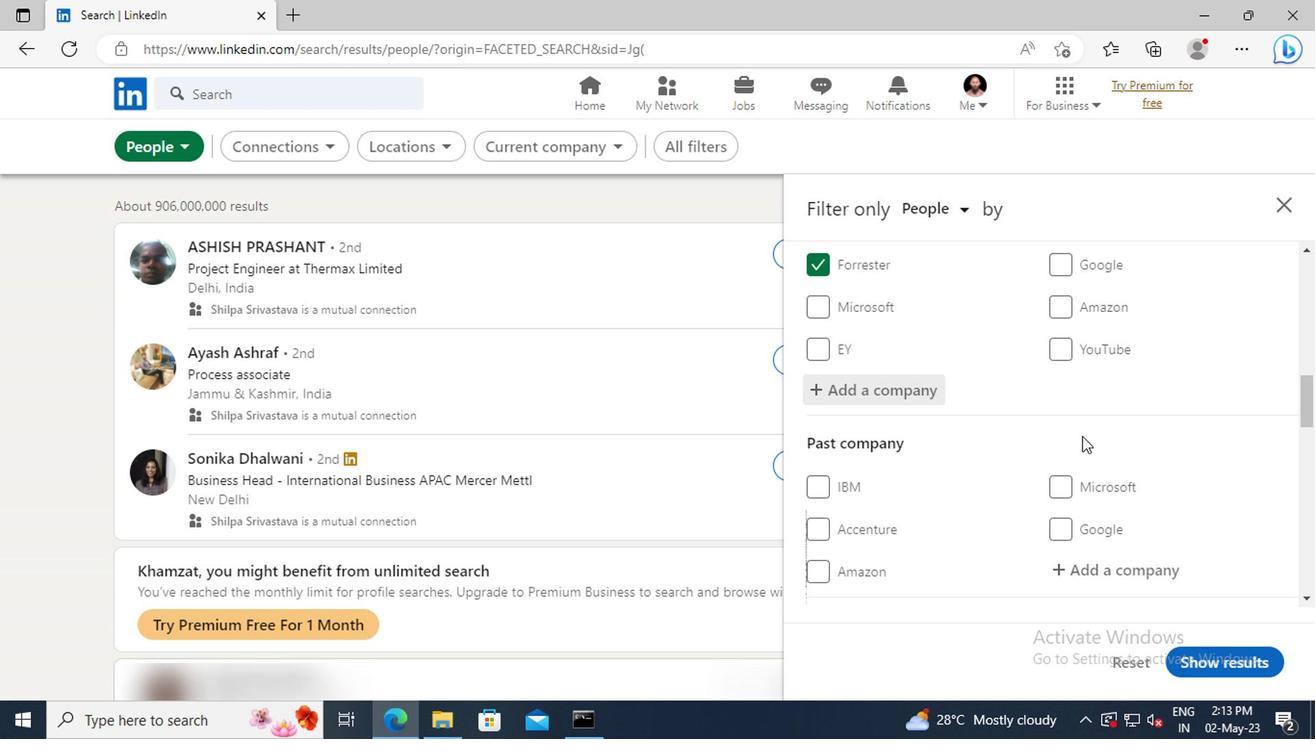 
Action: Mouse scrolled (1078, 434) with delta (0, 0)
Screenshot: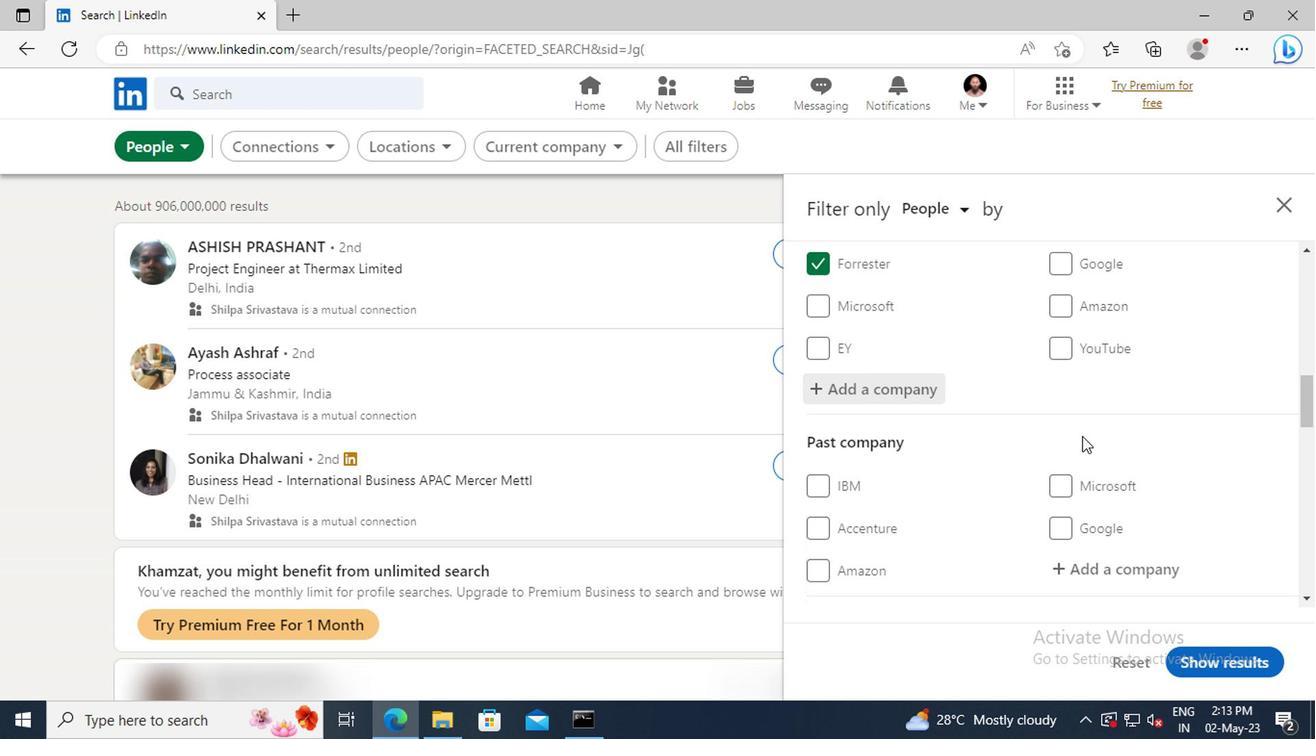 
Action: Mouse scrolled (1078, 434) with delta (0, 0)
Screenshot: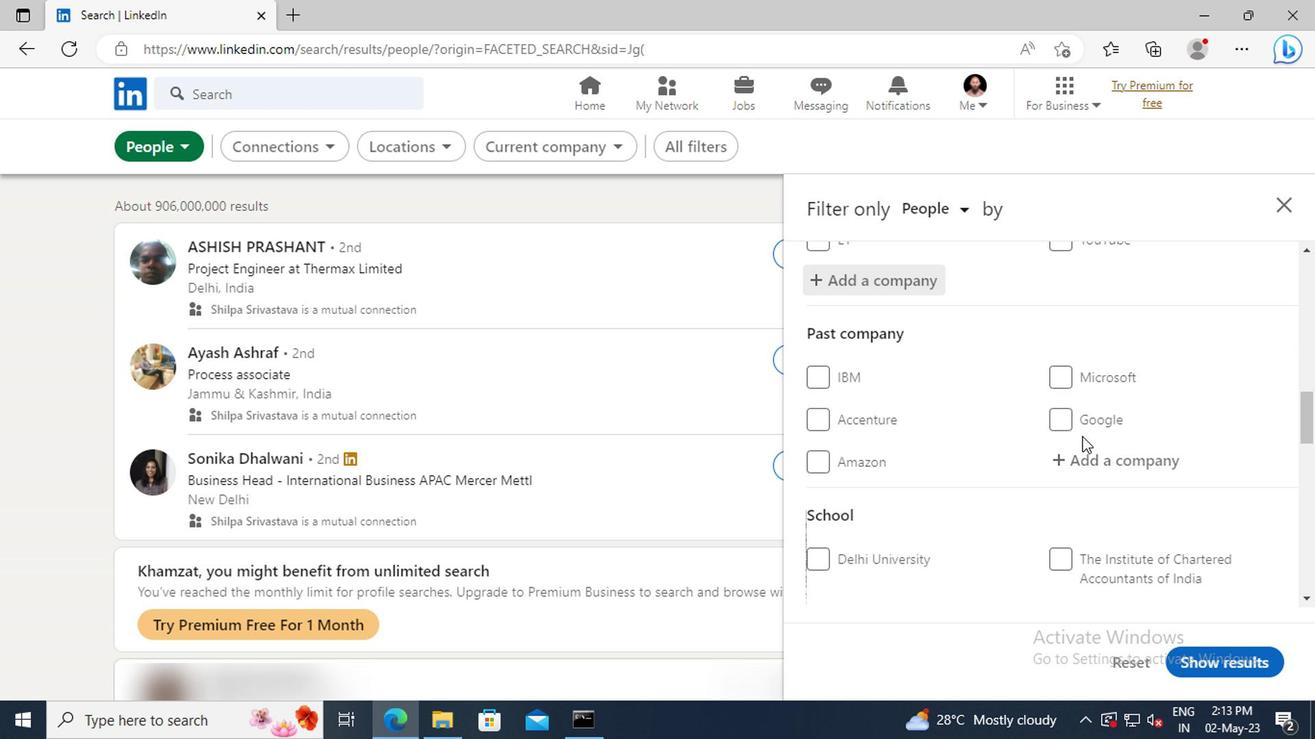 
Action: Mouse scrolled (1078, 434) with delta (0, 0)
Screenshot: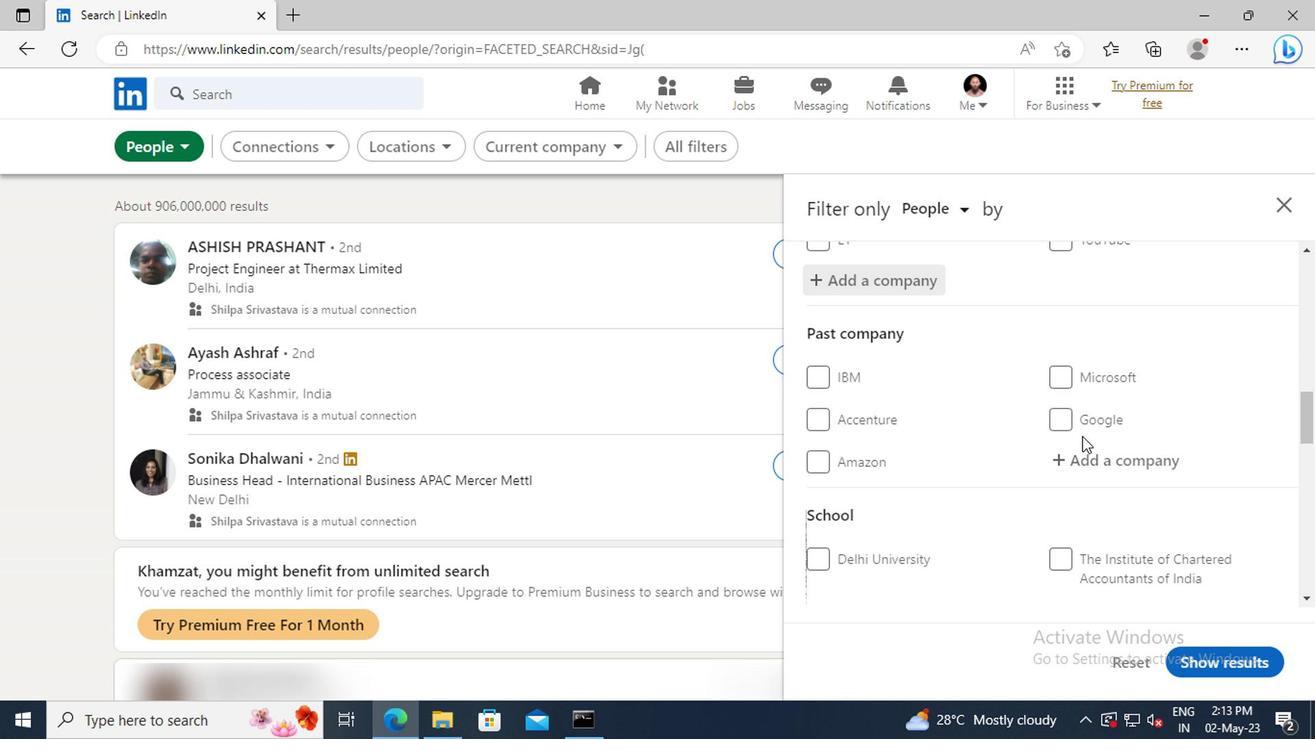 
Action: Mouse scrolled (1078, 434) with delta (0, 0)
Screenshot: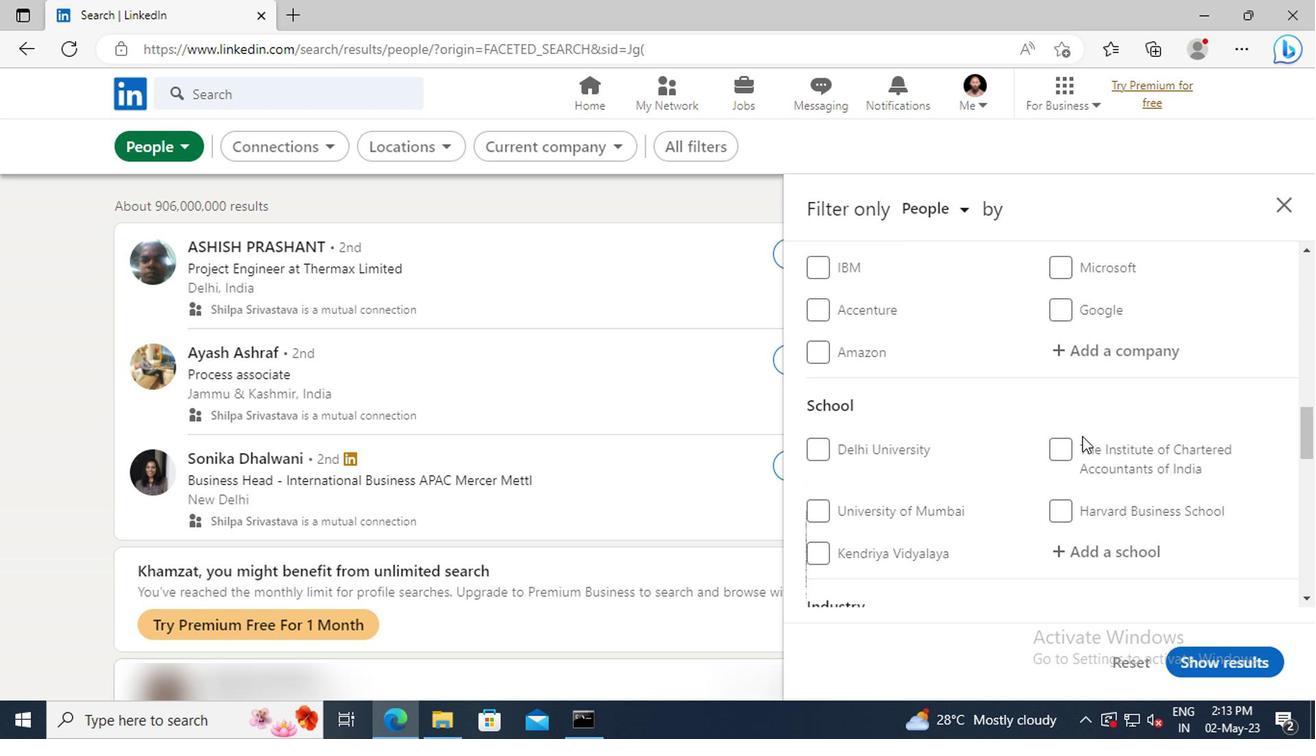 
Action: Mouse scrolled (1078, 434) with delta (0, 0)
Screenshot: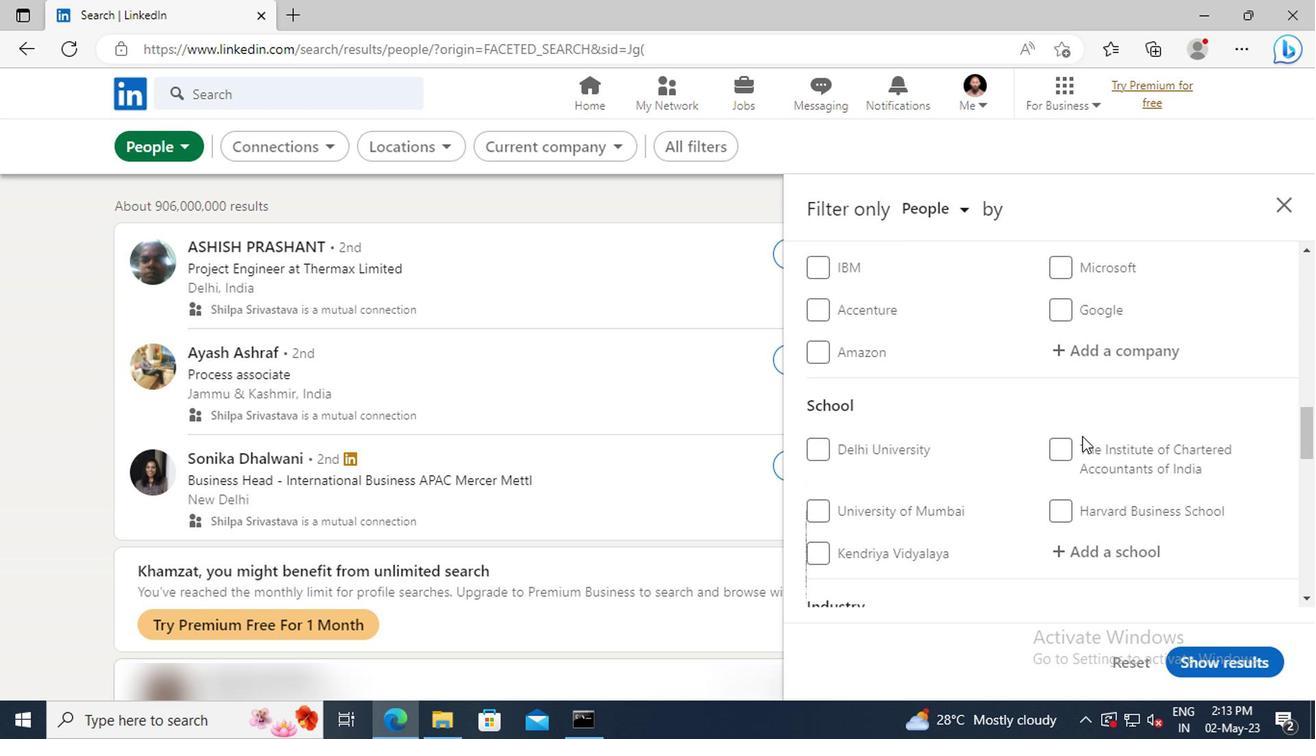 
Action: Mouse moved to (1076, 441)
Screenshot: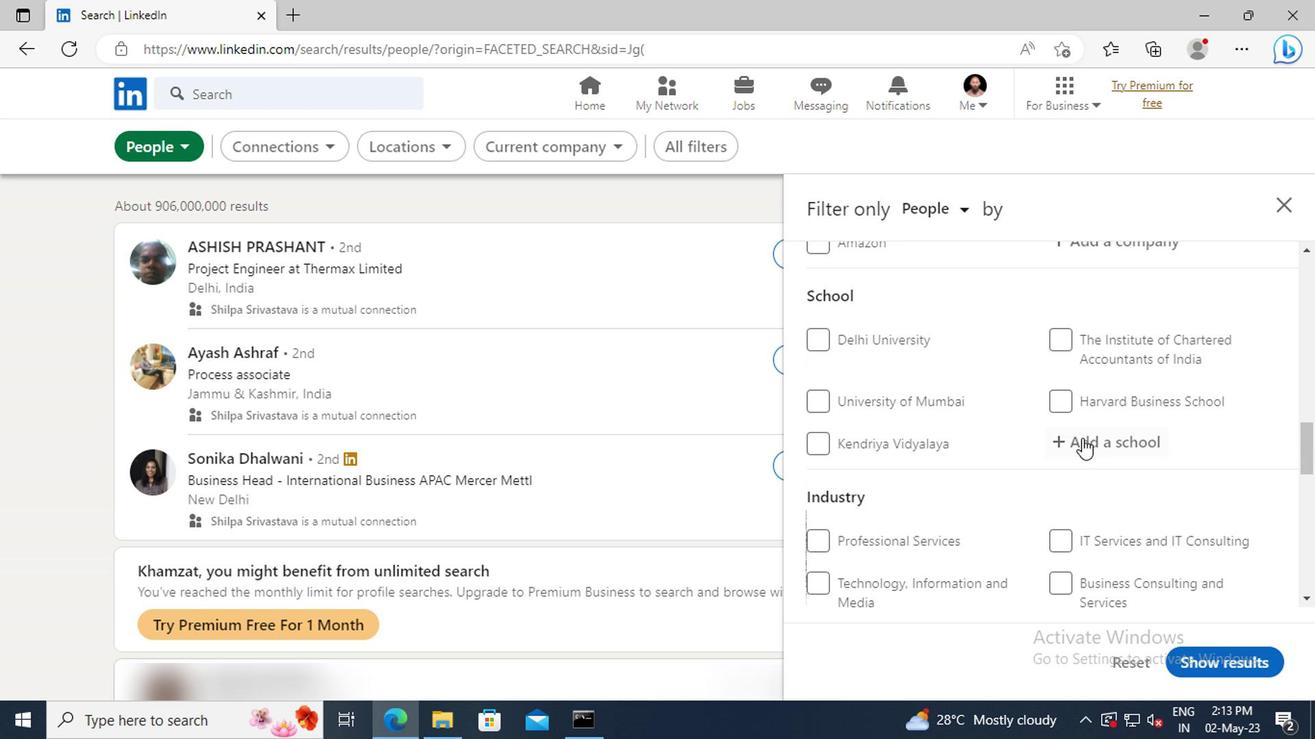 
Action: Mouse pressed left at (1076, 441)
Screenshot: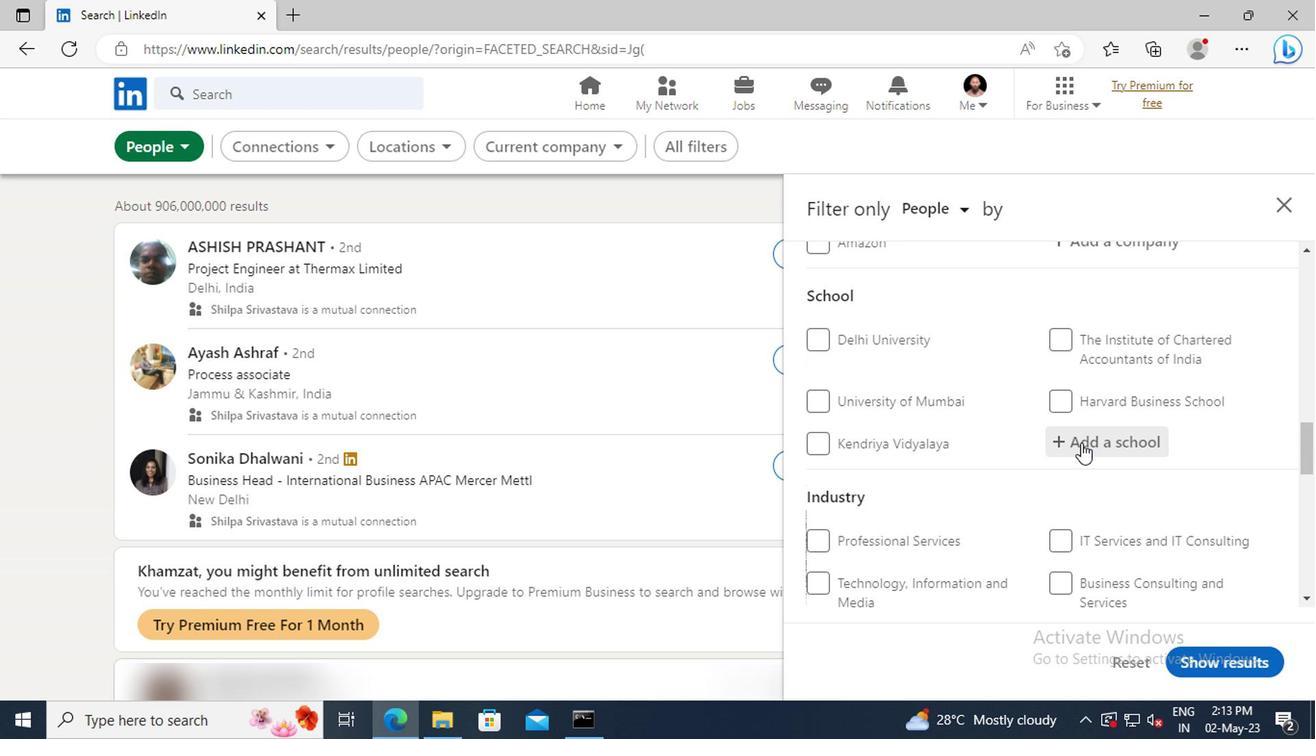
Action: Key pressed <Key.shift>JOYDEEP<Key.space><Key.shift>ROY
Screenshot: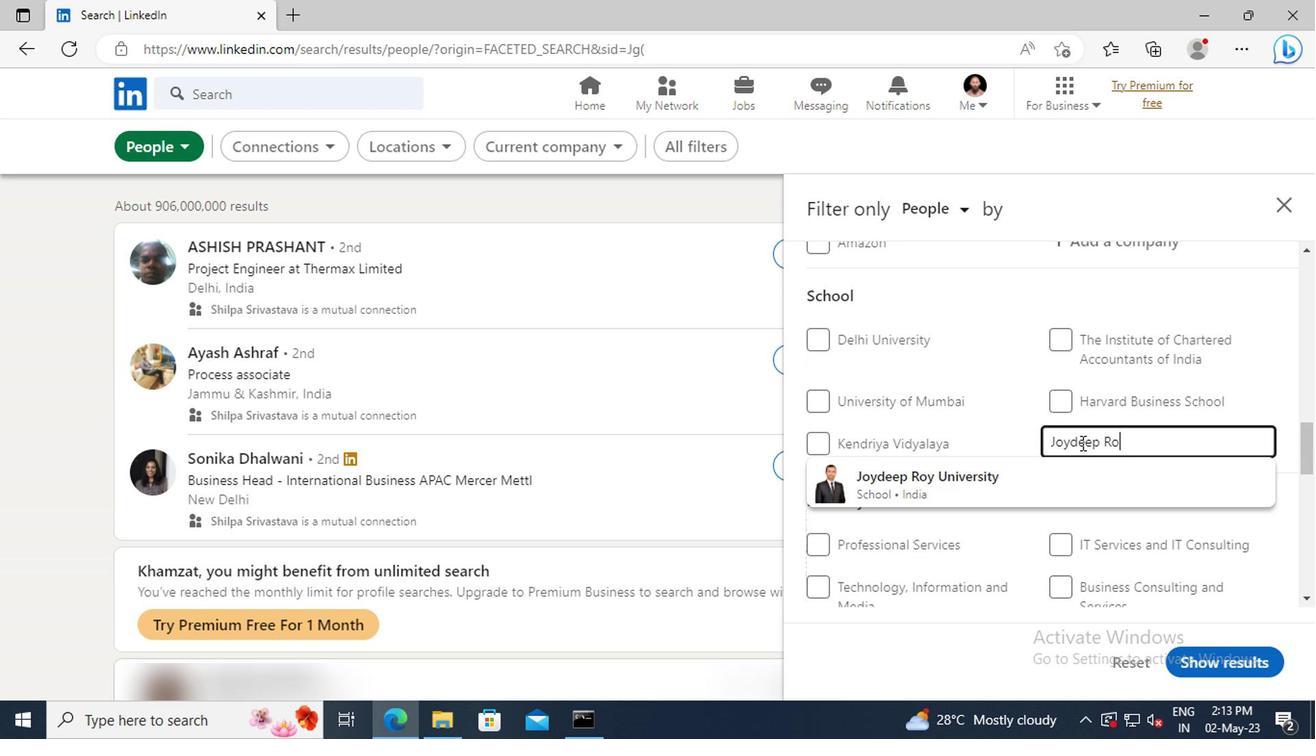 
Action: Mouse moved to (1065, 478)
Screenshot: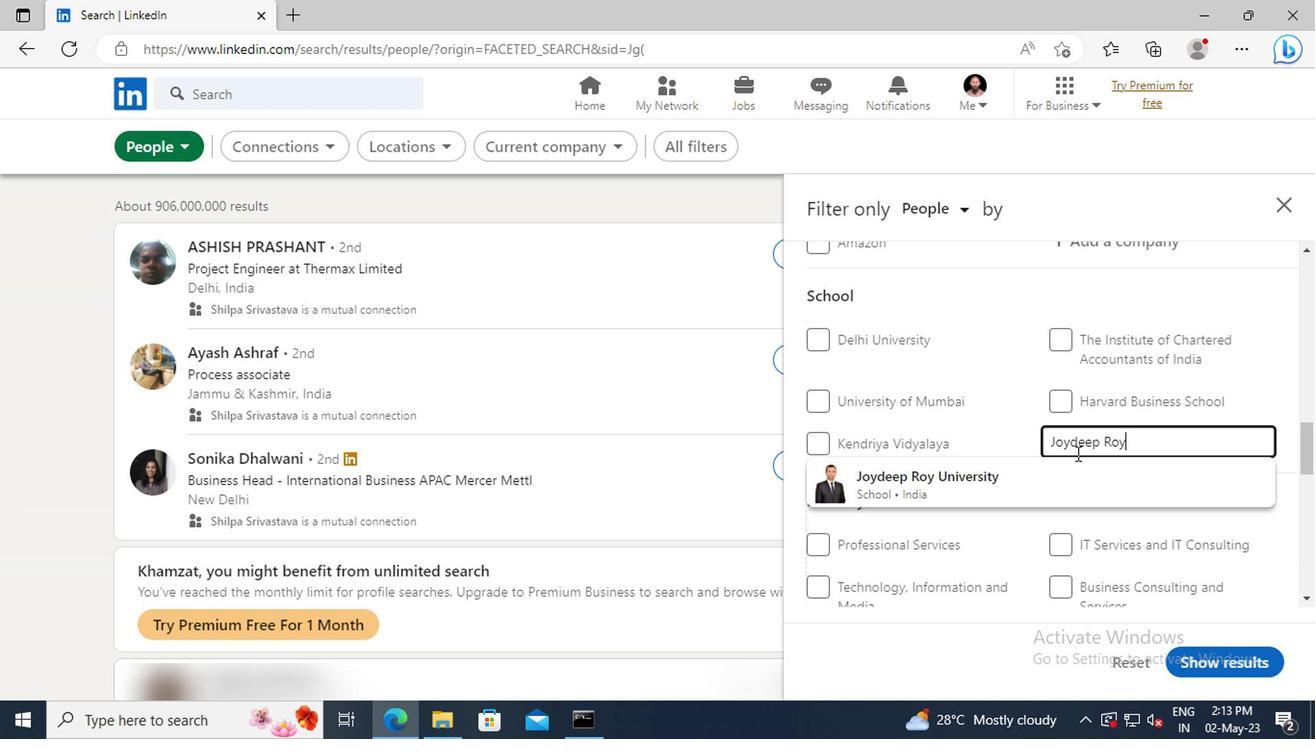 
Action: Mouse pressed left at (1065, 478)
Screenshot: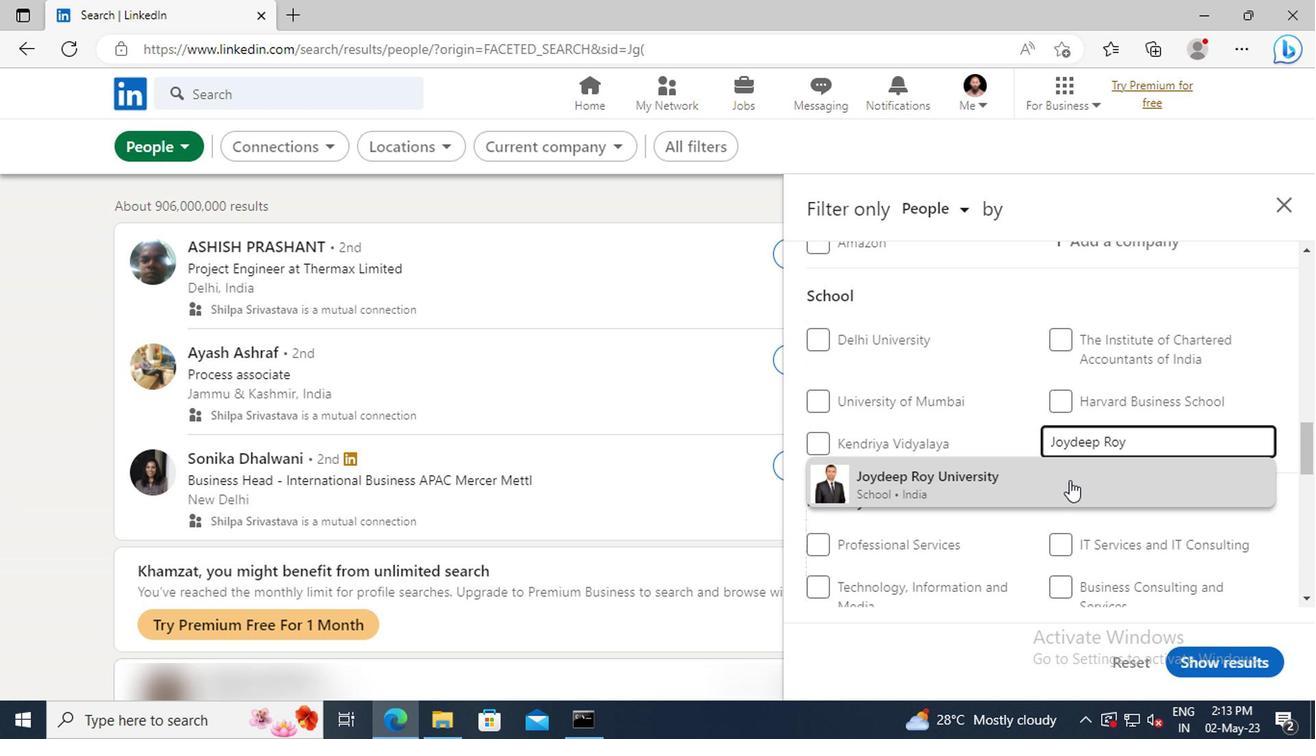 
Action: Mouse scrolled (1065, 478) with delta (0, 0)
Screenshot: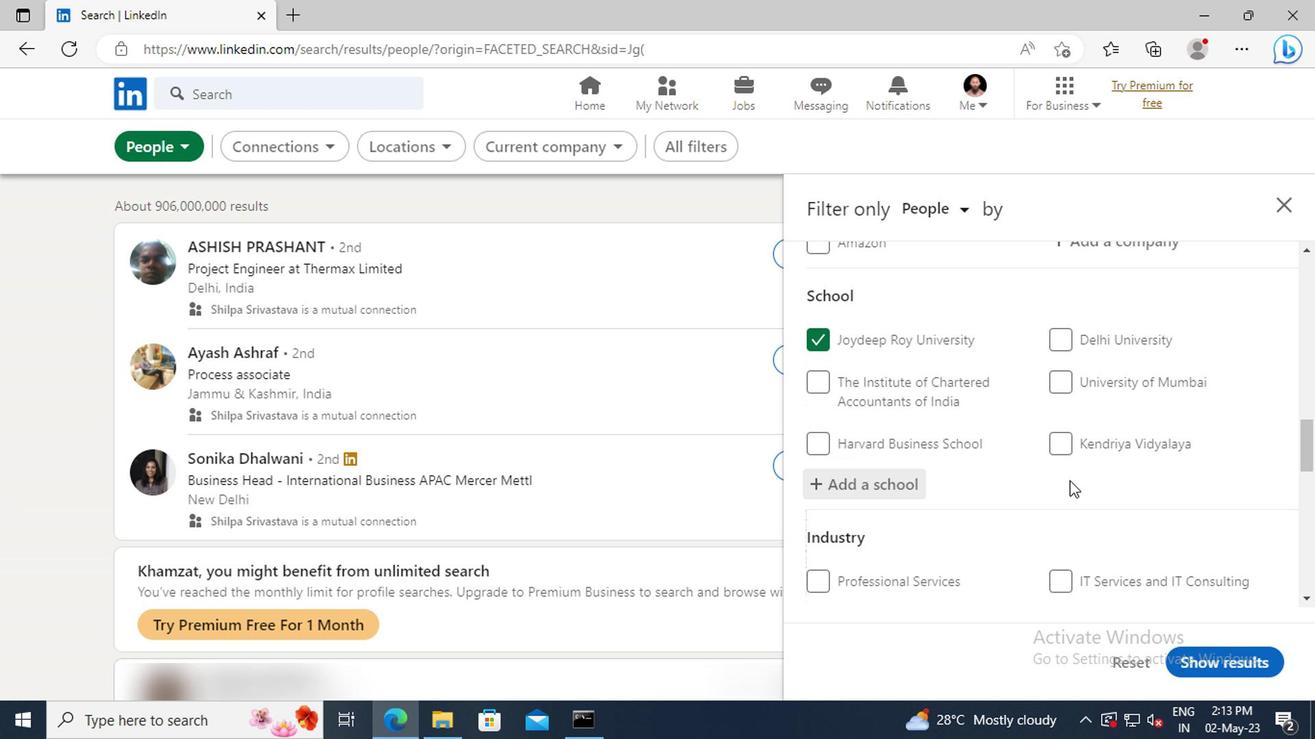 
Action: Mouse scrolled (1065, 478) with delta (0, 0)
Screenshot: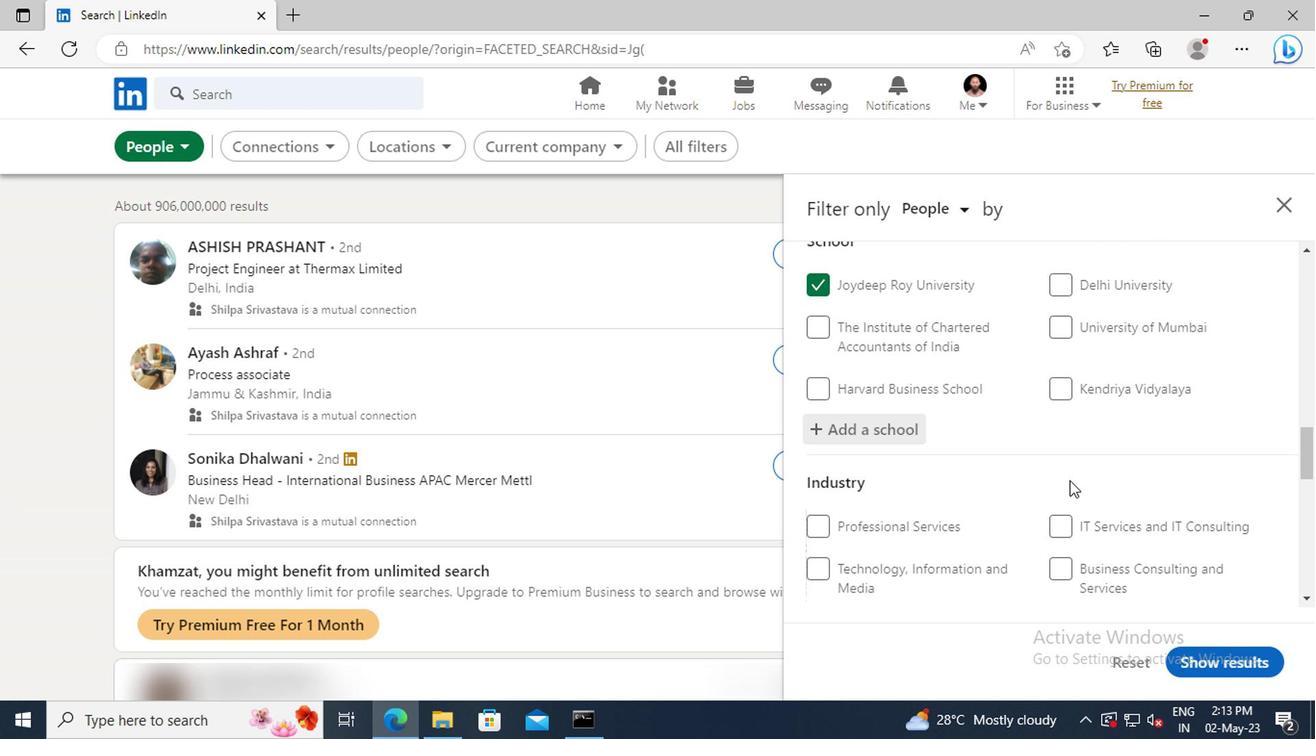 
Action: Mouse scrolled (1065, 478) with delta (0, 0)
Screenshot: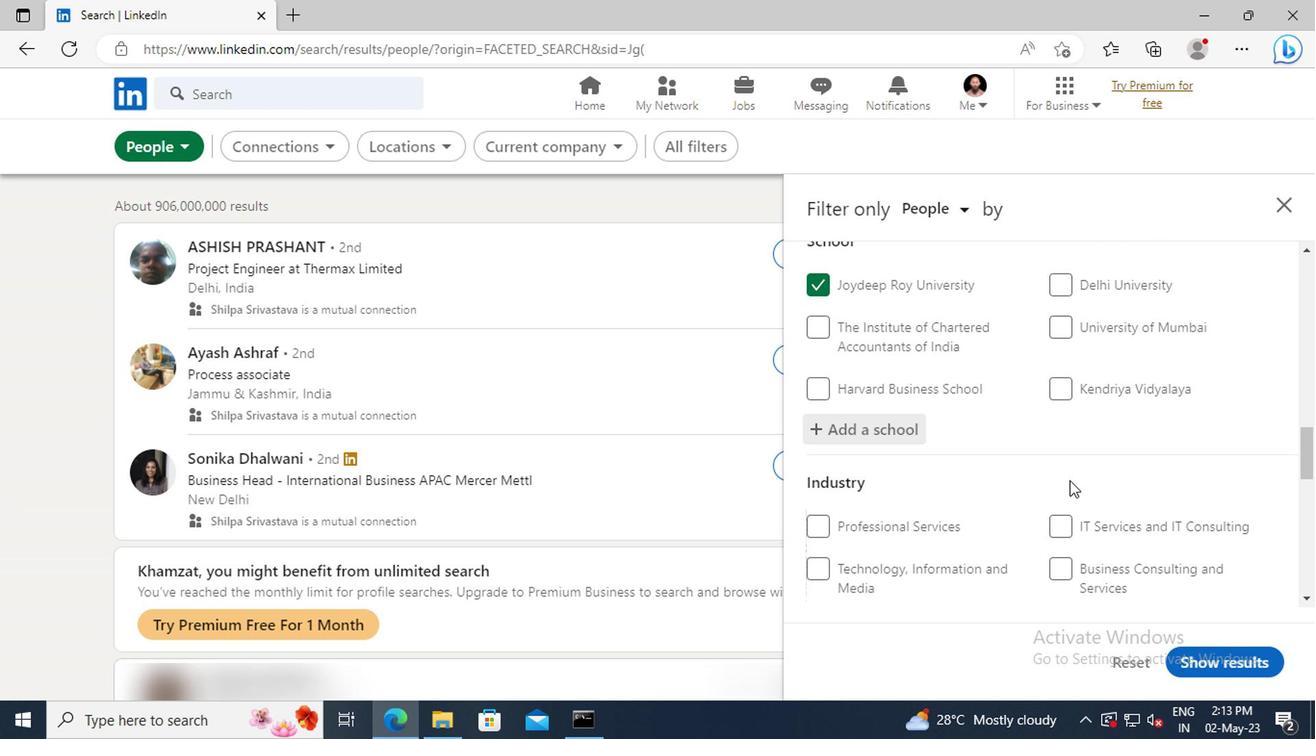 
Action: Mouse scrolled (1065, 478) with delta (0, 0)
Screenshot: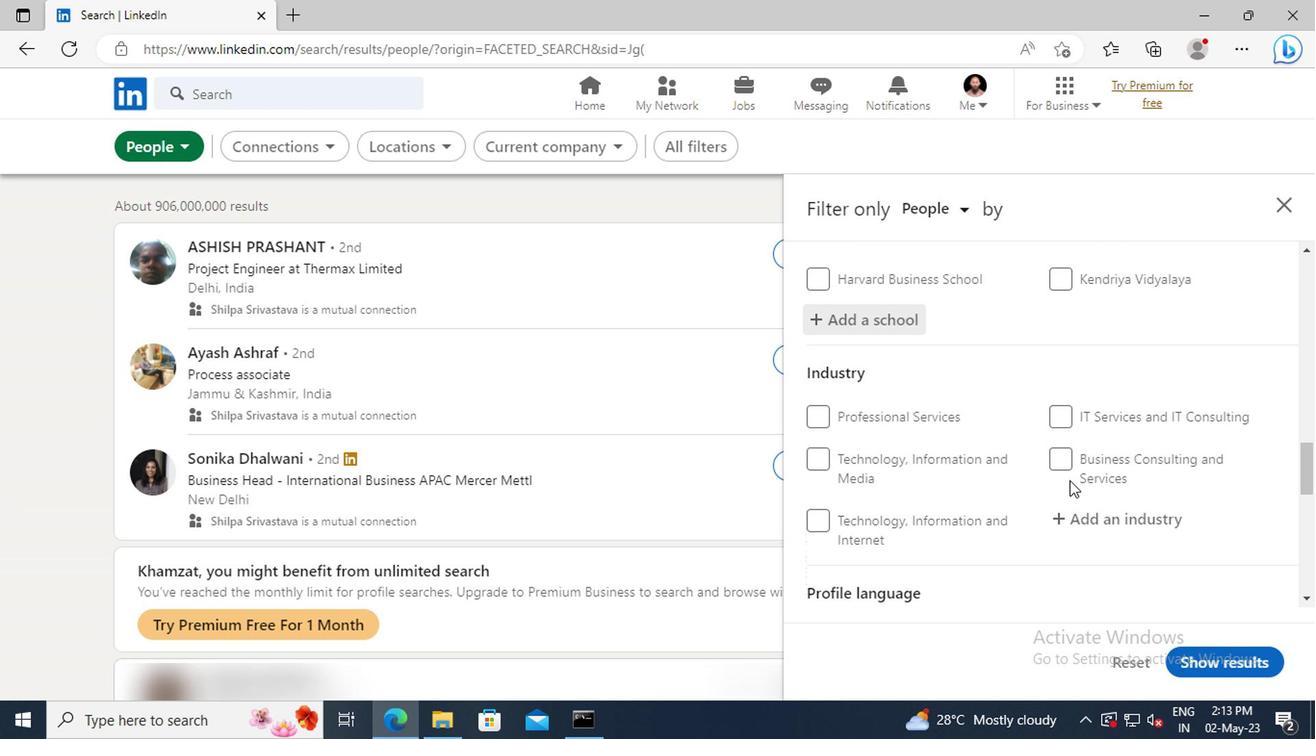 
Action: Mouse moved to (1065, 473)
Screenshot: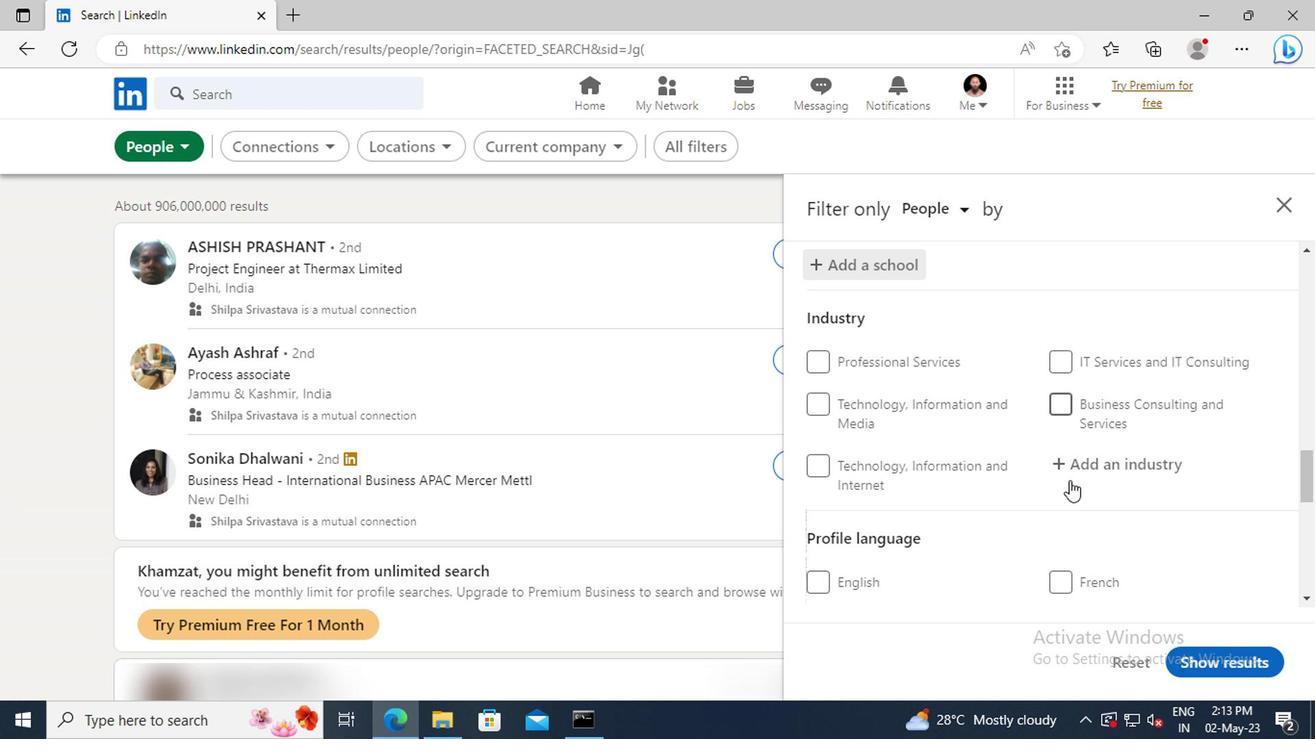 
Action: Mouse pressed left at (1065, 473)
Screenshot: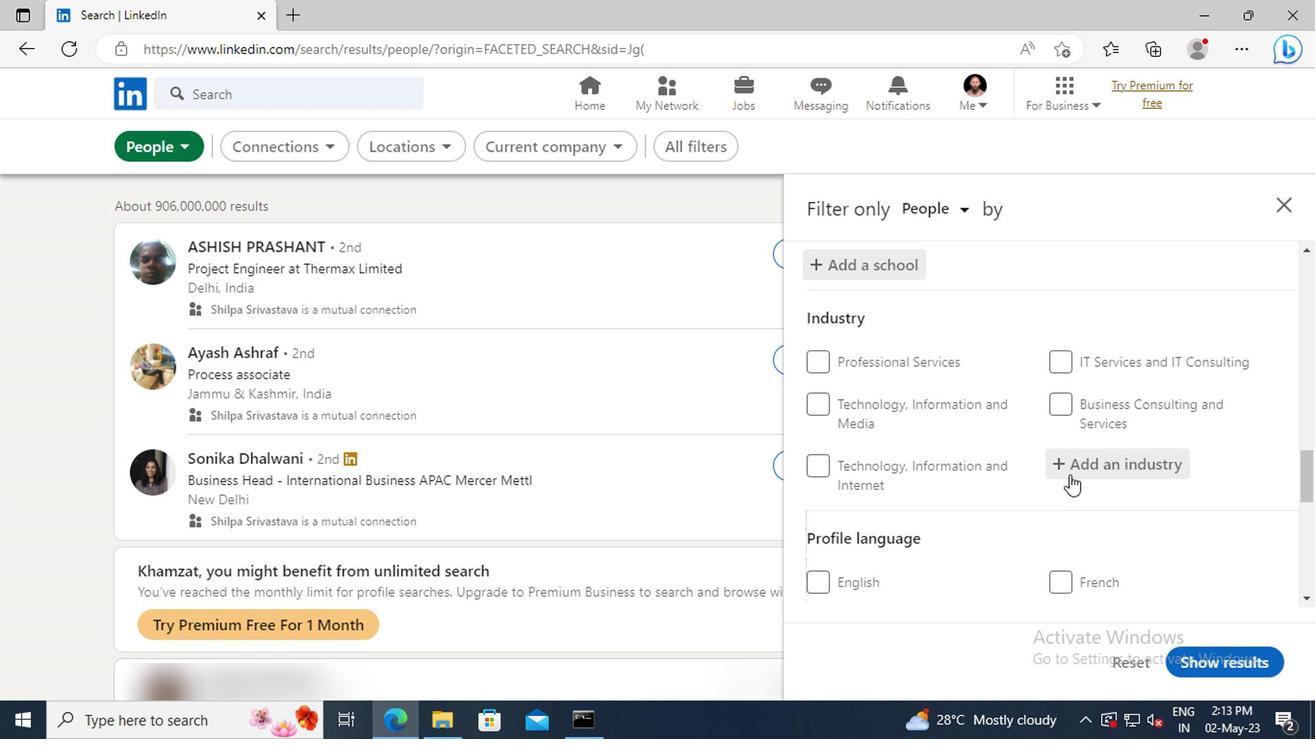 
Action: Key pressed <Key.shift>FABRIC
Screenshot: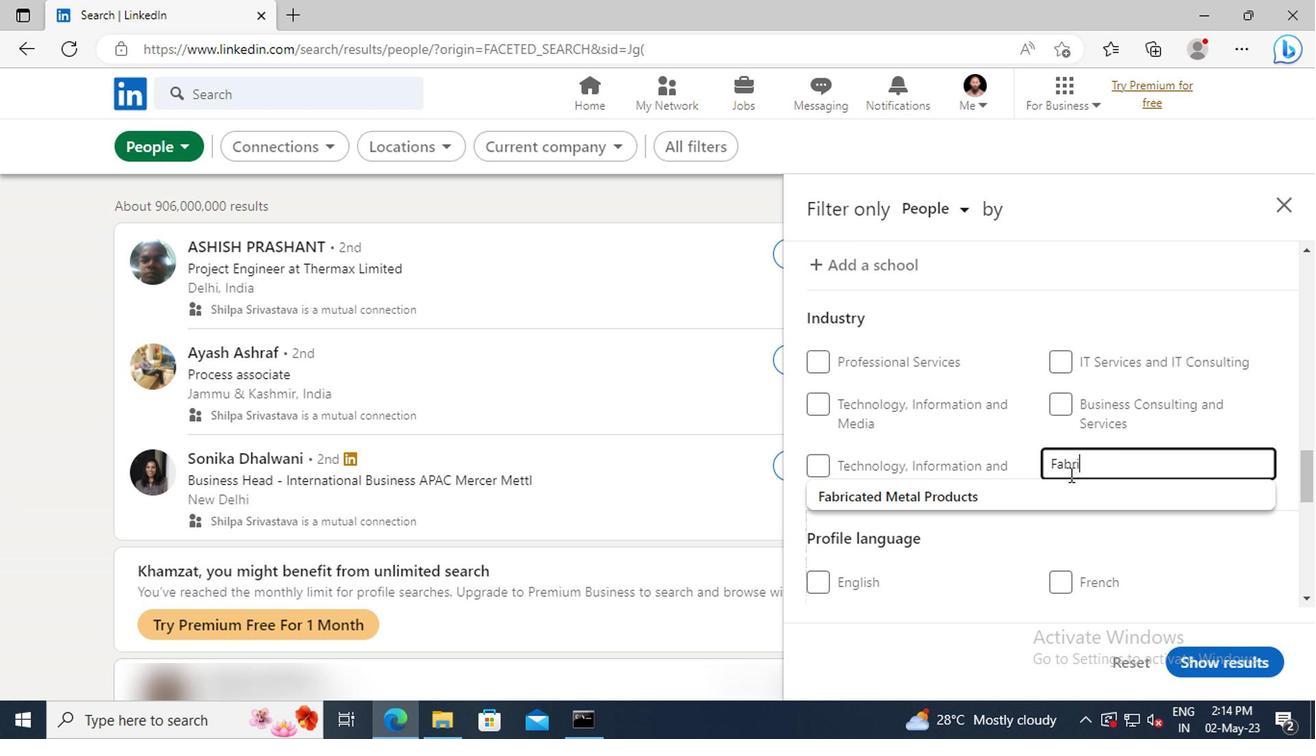 
Action: Mouse moved to (1067, 492)
Screenshot: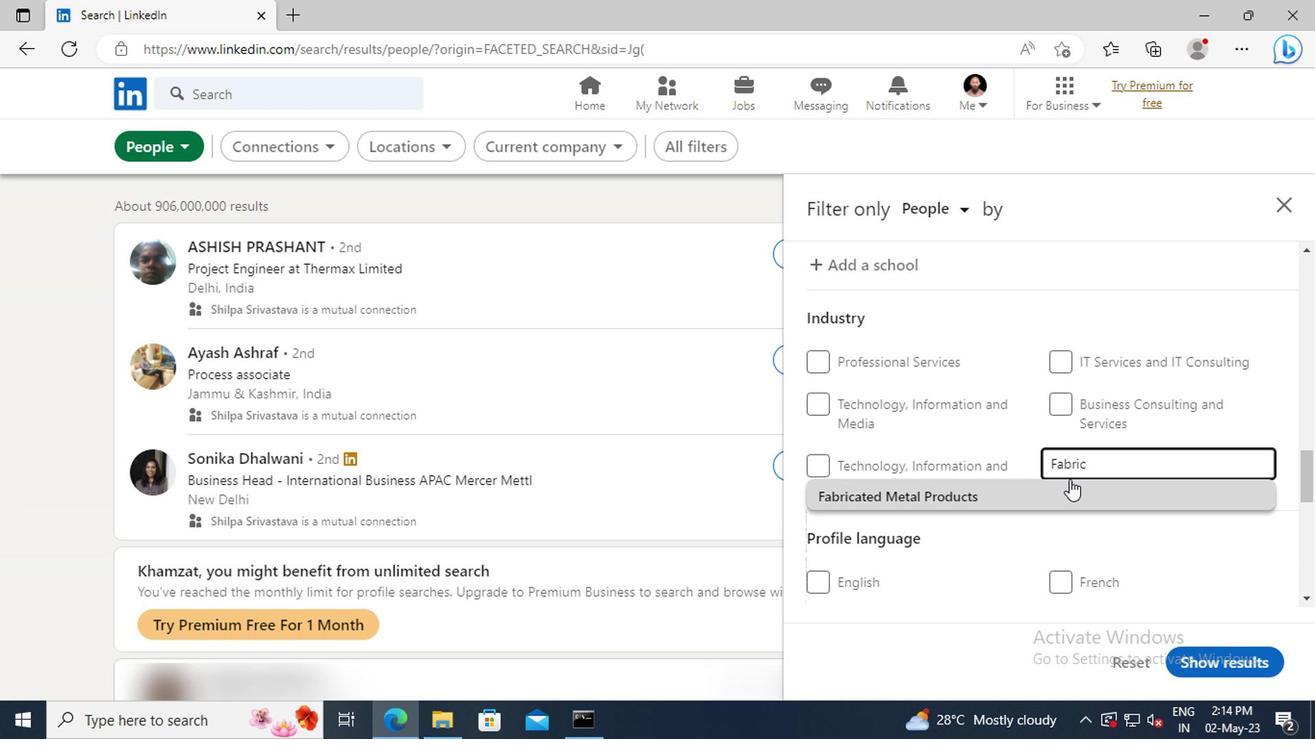 
Action: Mouse pressed left at (1067, 492)
Screenshot: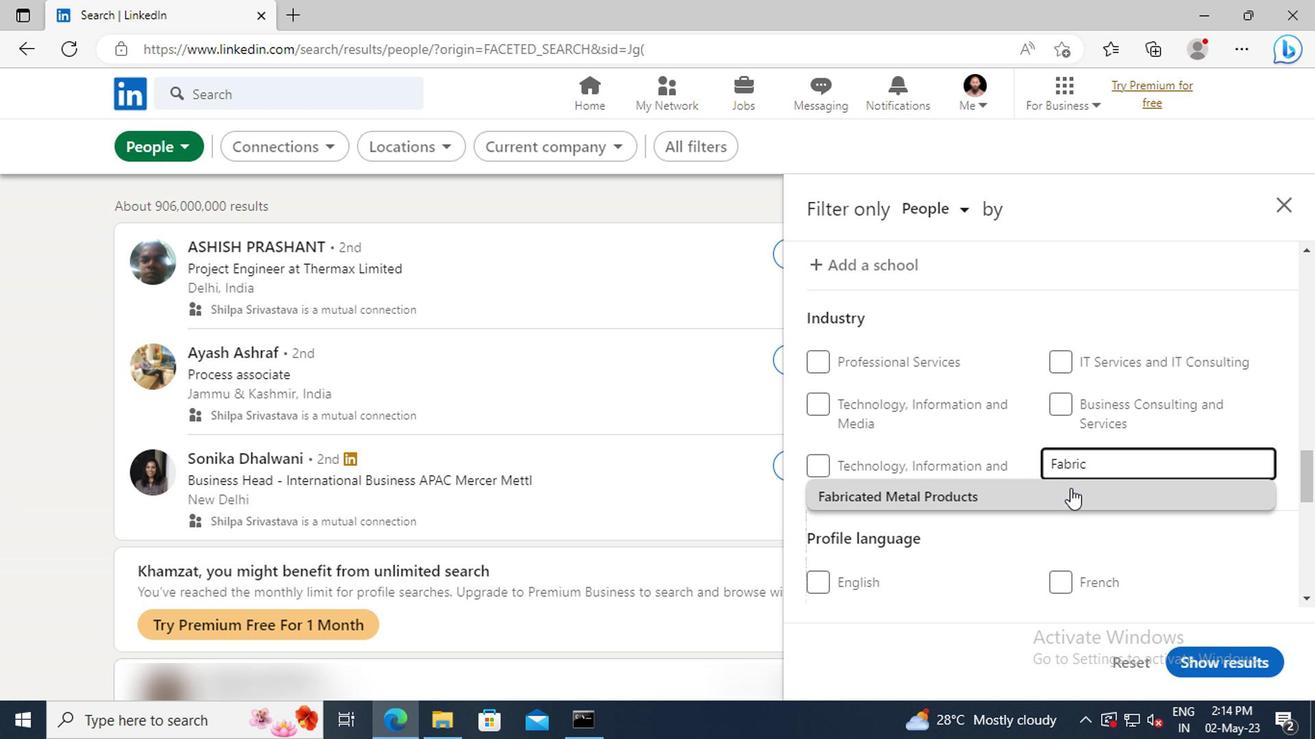 
Action: Mouse scrolled (1067, 491) with delta (0, -1)
Screenshot: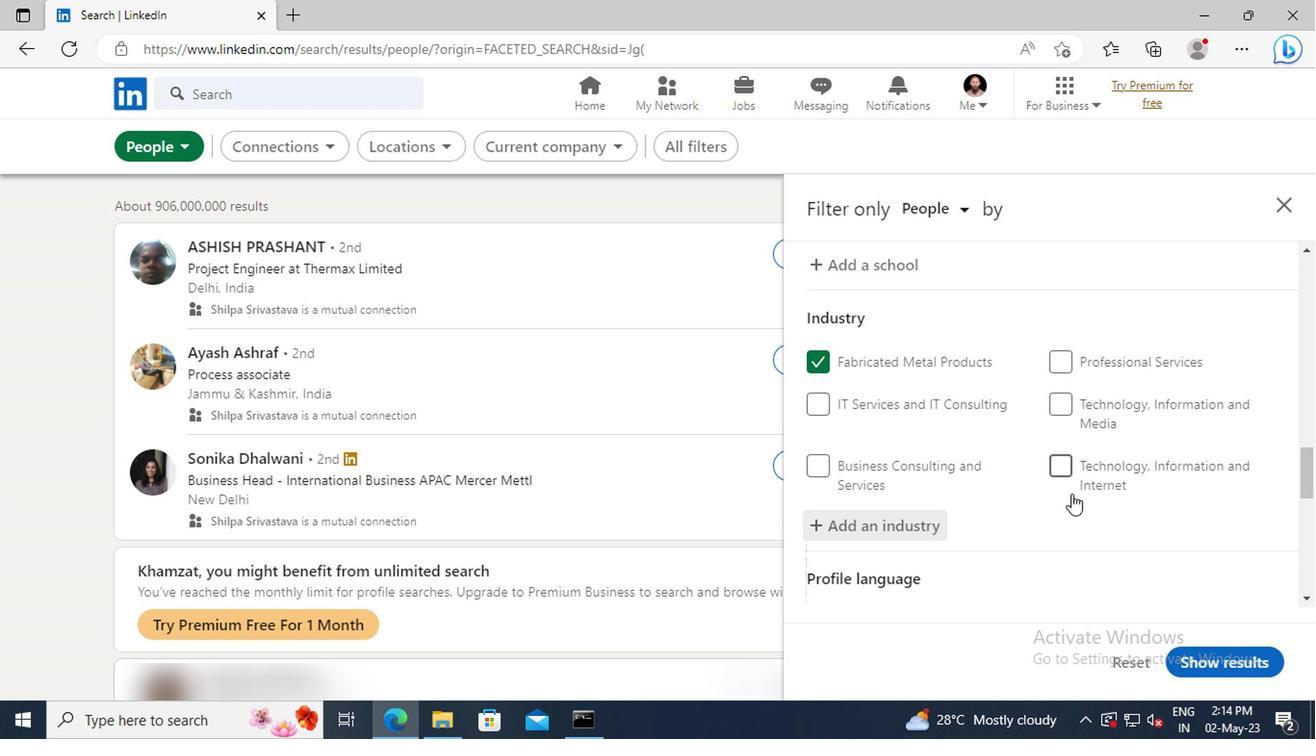 
Action: Mouse scrolled (1067, 491) with delta (0, -1)
Screenshot: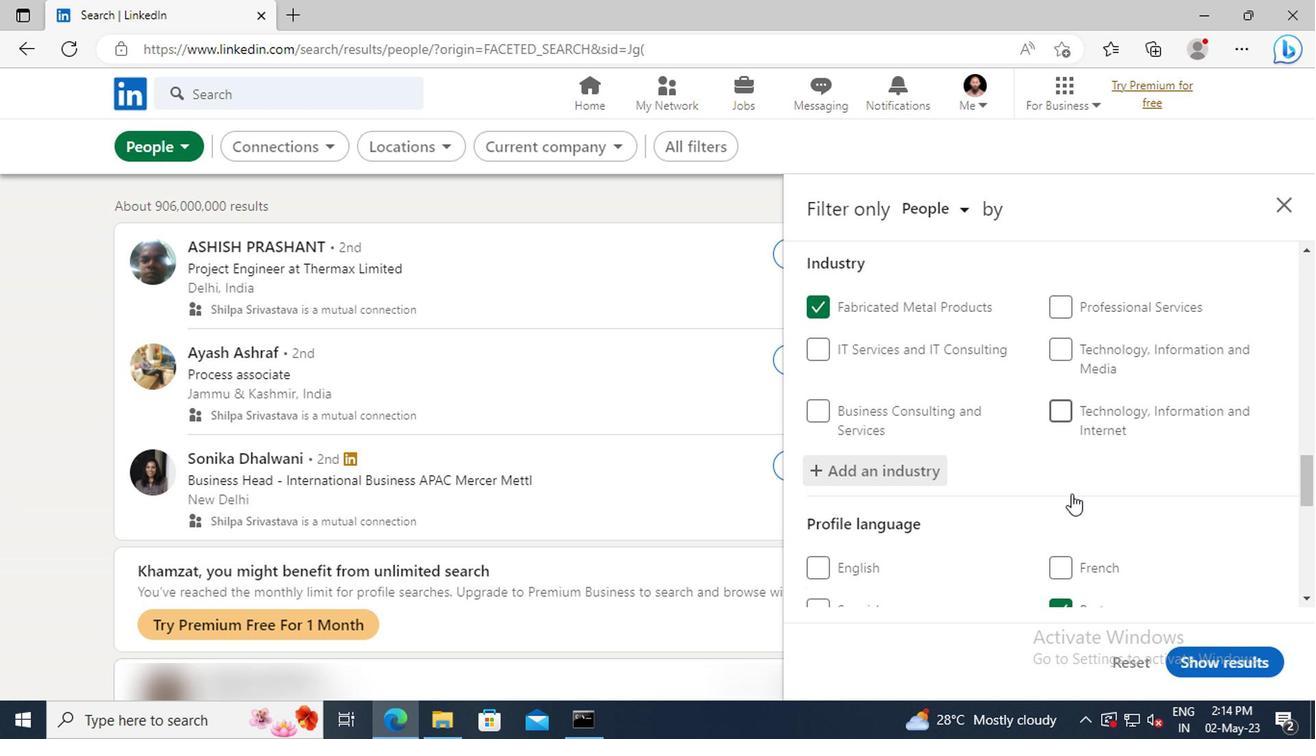 
Action: Mouse scrolled (1067, 491) with delta (0, -1)
Screenshot: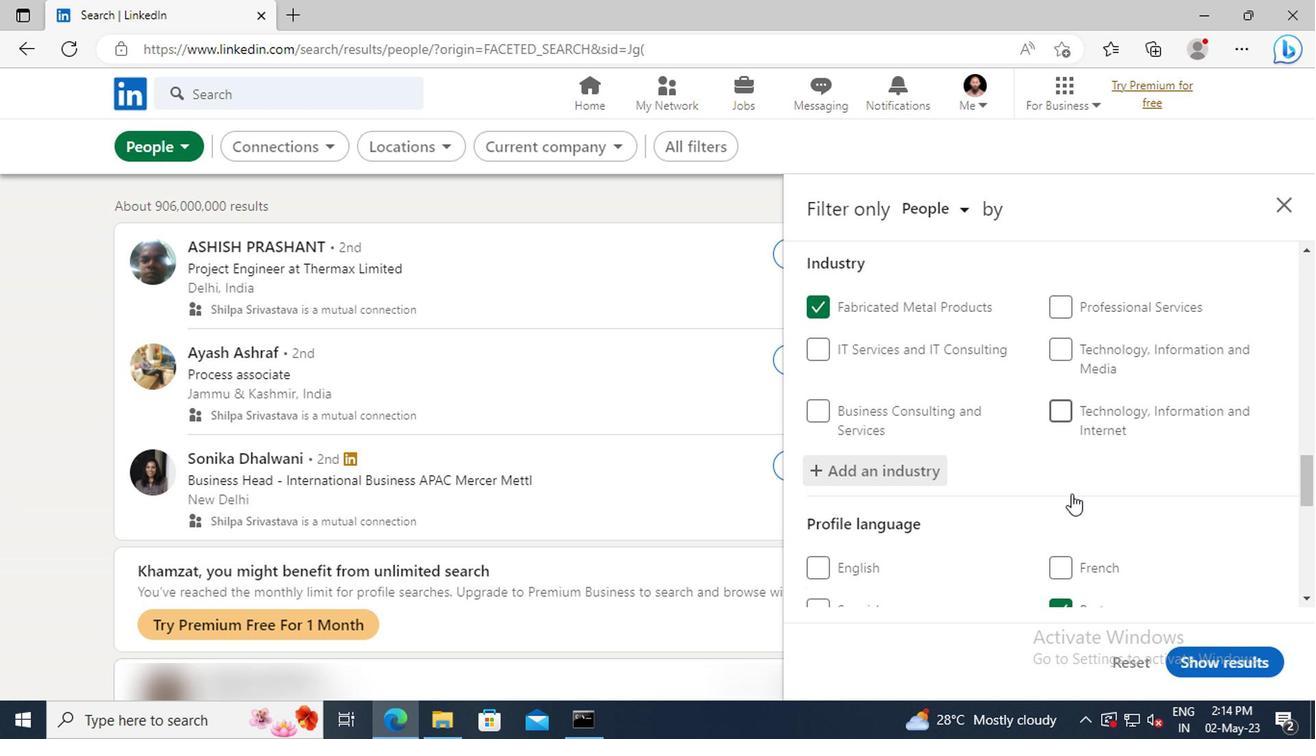 
Action: Mouse scrolled (1067, 491) with delta (0, -1)
Screenshot: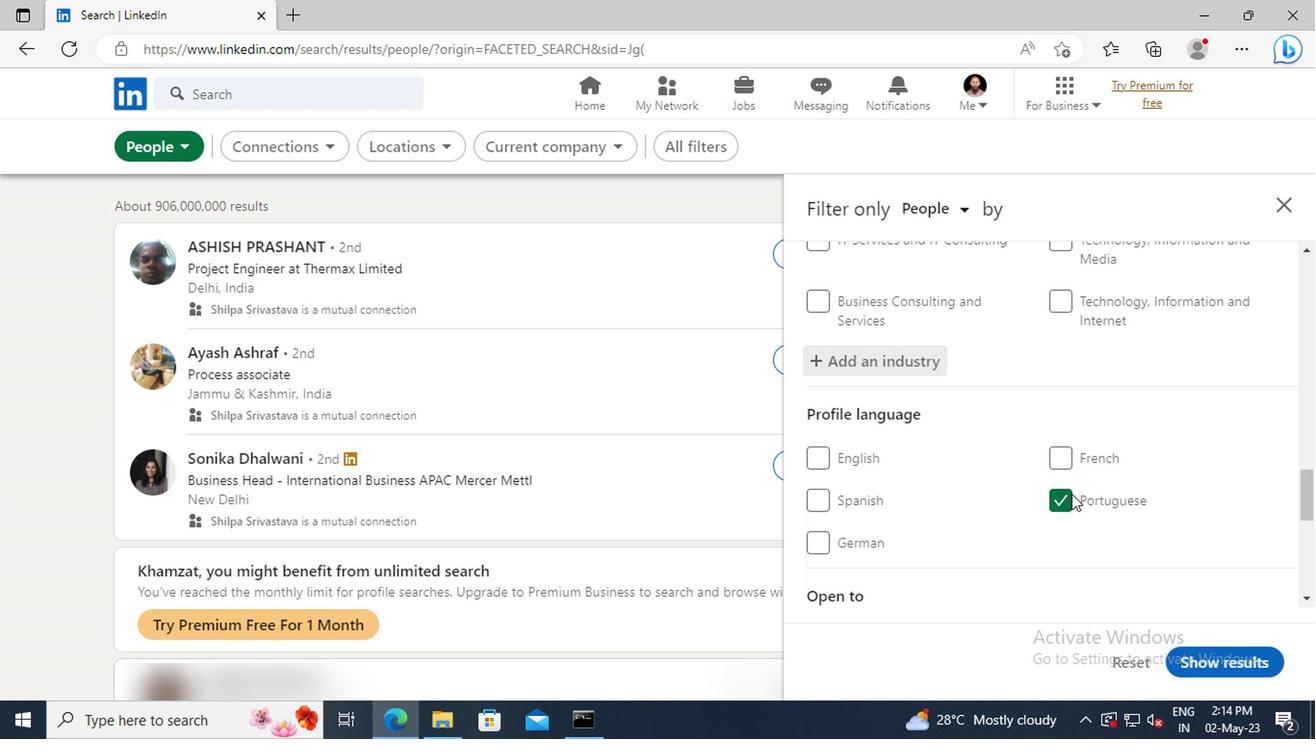 
Action: Mouse scrolled (1067, 491) with delta (0, -1)
Screenshot: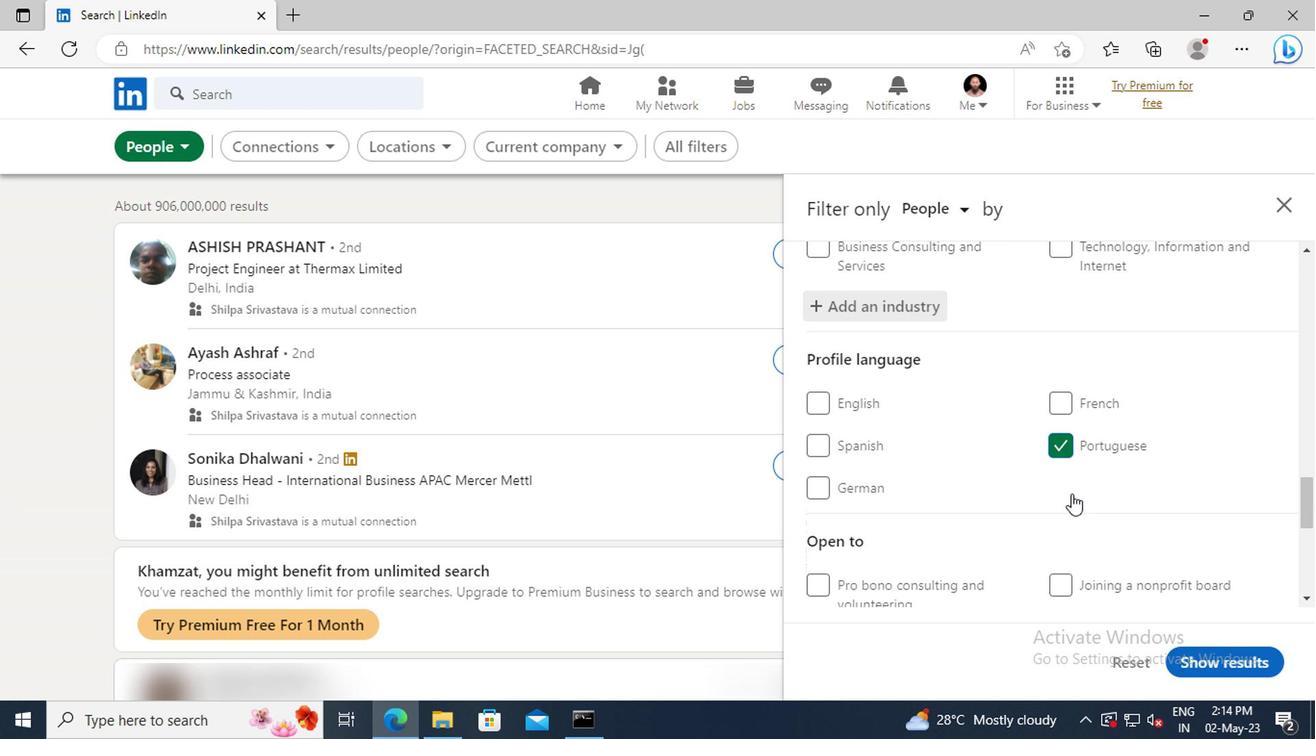 
Action: Mouse scrolled (1067, 491) with delta (0, -1)
Screenshot: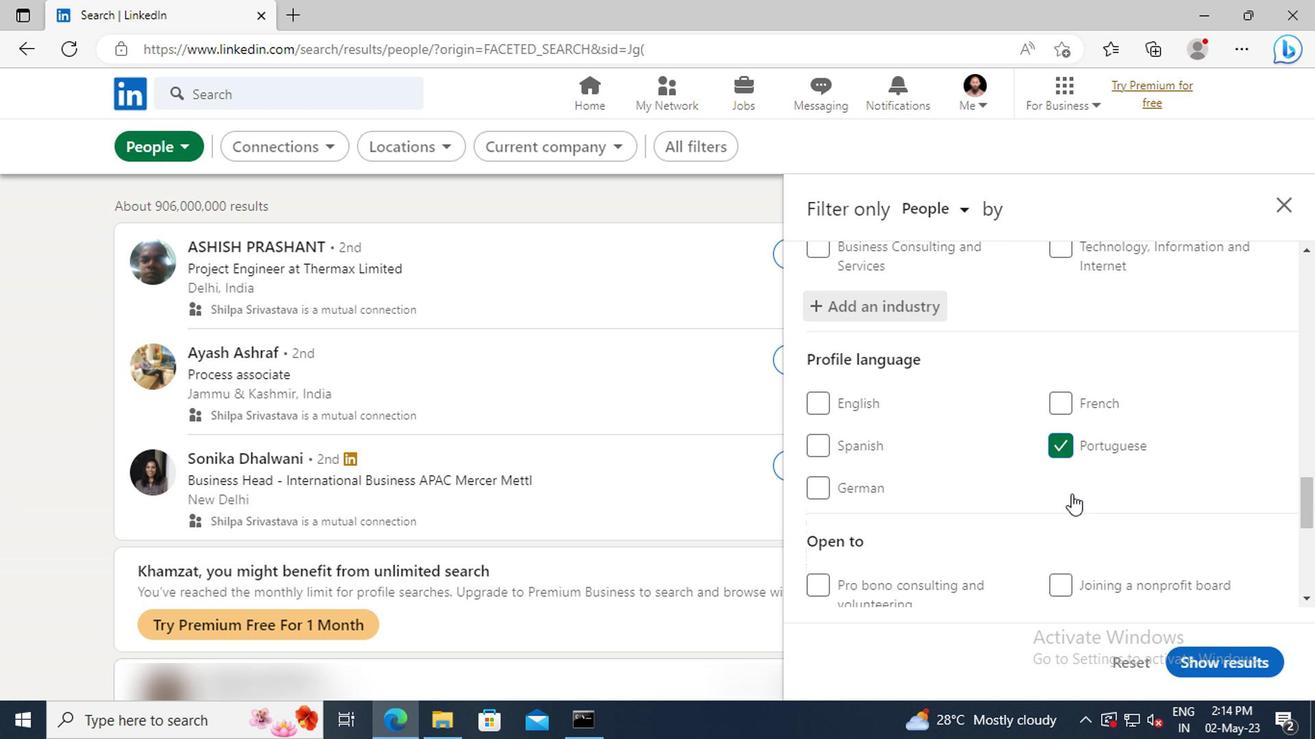 
Action: Mouse scrolled (1067, 491) with delta (0, -1)
Screenshot: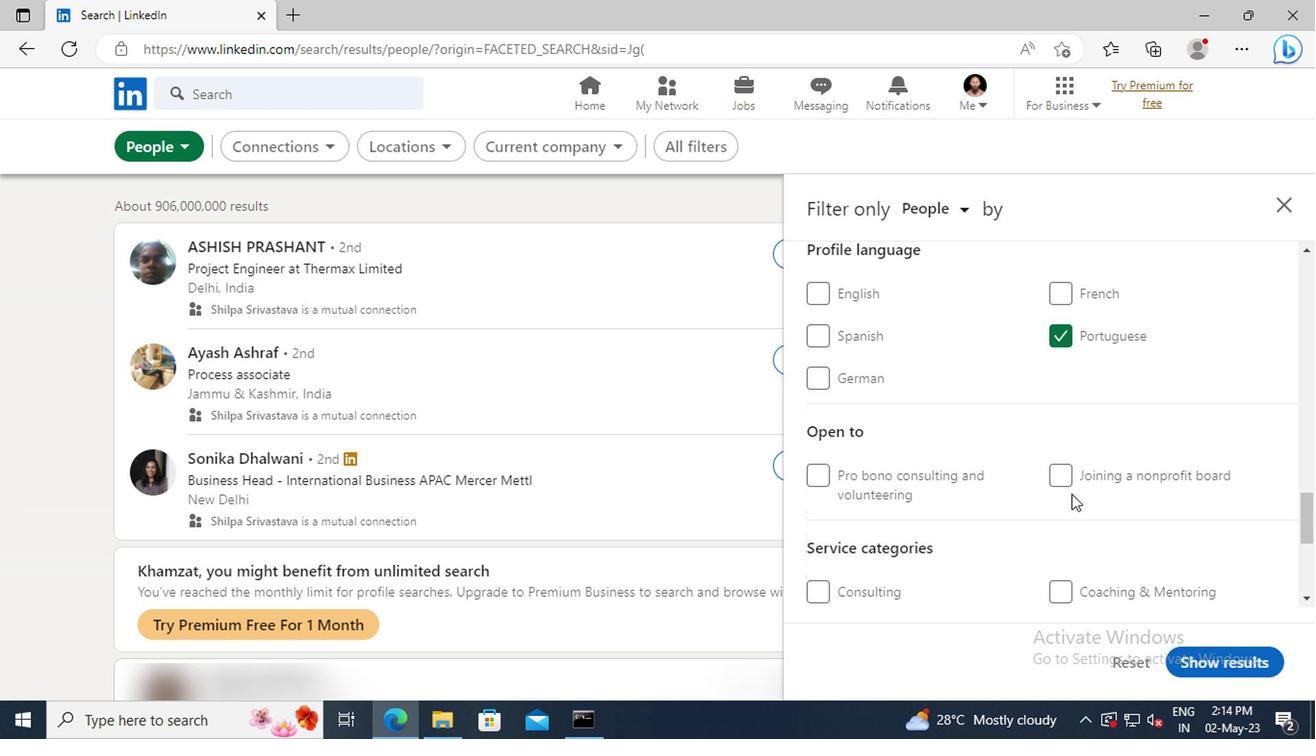 
Action: Mouse scrolled (1067, 491) with delta (0, -1)
Screenshot: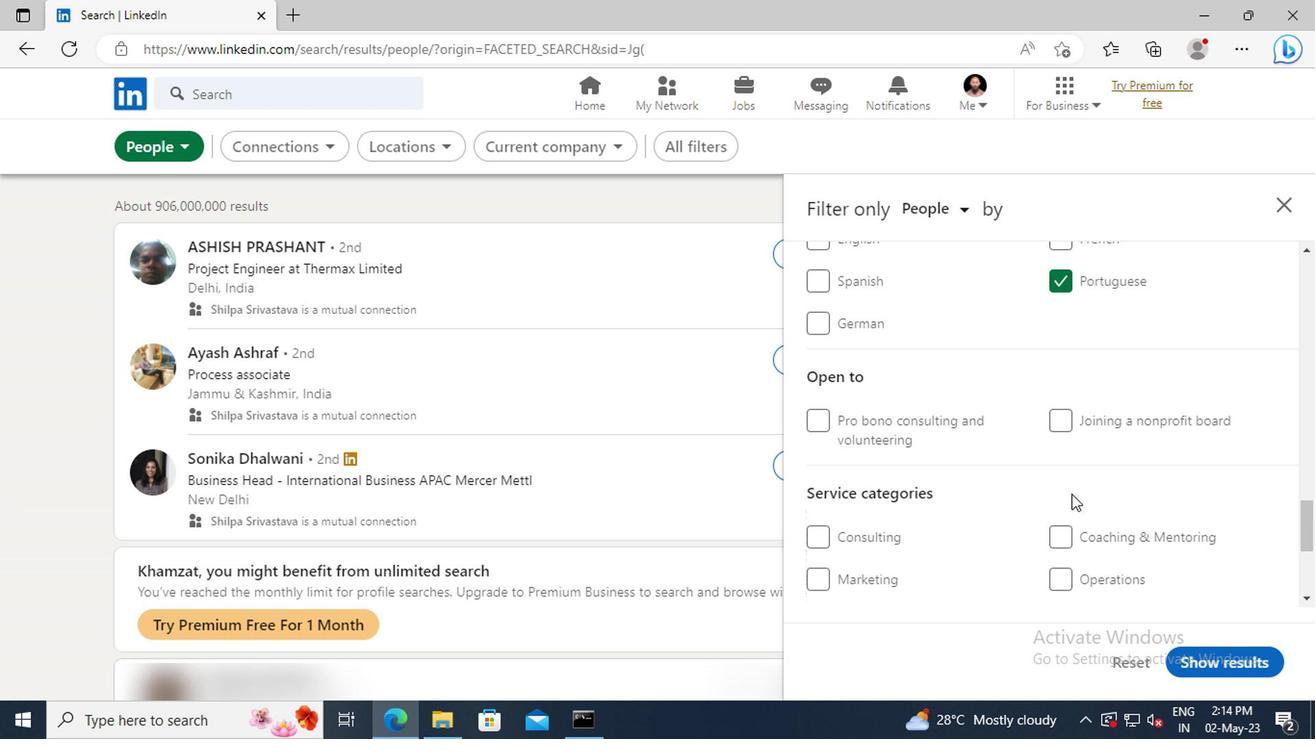 
Action: Mouse scrolled (1067, 491) with delta (0, -1)
Screenshot: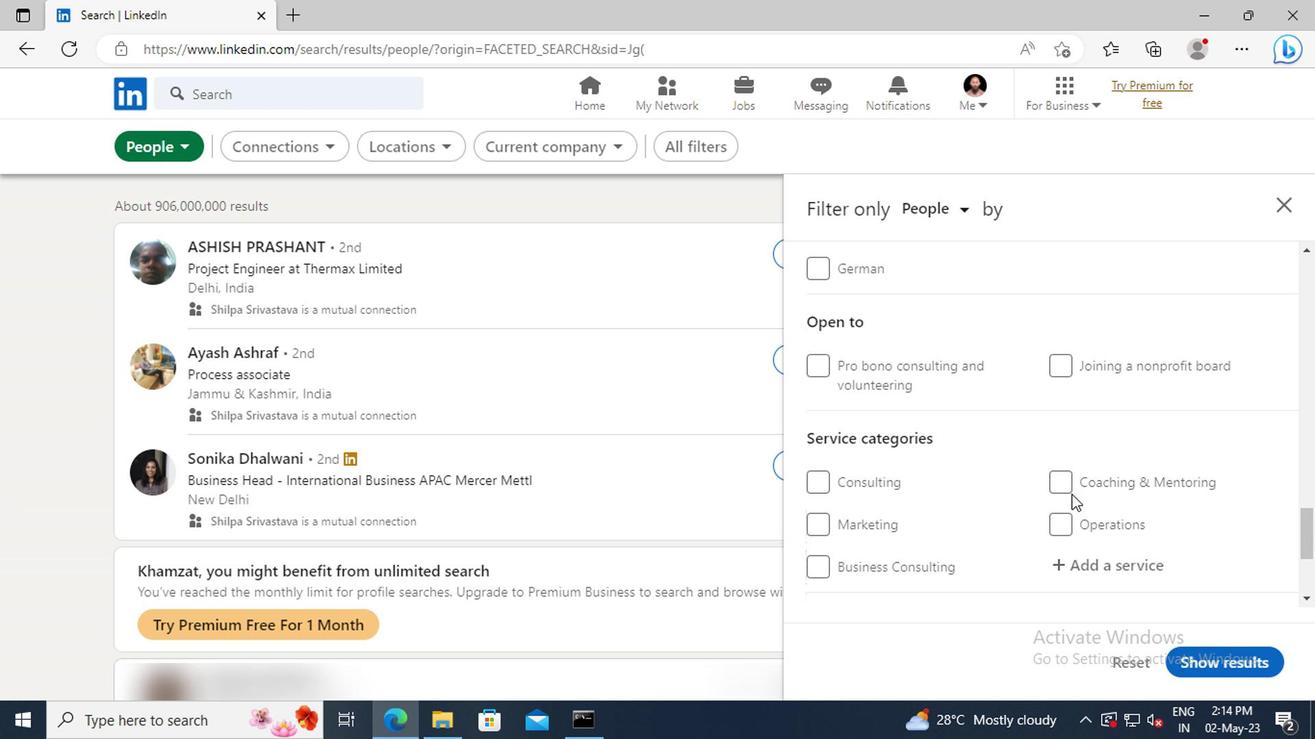 
Action: Mouse moved to (1074, 505)
Screenshot: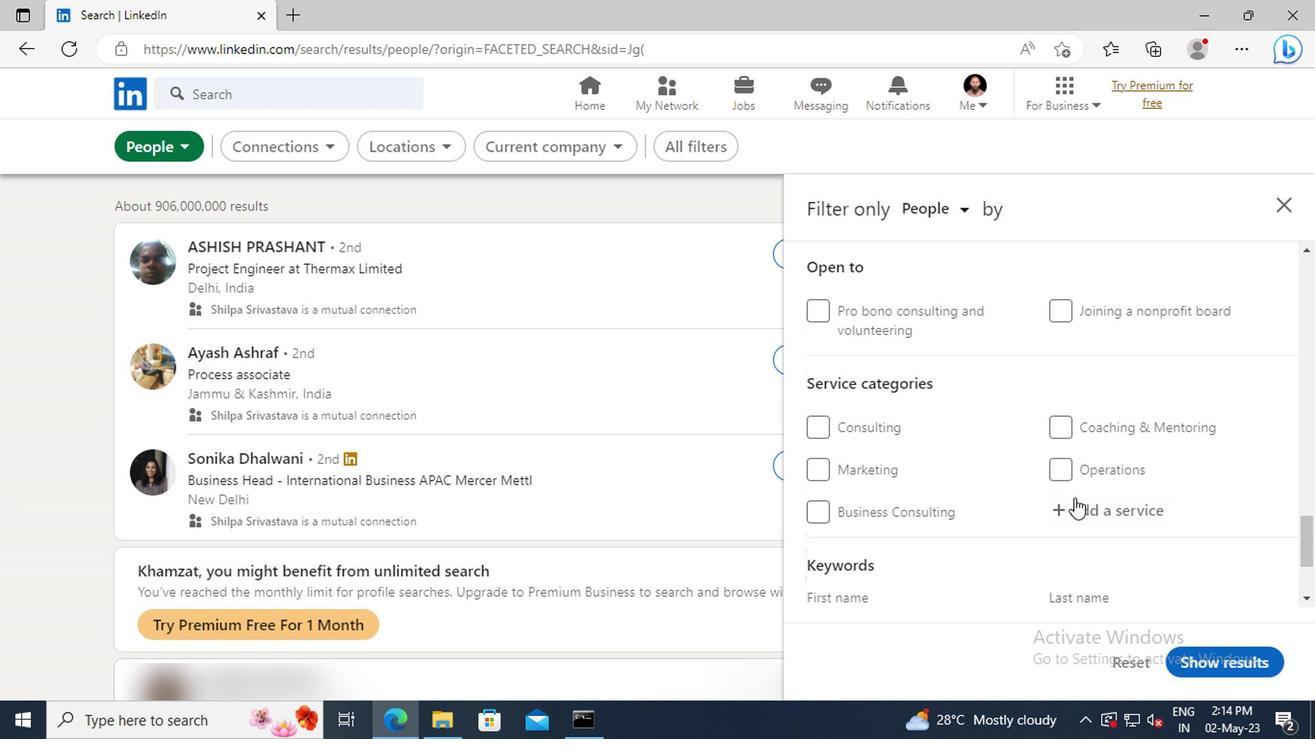 
Action: Mouse pressed left at (1074, 505)
Screenshot: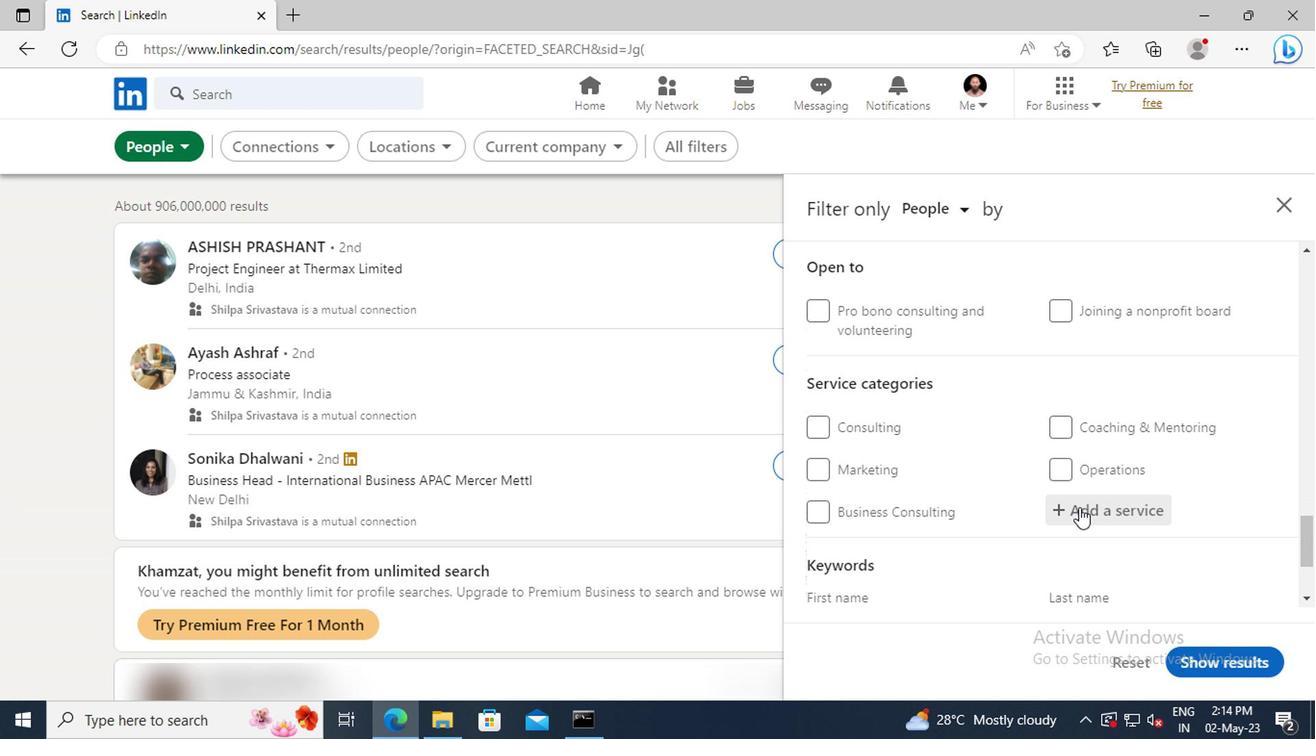 
Action: Key pressed <Key.shift>SOCIA
Screenshot: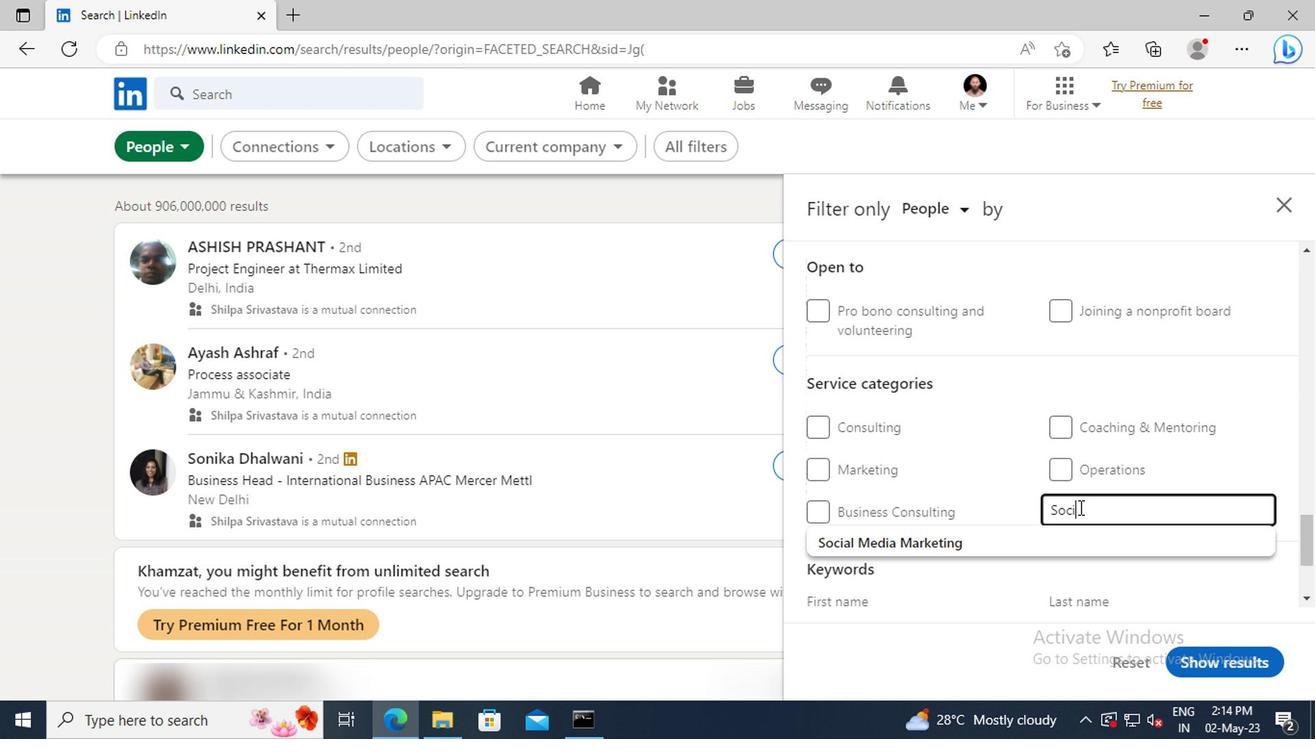 
Action: Mouse moved to (1080, 539)
Screenshot: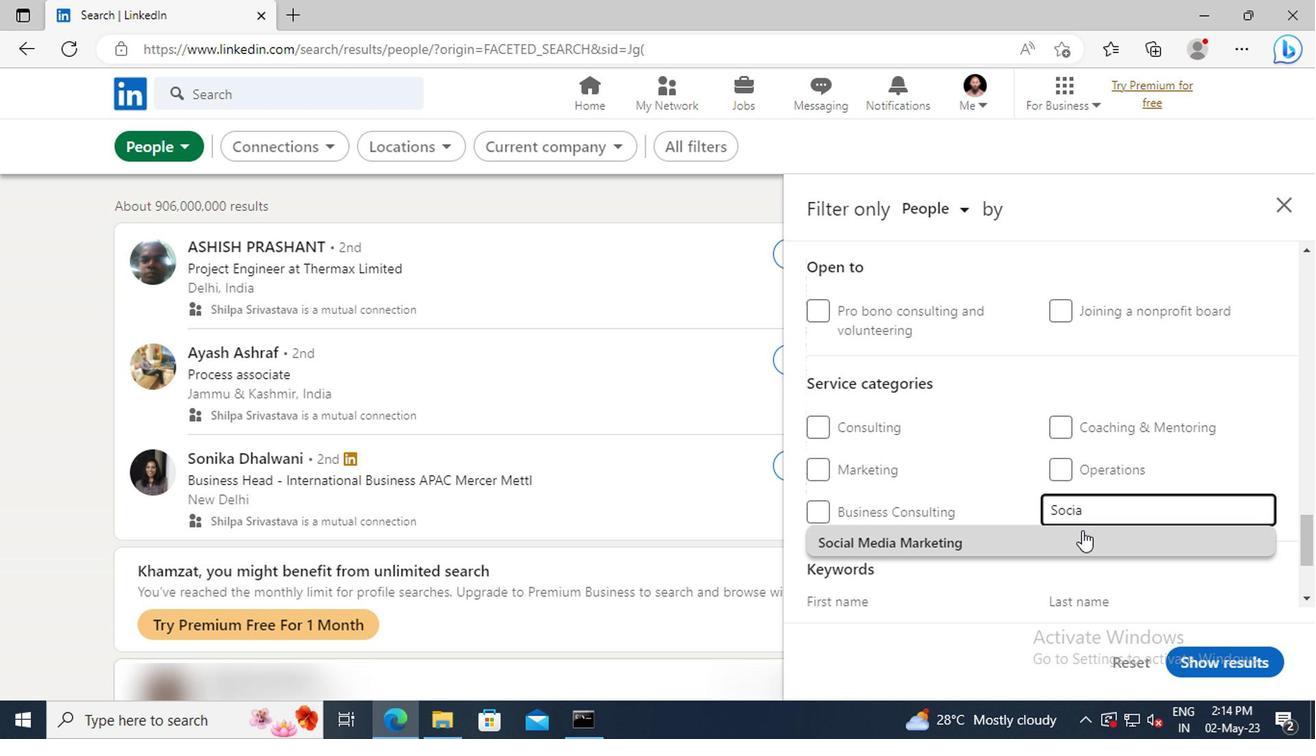 
Action: Mouse pressed left at (1080, 539)
Screenshot: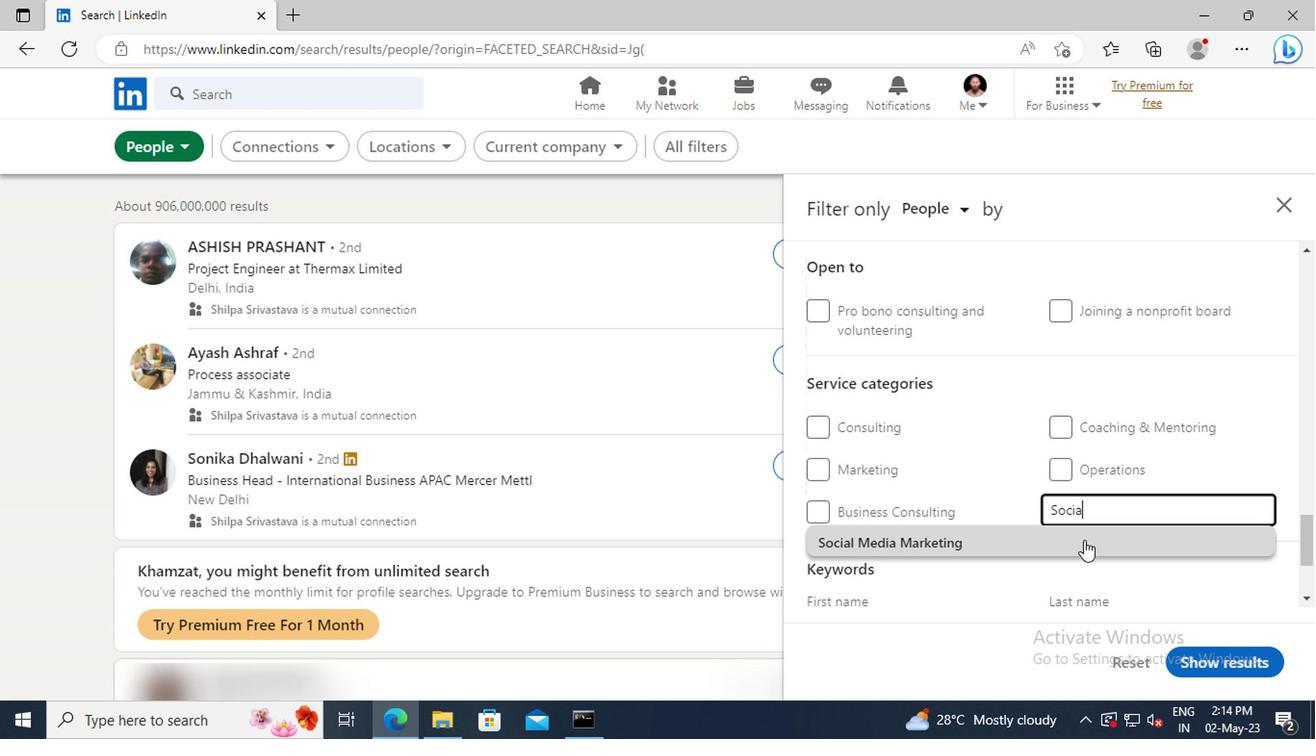 
Action: Mouse scrolled (1080, 538) with delta (0, 0)
Screenshot: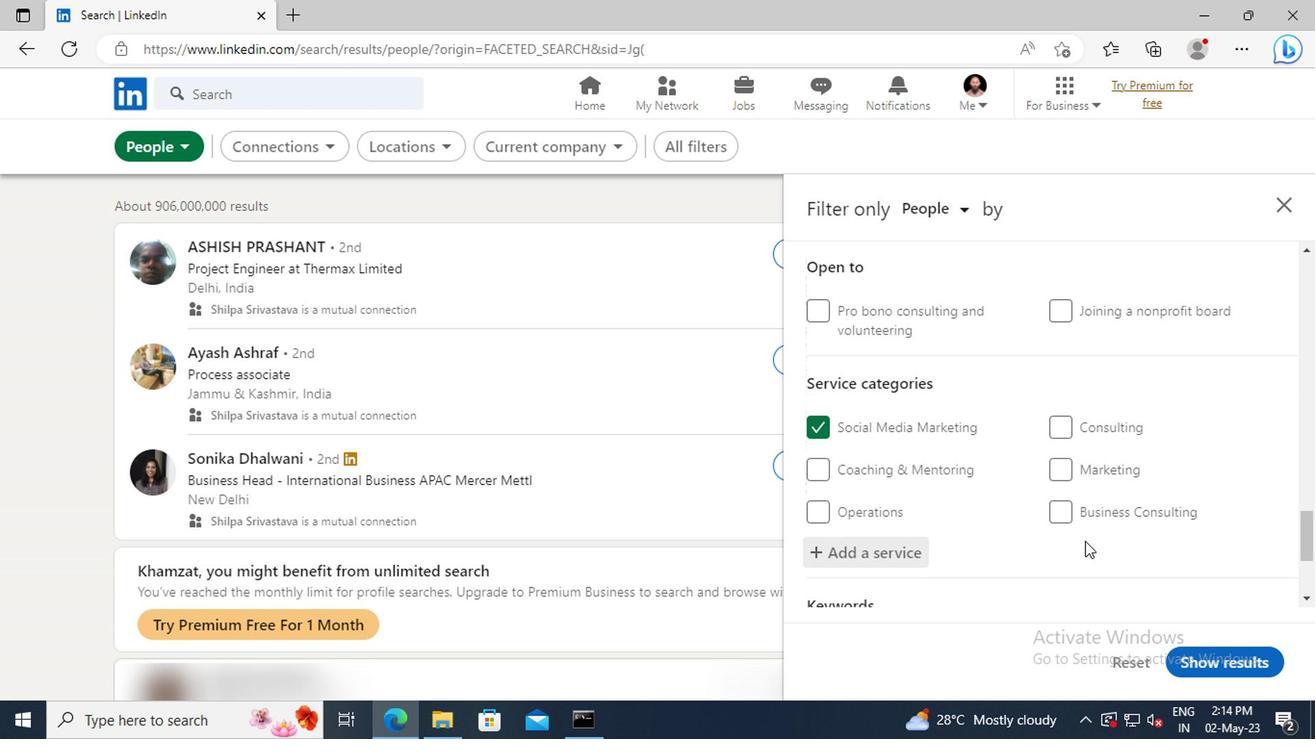 
Action: Mouse scrolled (1080, 538) with delta (0, 0)
Screenshot: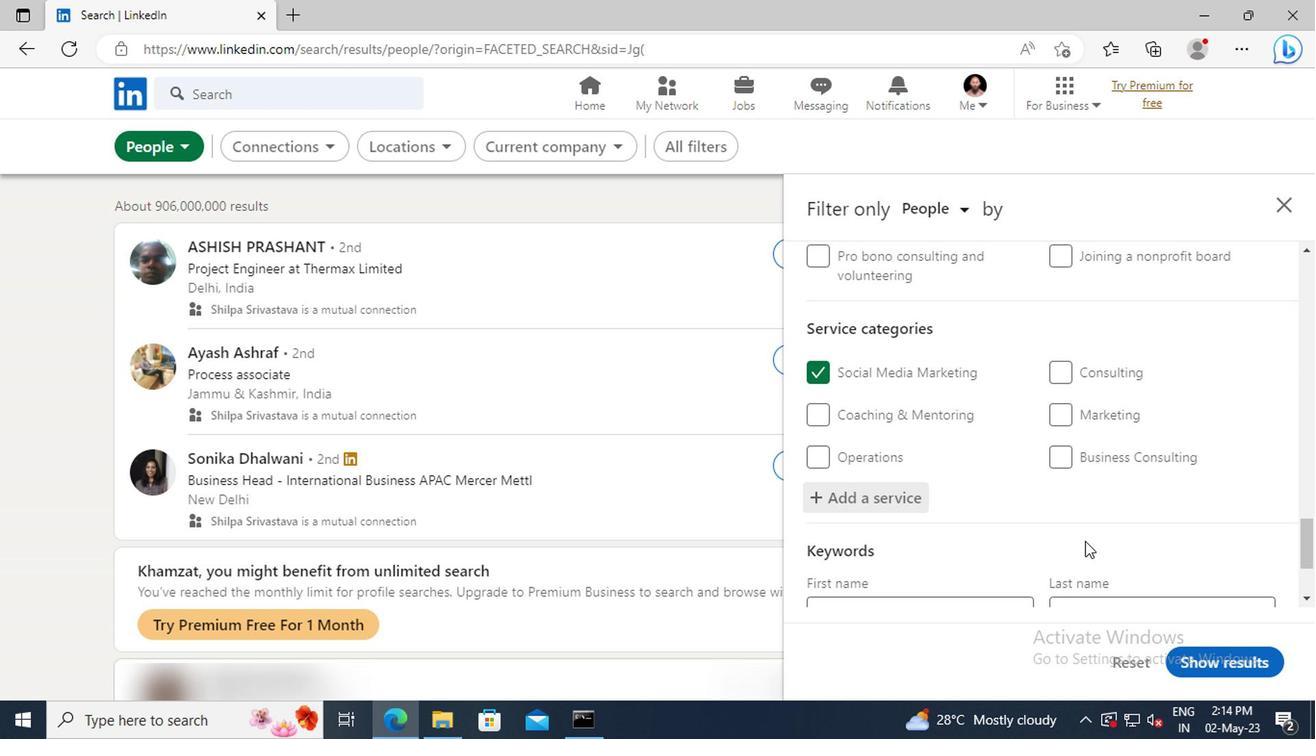 
Action: Mouse scrolled (1080, 538) with delta (0, 0)
Screenshot: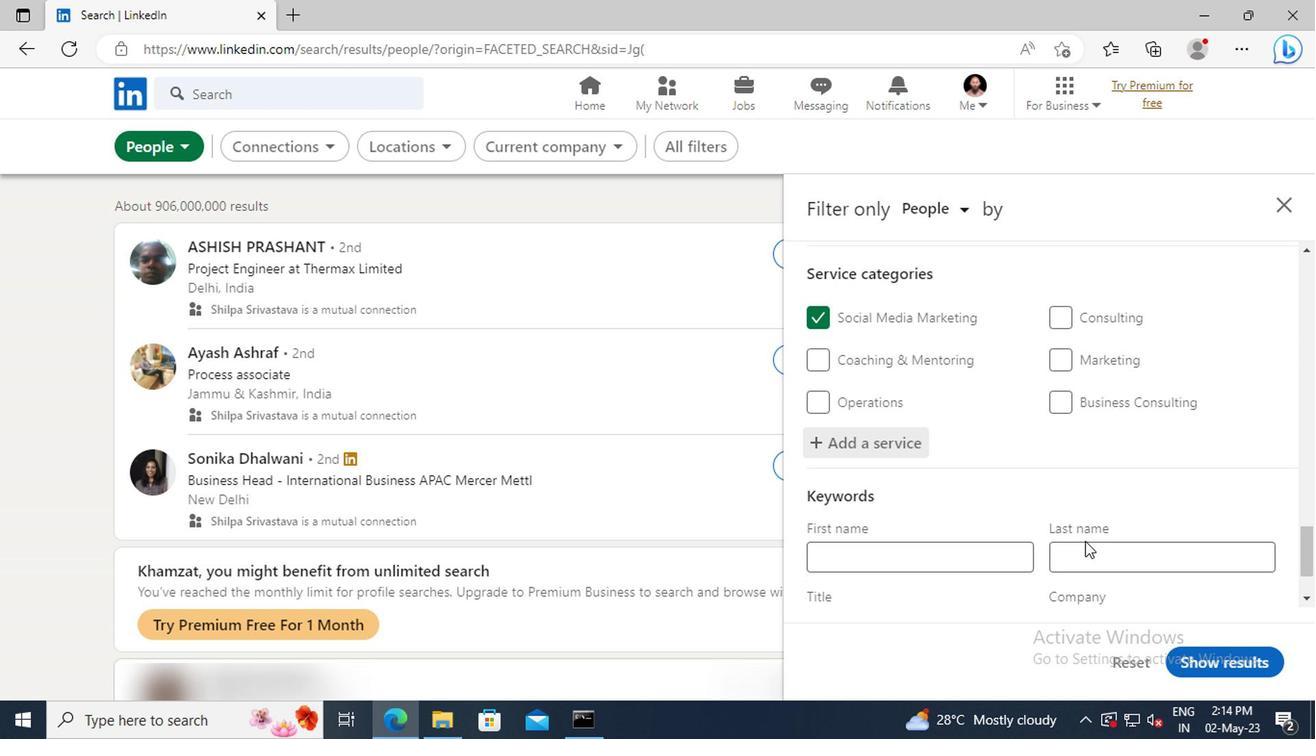 
Action: Mouse scrolled (1080, 538) with delta (0, 0)
Screenshot: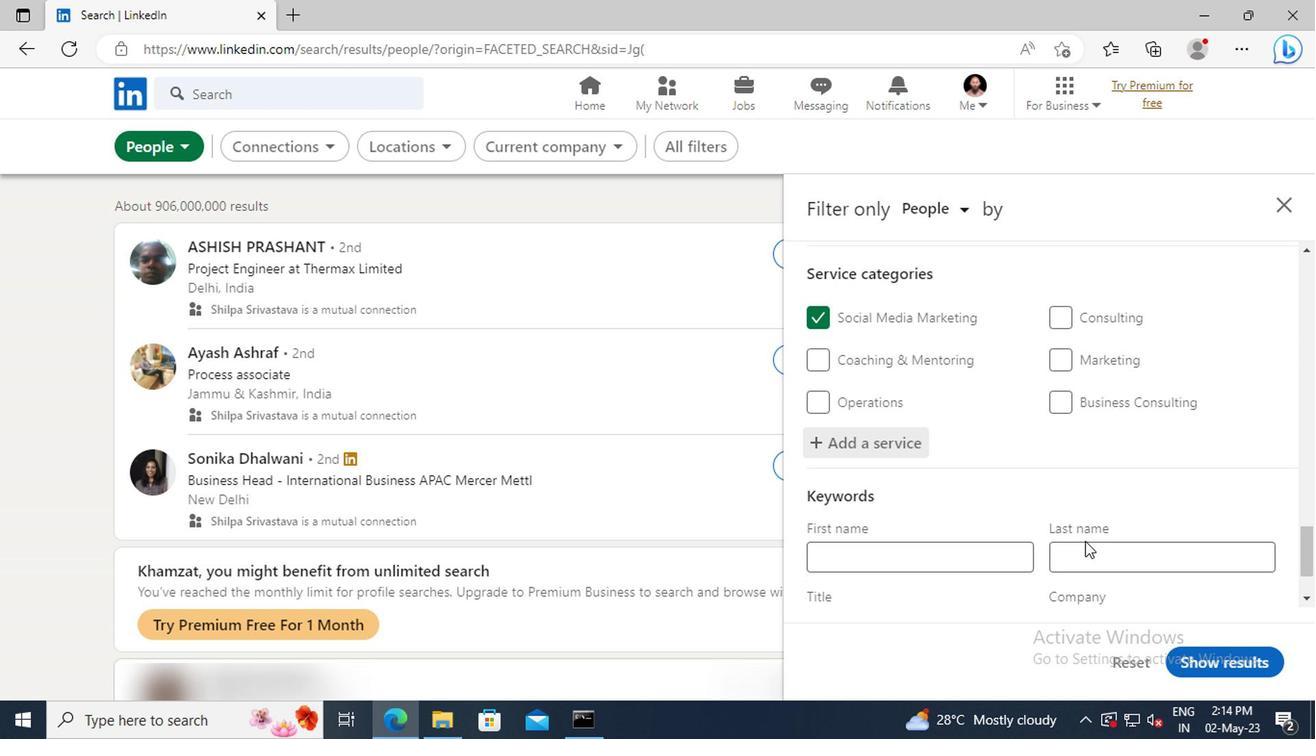 
Action: Mouse scrolled (1080, 538) with delta (0, 0)
Screenshot: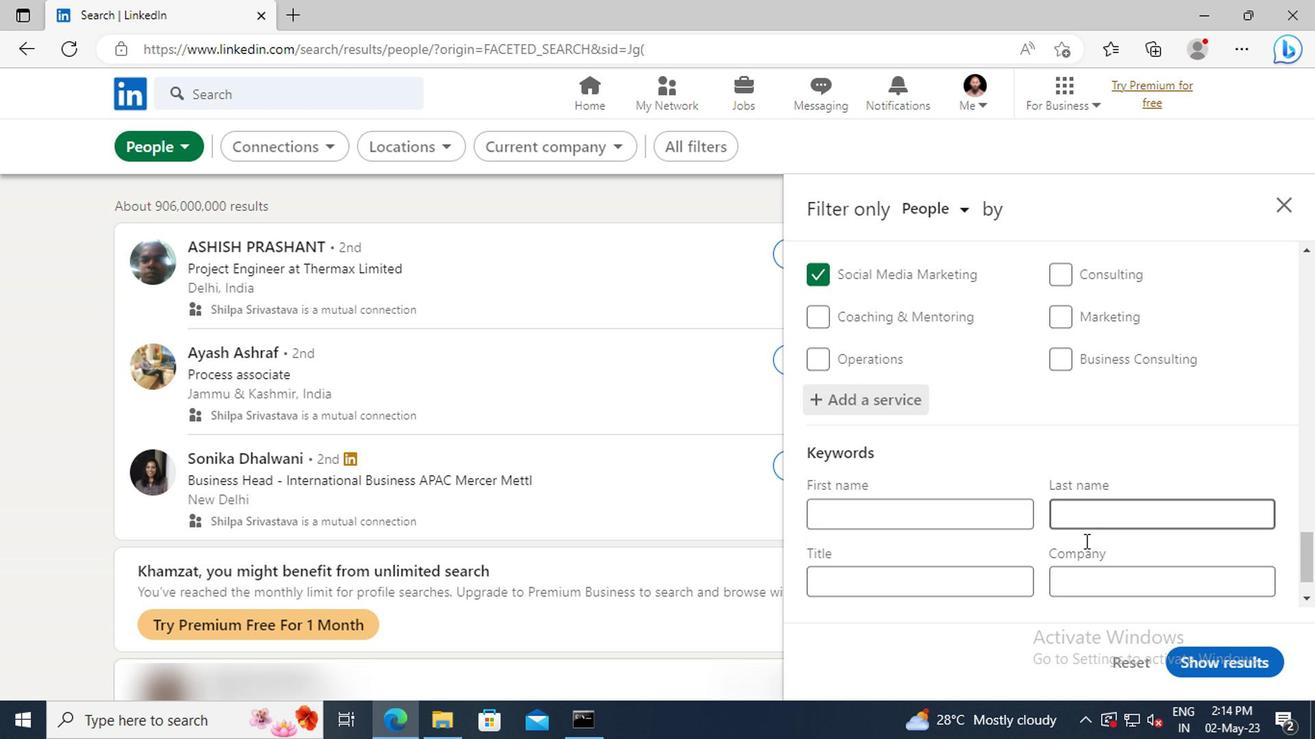 
Action: Mouse moved to (958, 521)
Screenshot: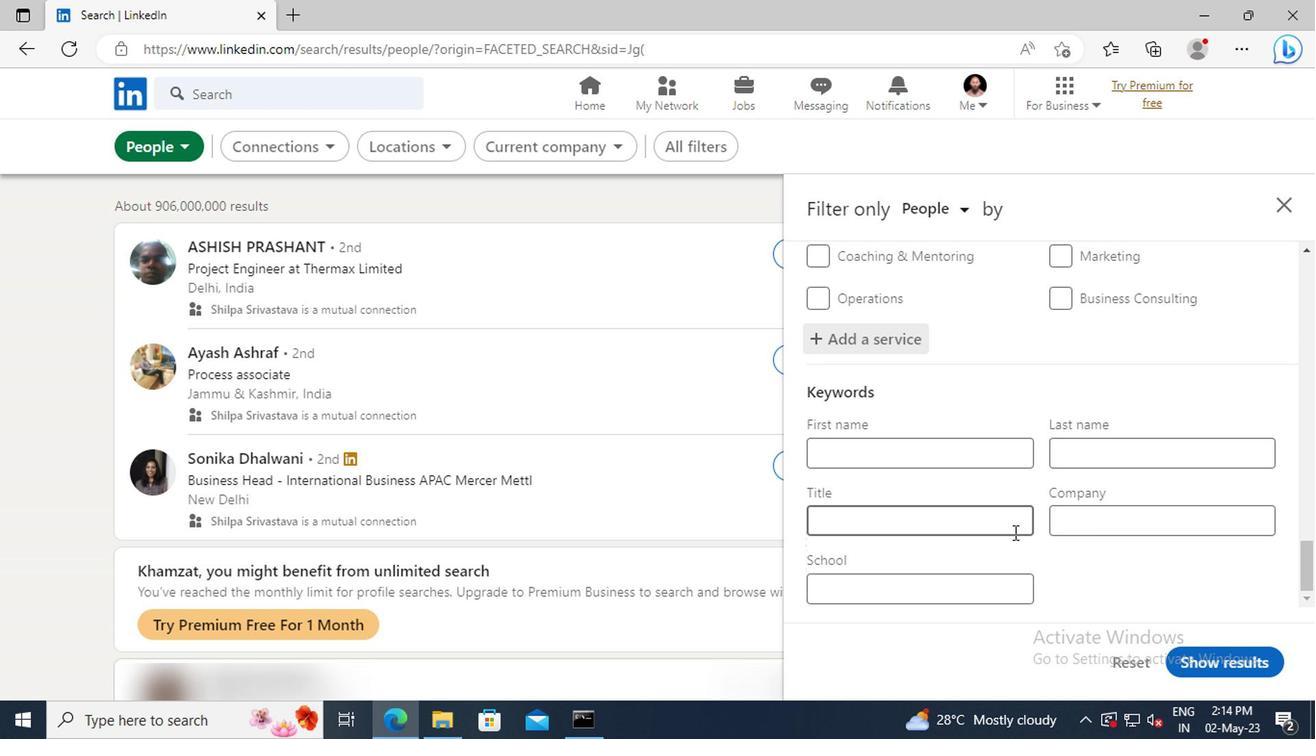 
Action: Mouse pressed left at (958, 521)
Screenshot: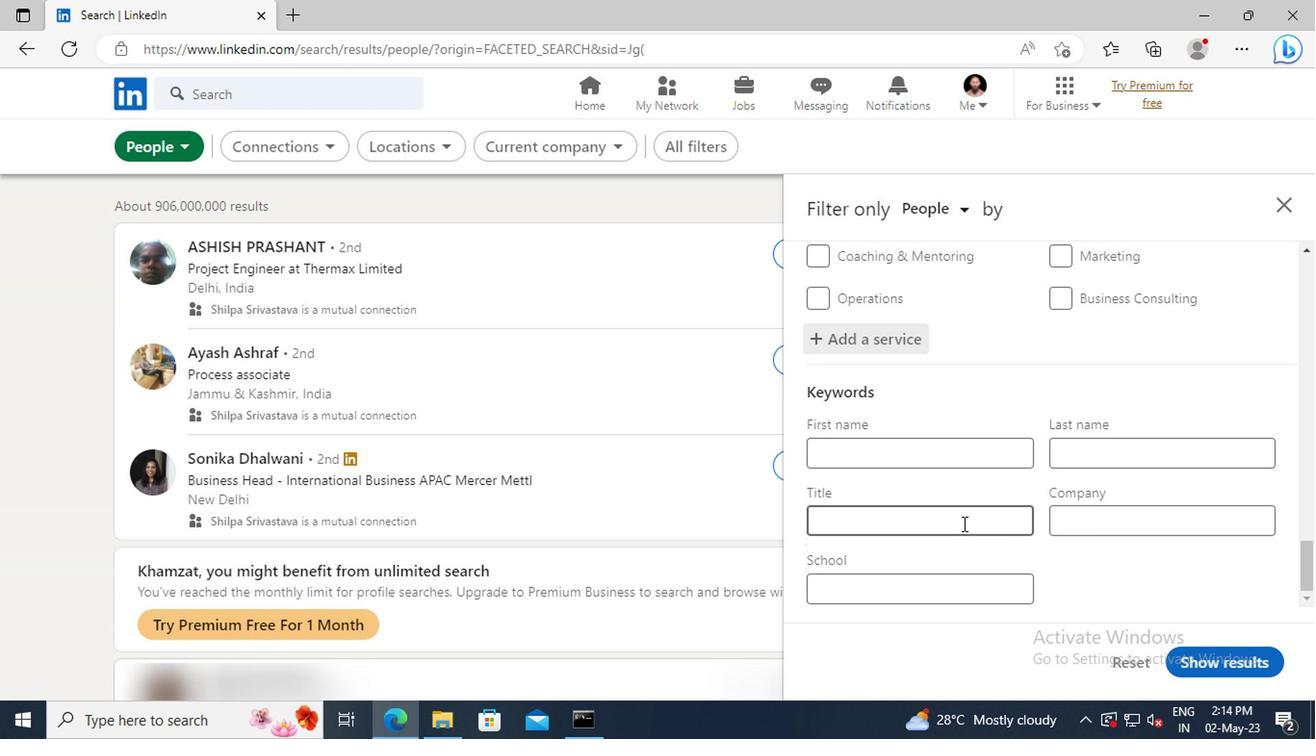 
Action: Key pressed <Key.shift>MANAGEMENT<Key.space><Key.shift>CONSULTANT<Key.enter>
Screenshot: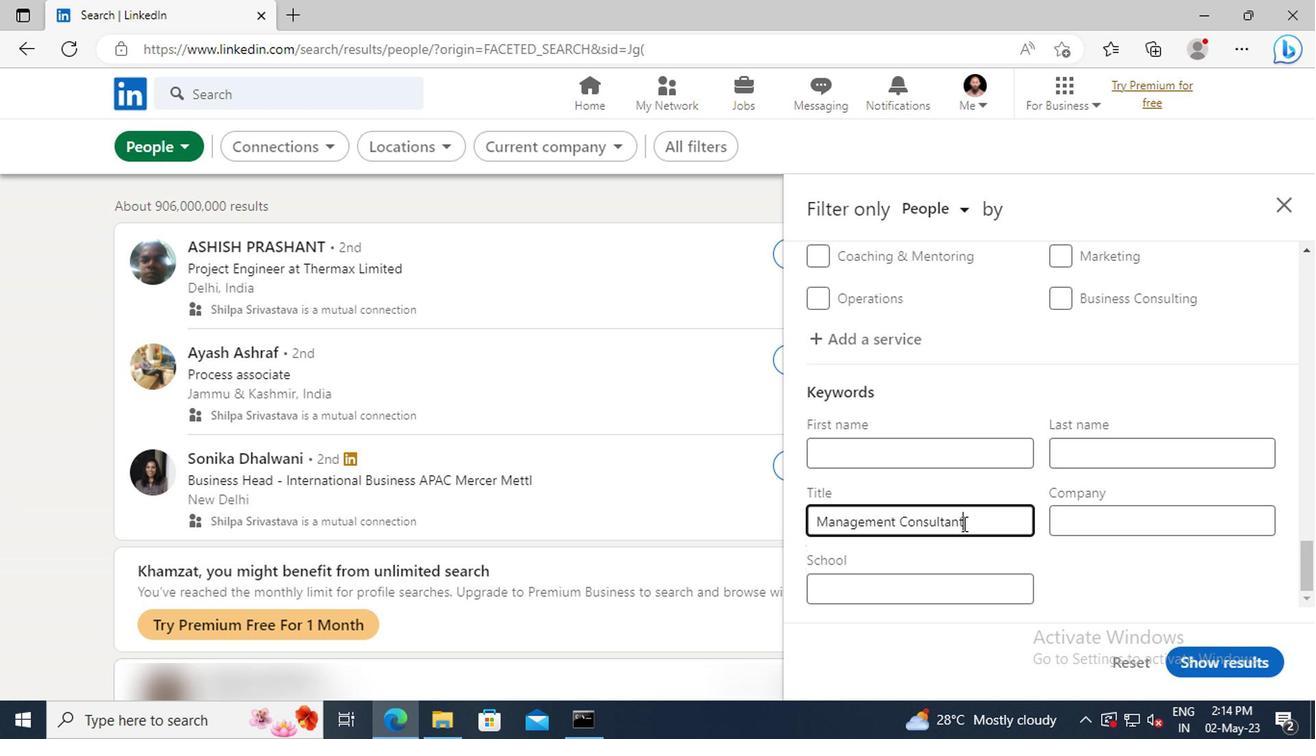 
Action: Mouse moved to (1198, 654)
Screenshot: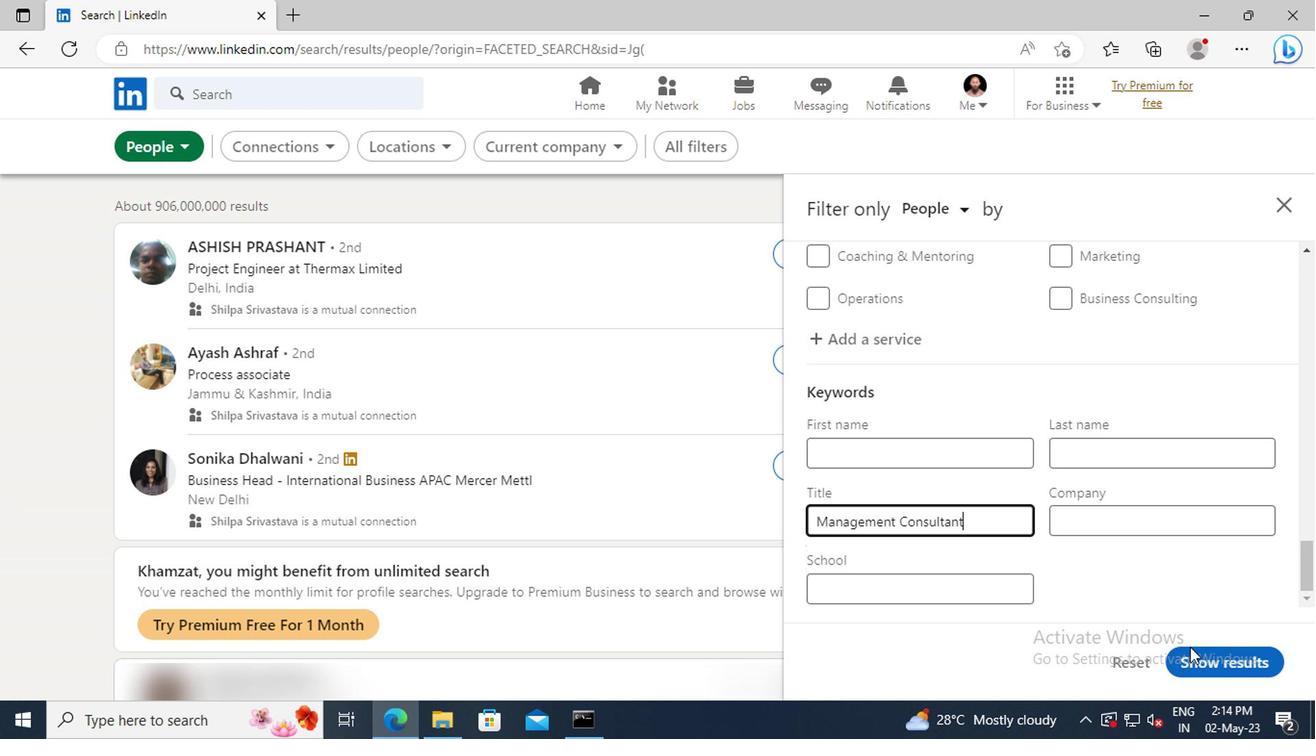 
Action: Mouse pressed left at (1198, 654)
Screenshot: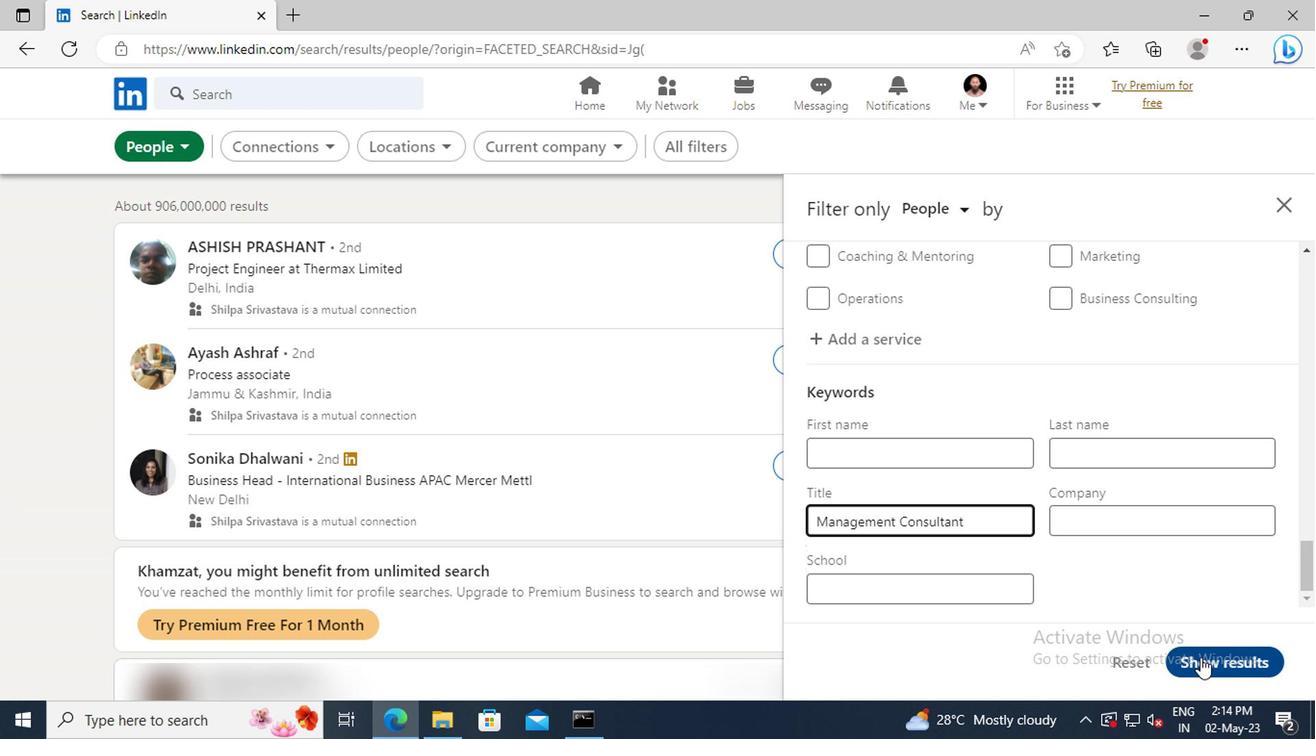 
Action: Mouse moved to (1200, 654)
Screenshot: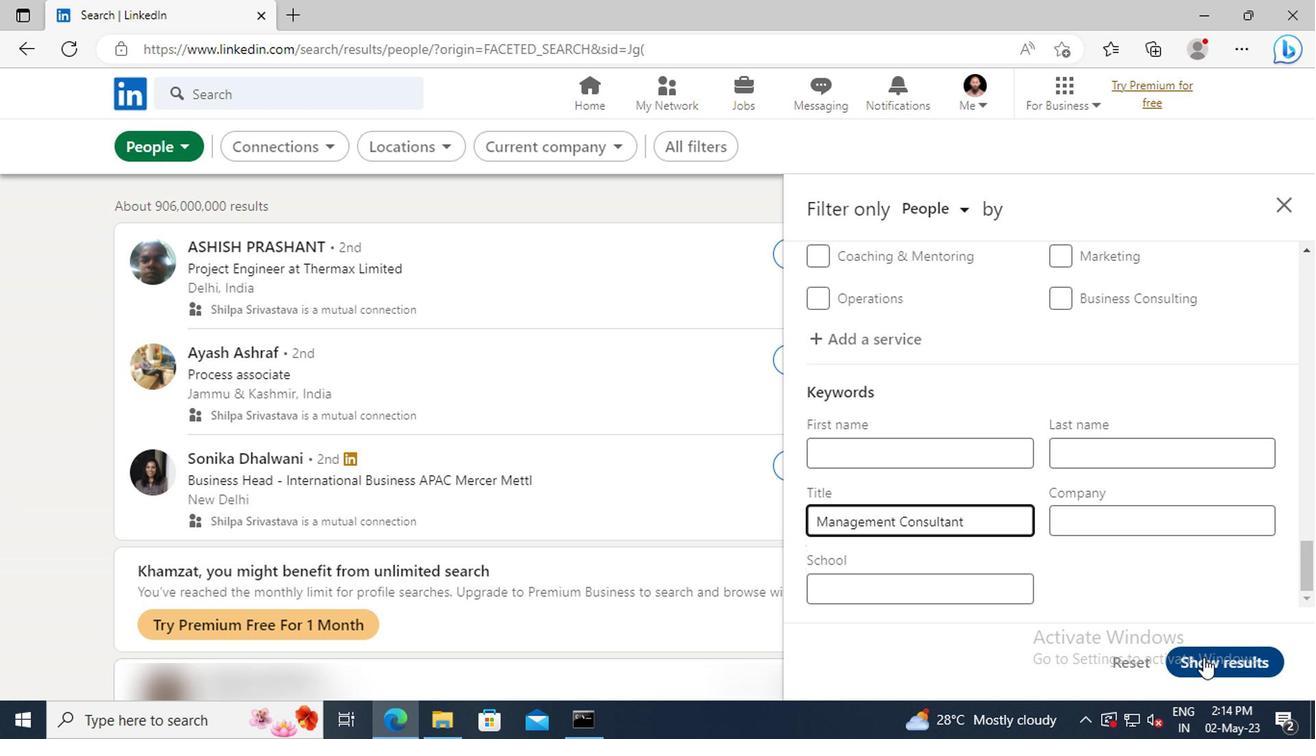 
